 Task: Edit and enhance podcast episodes focusing on mental health topics.
Action: Mouse moved to (66, 5)
Screenshot: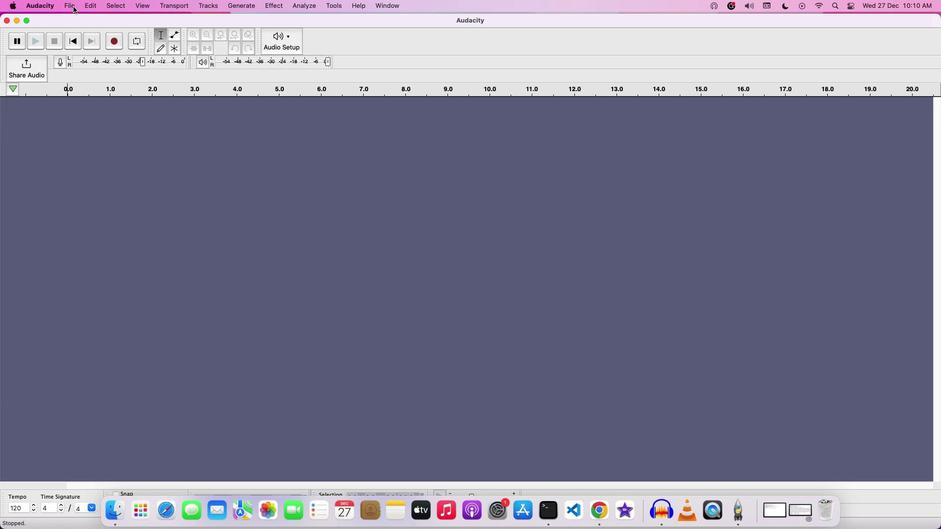 
Action: Mouse pressed left at (66, 5)
Screenshot: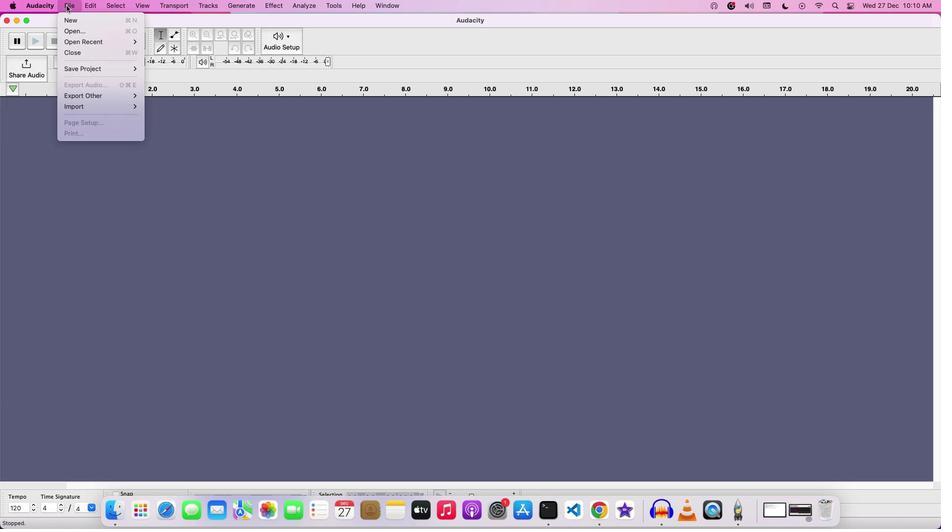 
Action: Mouse moved to (97, 30)
Screenshot: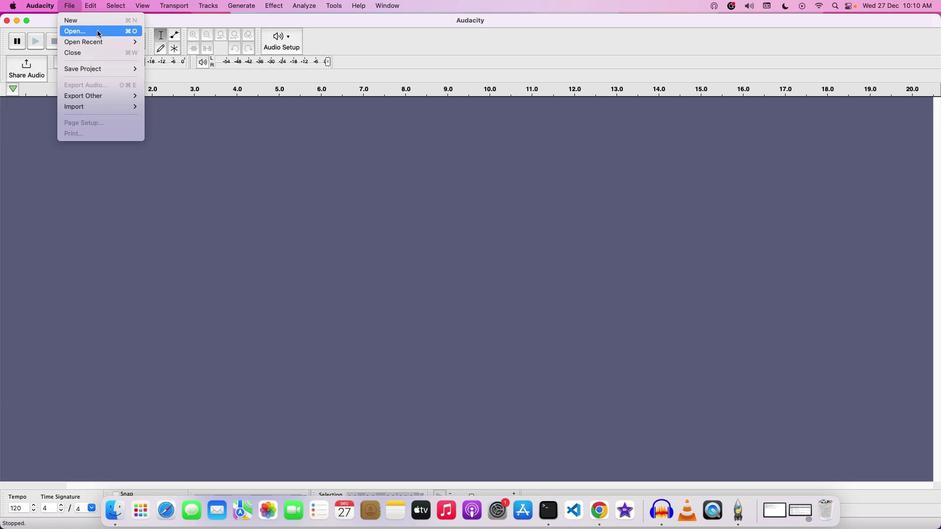 
Action: Mouse pressed left at (97, 30)
Screenshot: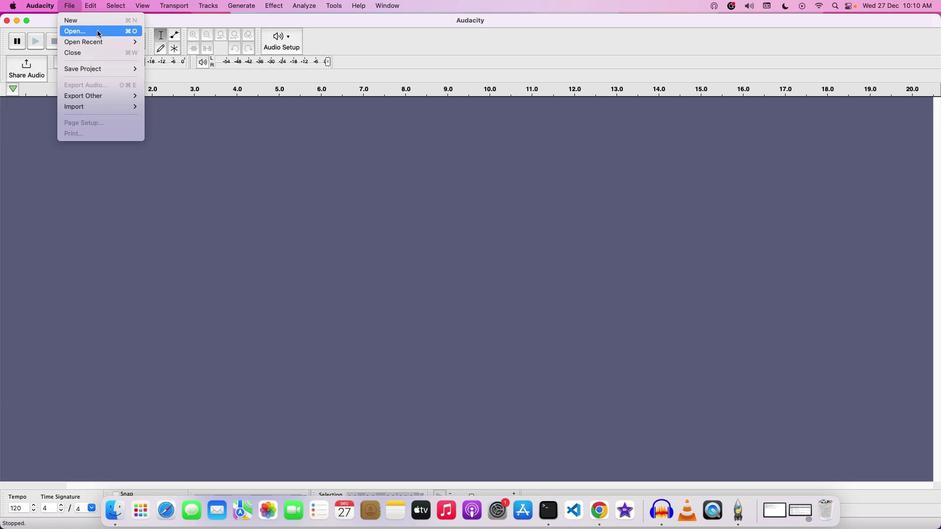 
Action: Mouse moved to (421, 139)
Screenshot: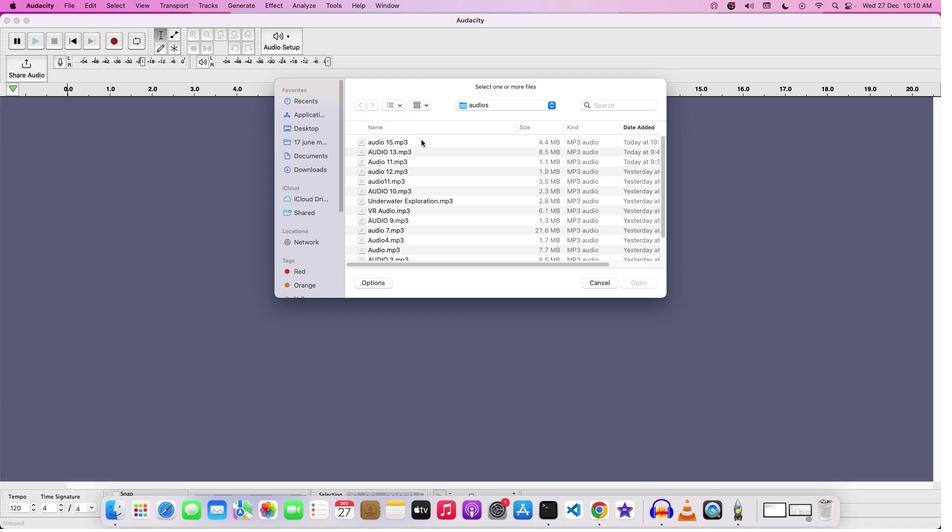 
Action: Mouse pressed left at (421, 139)
Screenshot: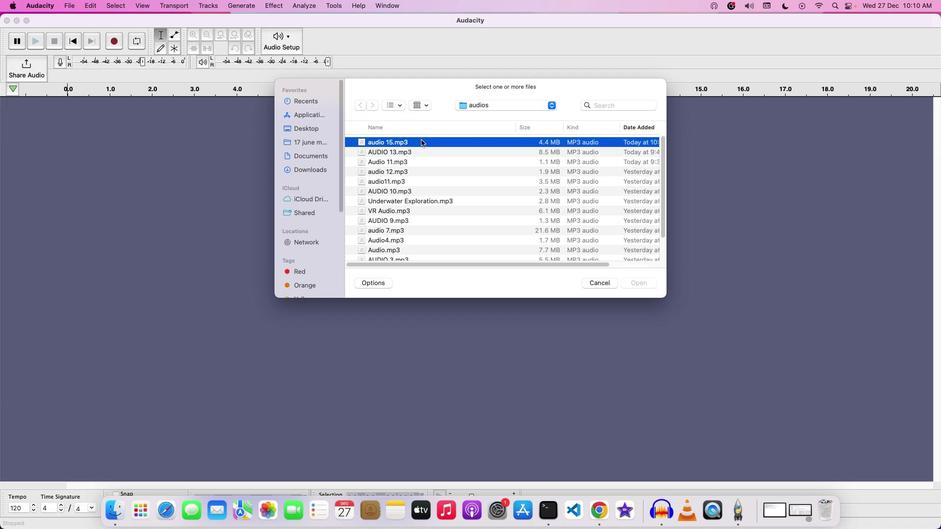 
Action: Mouse moved to (646, 283)
Screenshot: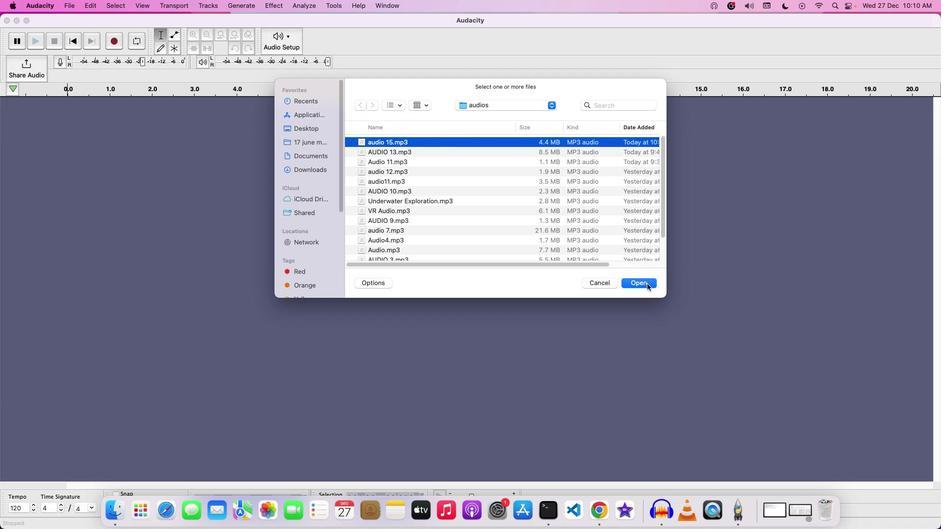 
Action: Mouse pressed left at (646, 283)
Screenshot: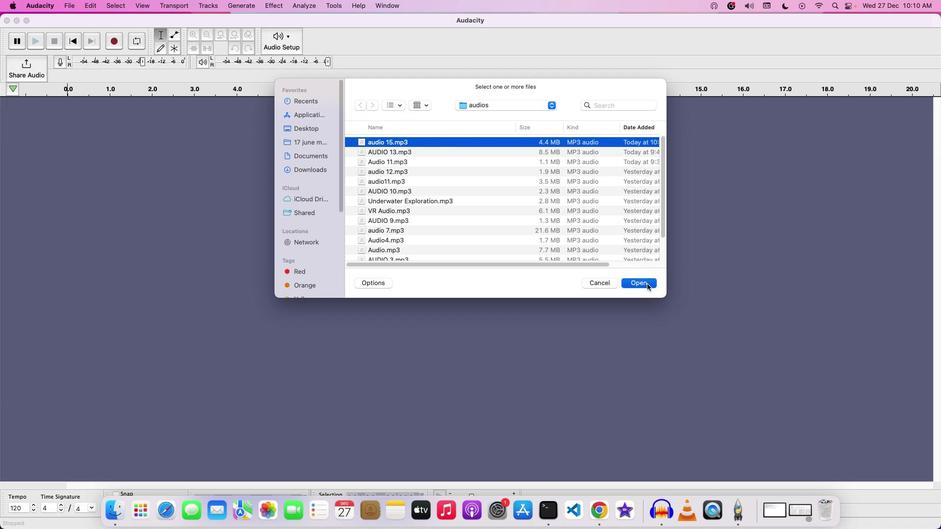 
Action: Mouse moved to (194, 125)
Screenshot: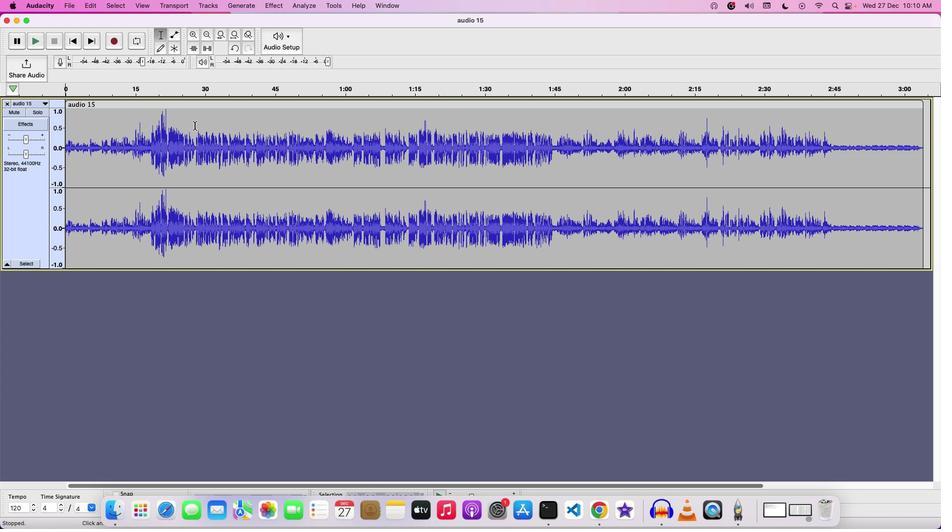 
Action: Key pressed Key.space
Screenshot: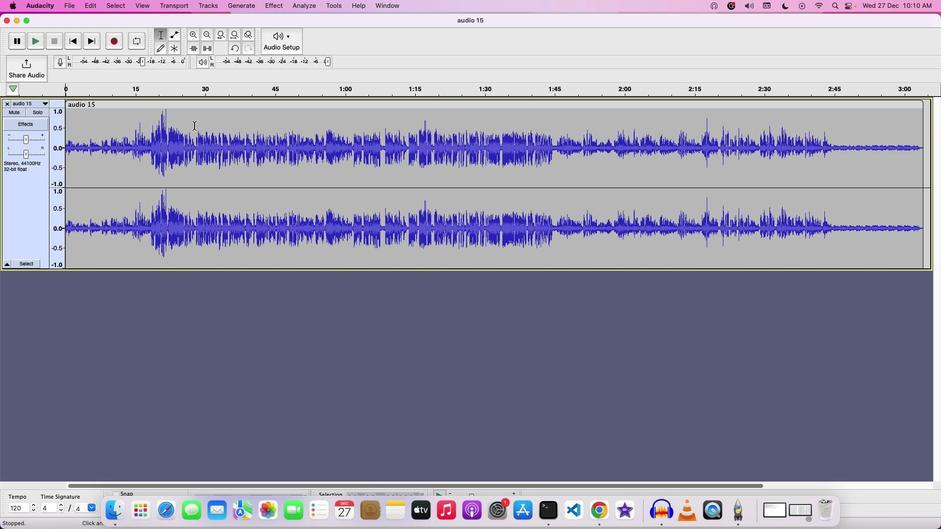 
Action: Mouse moved to (194, 34)
Screenshot: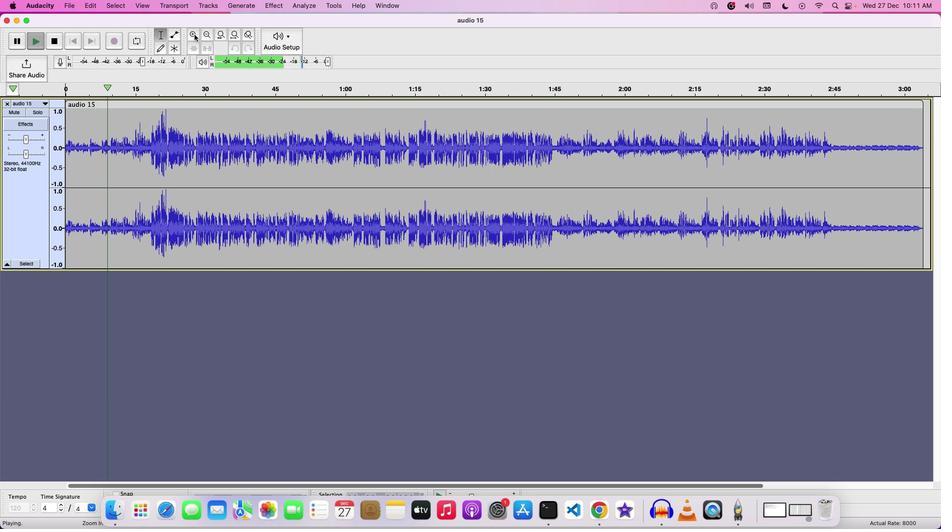 
Action: Mouse pressed left at (194, 34)
Screenshot: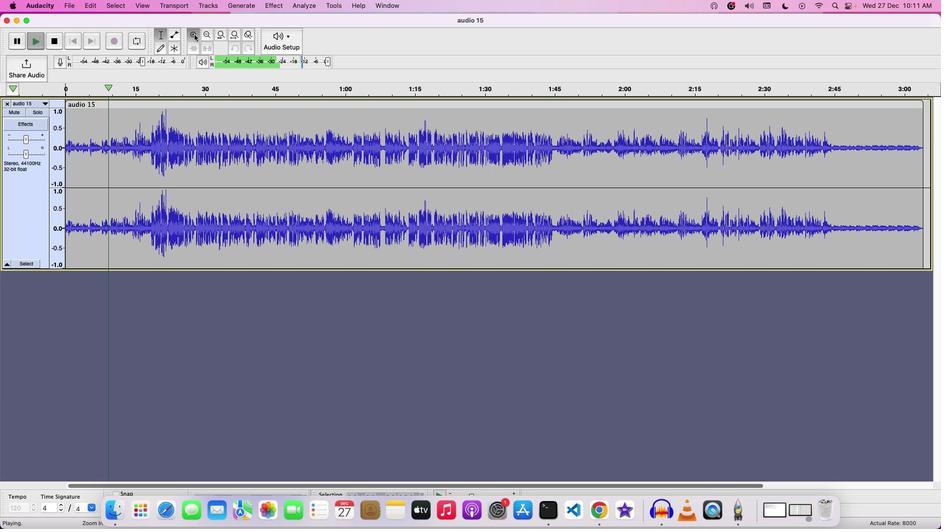 
Action: Mouse moved to (30, 141)
Screenshot: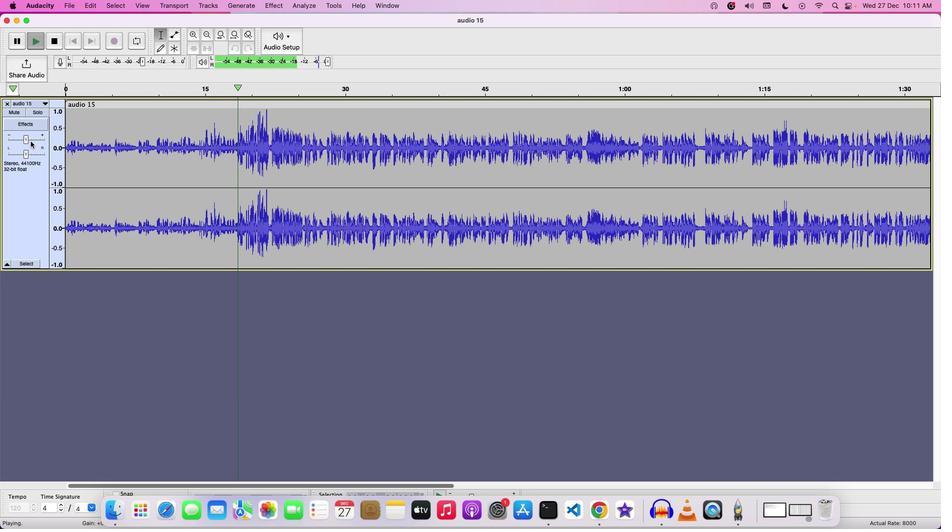 
Action: Mouse pressed left at (30, 141)
Screenshot: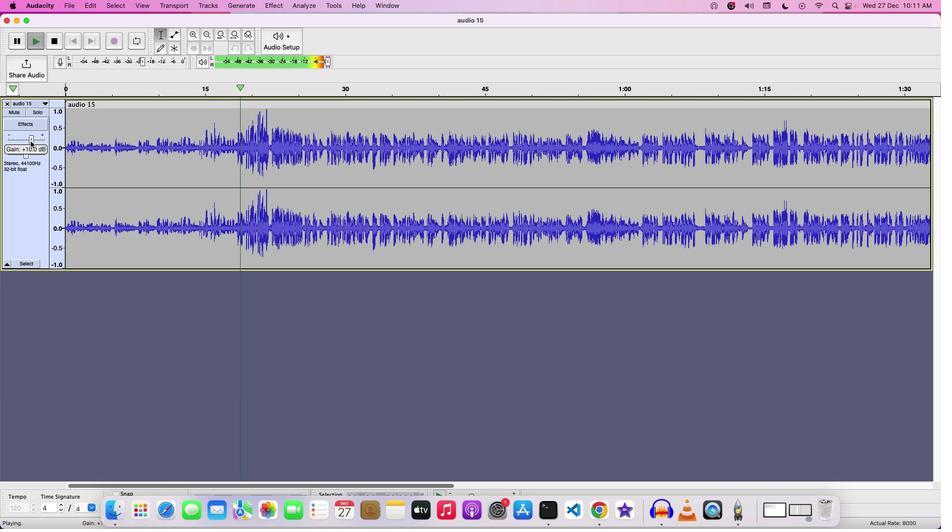 
Action: Mouse moved to (32, 141)
Screenshot: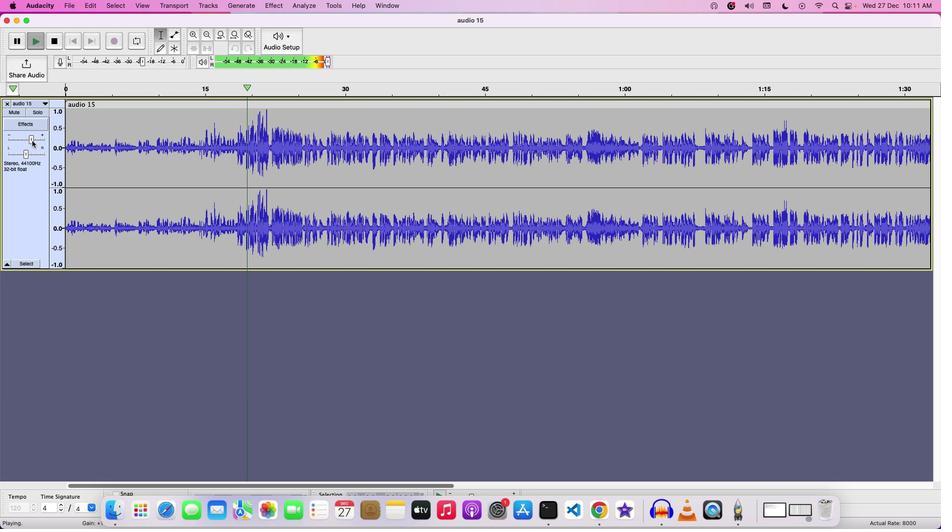 
Action: Mouse pressed left at (32, 141)
Screenshot: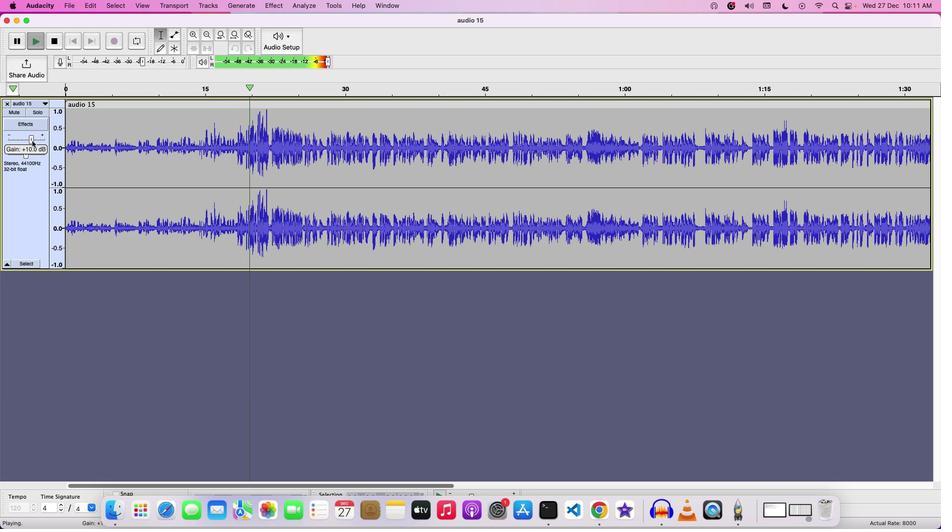 
Action: Mouse moved to (32, 141)
Screenshot: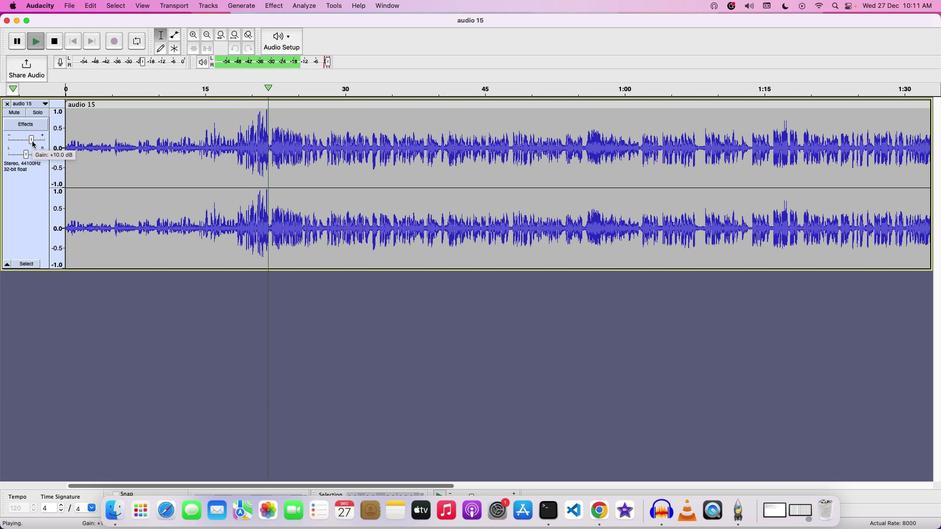 
Action: Mouse pressed left at (32, 141)
Screenshot: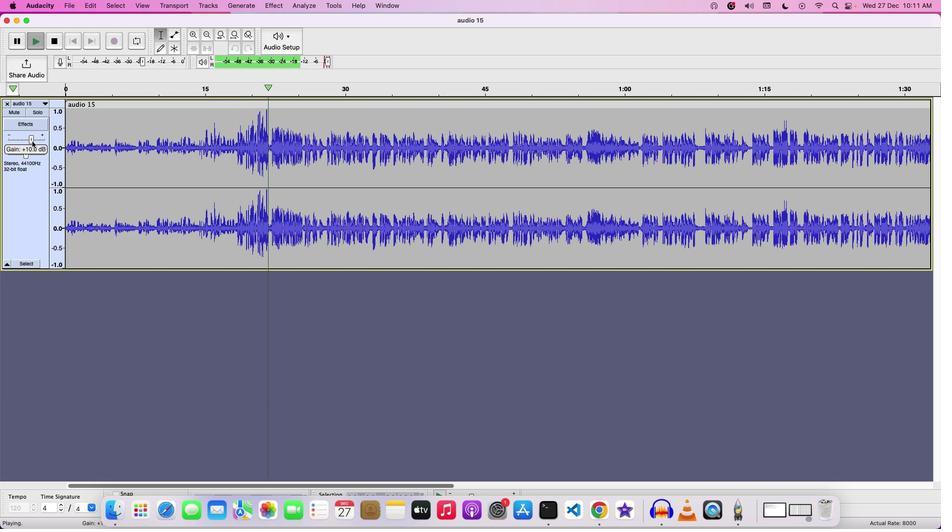 
Action: Mouse moved to (189, 119)
Screenshot: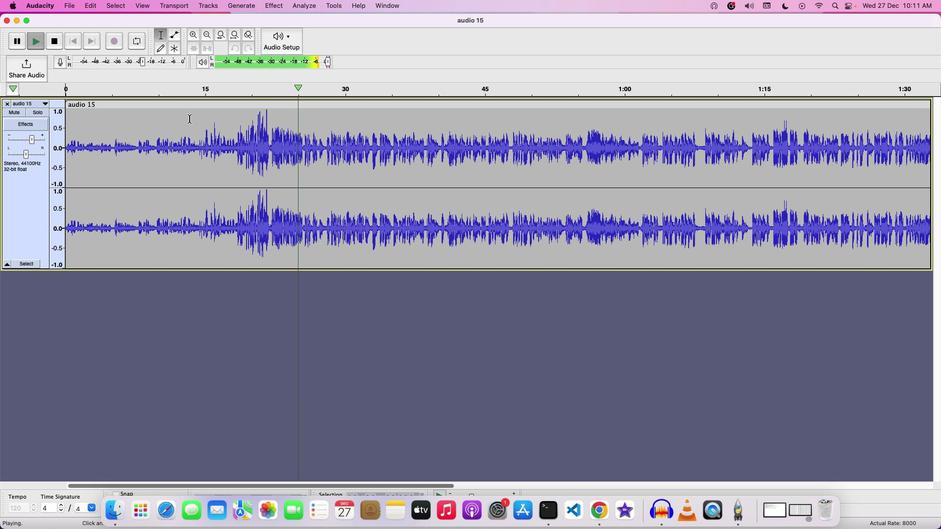 
Action: Key pressed Key.space
Screenshot: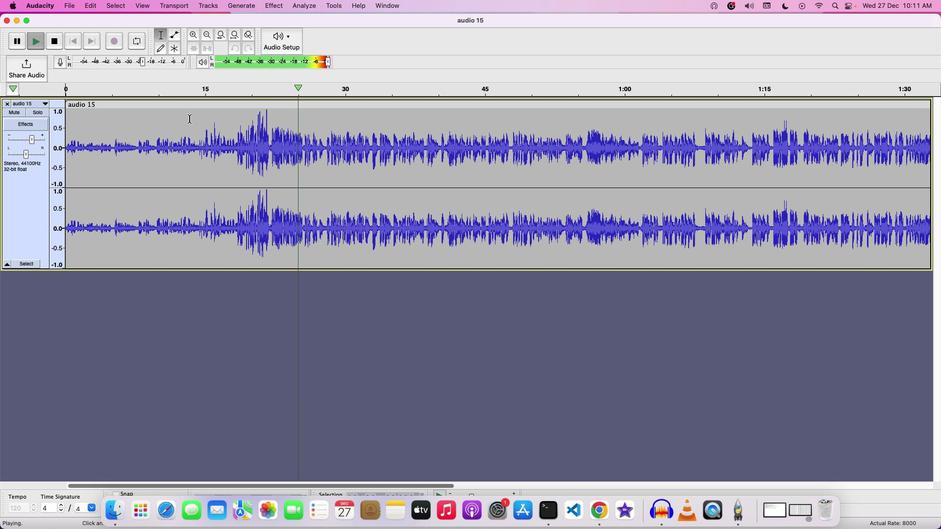 
Action: Mouse moved to (193, 34)
Screenshot: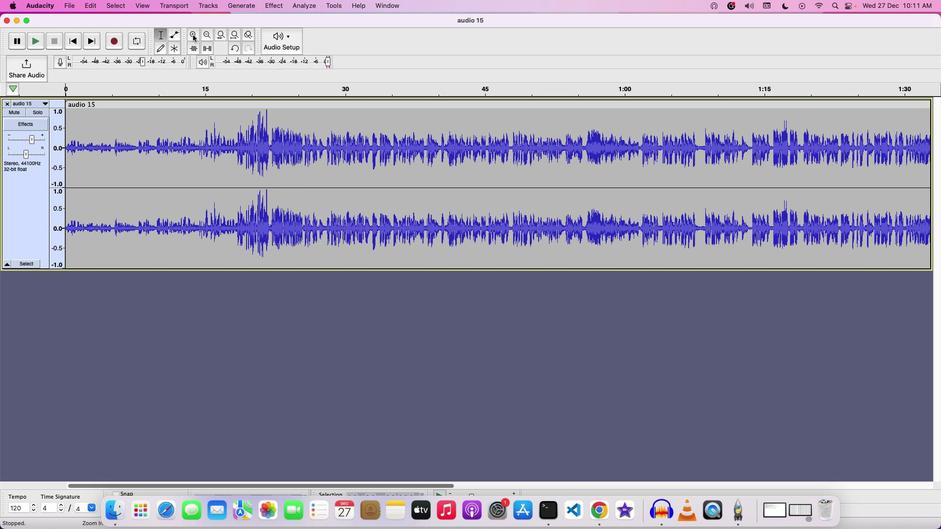 
Action: Mouse pressed left at (193, 34)
Screenshot: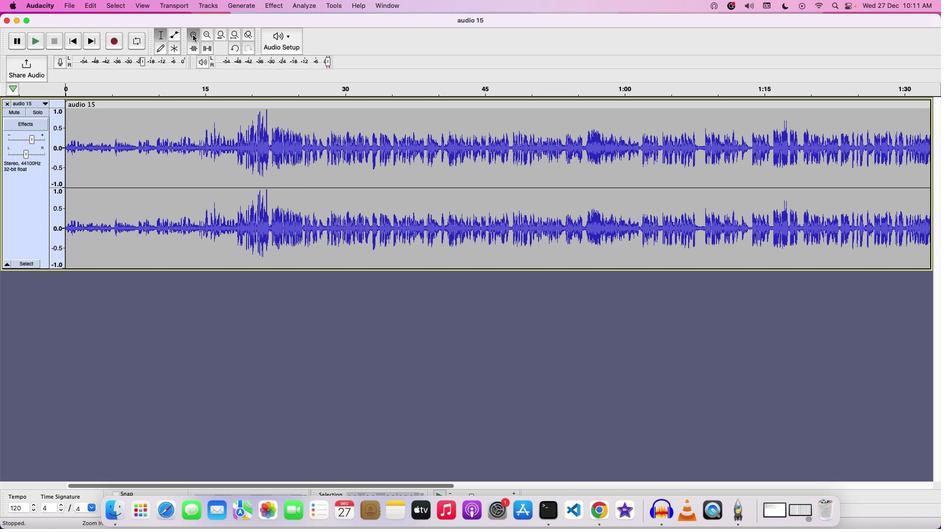 
Action: Mouse pressed left at (193, 34)
Screenshot: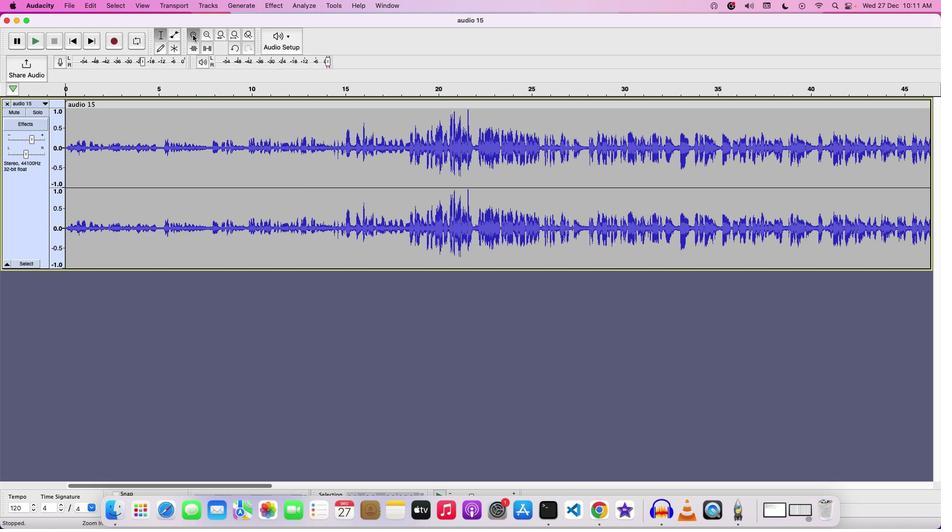 
Action: Mouse pressed left at (193, 34)
Screenshot: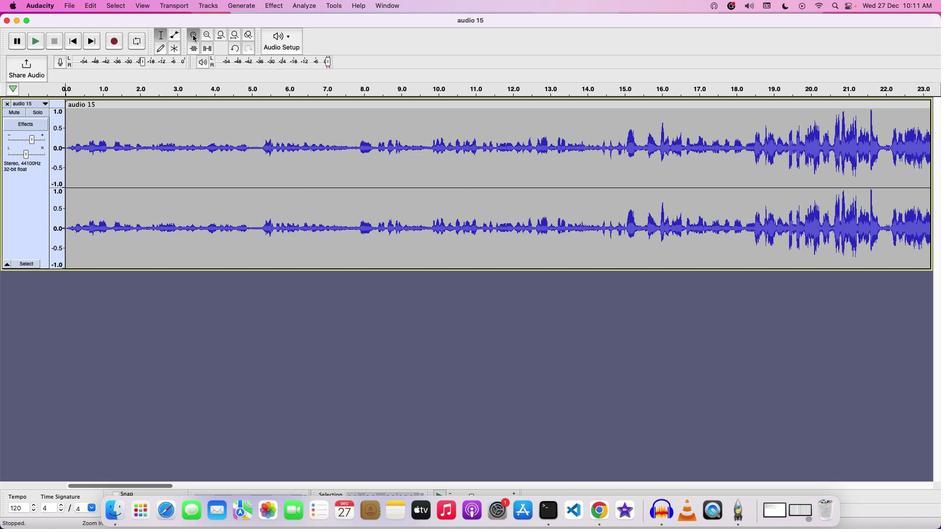 
Action: Mouse pressed left at (193, 34)
Screenshot: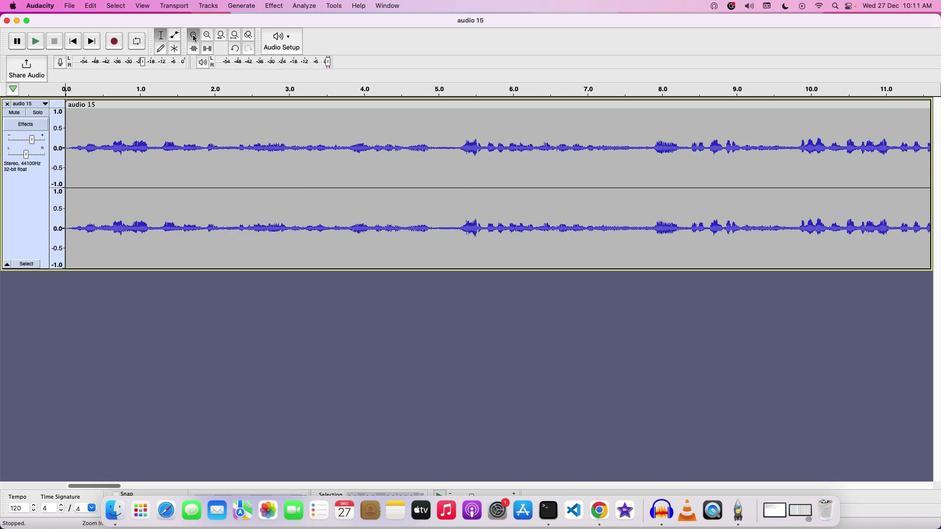
Action: Mouse pressed left at (193, 34)
Screenshot: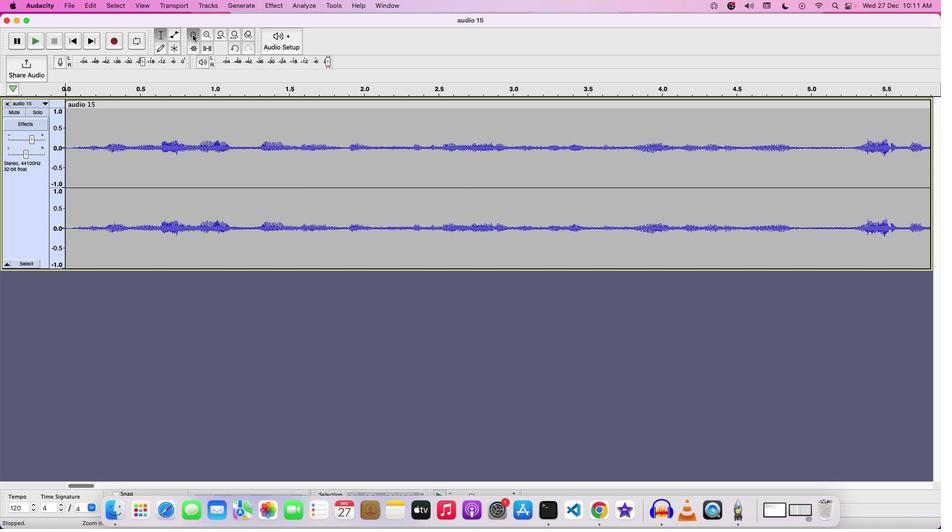 
Action: Mouse pressed left at (193, 34)
Screenshot: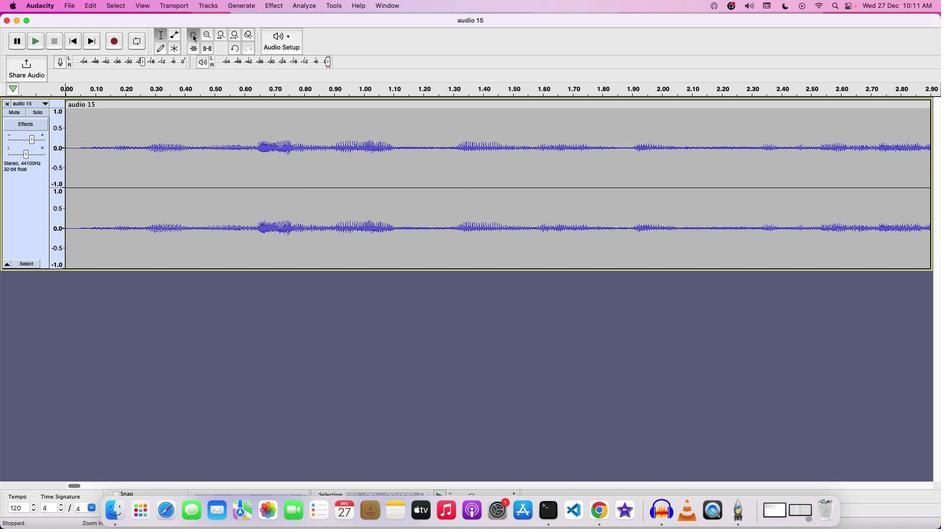 
Action: Mouse moved to (113, 149)
Screenshot: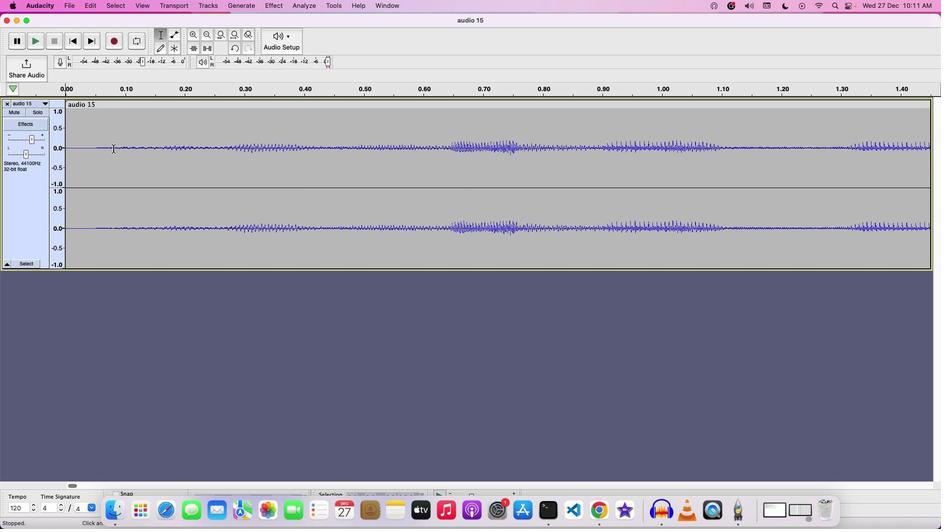 
Action: Mouse pressed left at (113, 149)
Screenshot: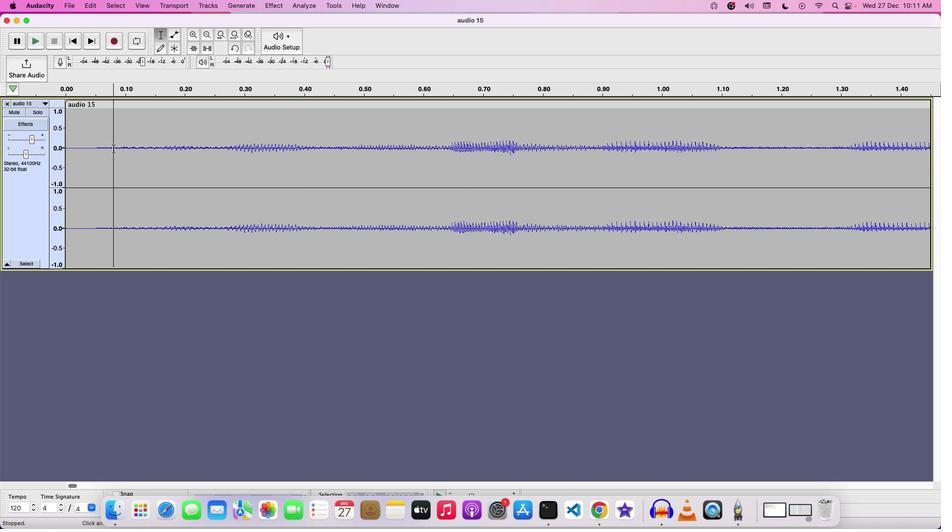 
Action: Mouse moved to (162, 145)
Screenshot: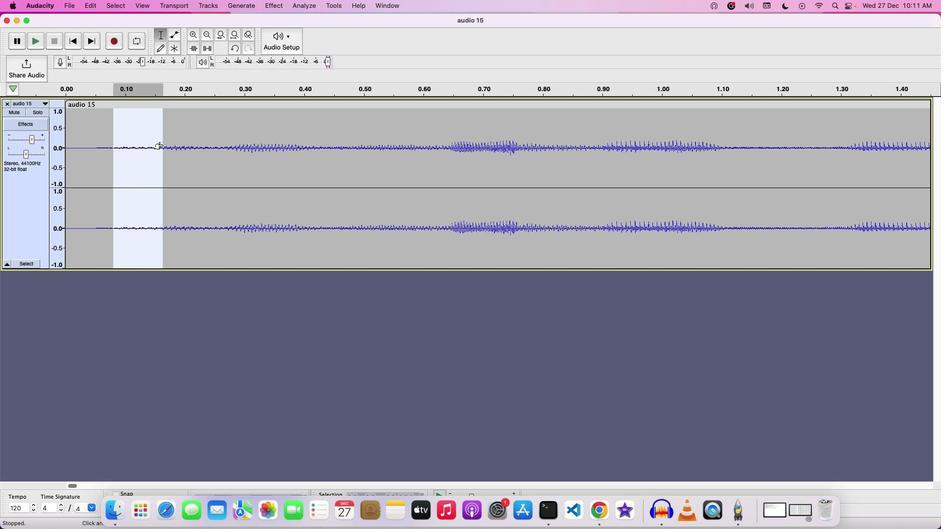 
Action: Key pressed Key.space
Screenshot: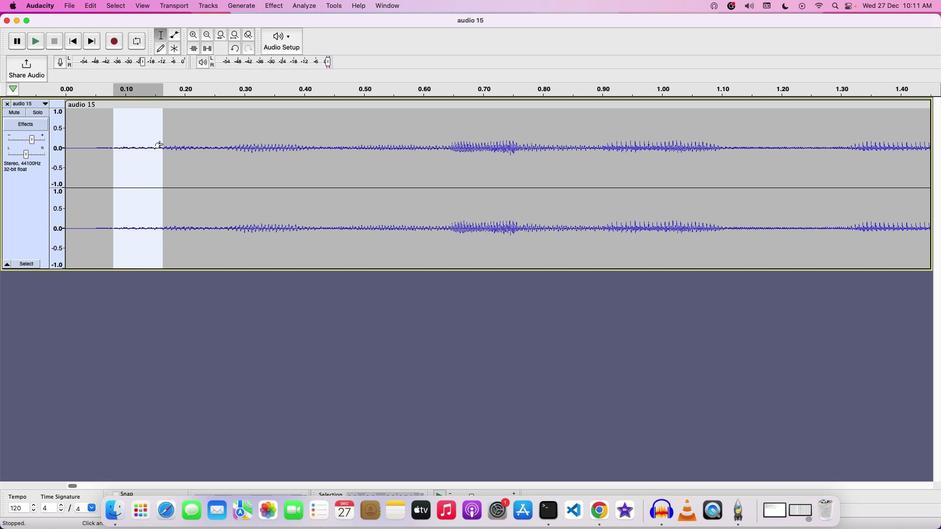 
Action: Mouse moved to (161, 144)
Screenshot: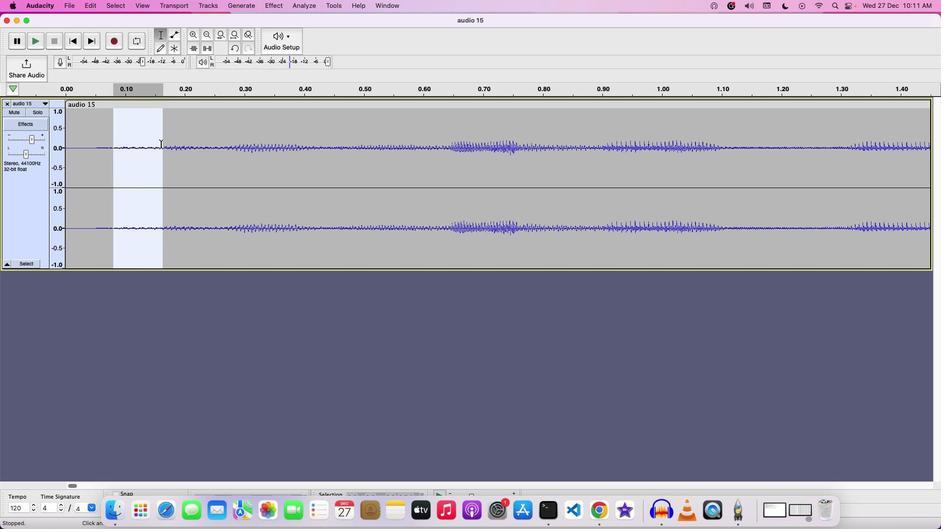 
Action: Key pressed Key.space
Screenshot: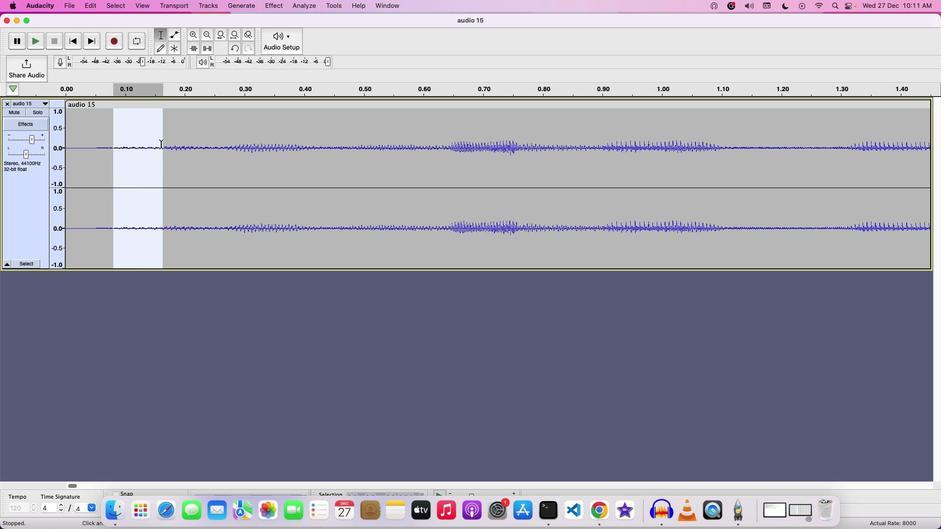 
Action: Mouse moved to (114, 148)
Screenshot: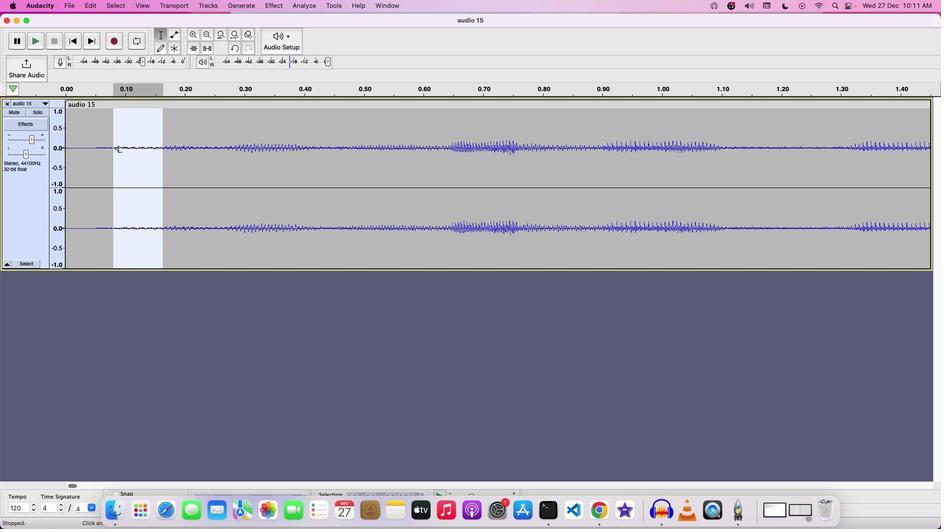 
Action: Mouse pressed left at (114, 148)
Screenshot: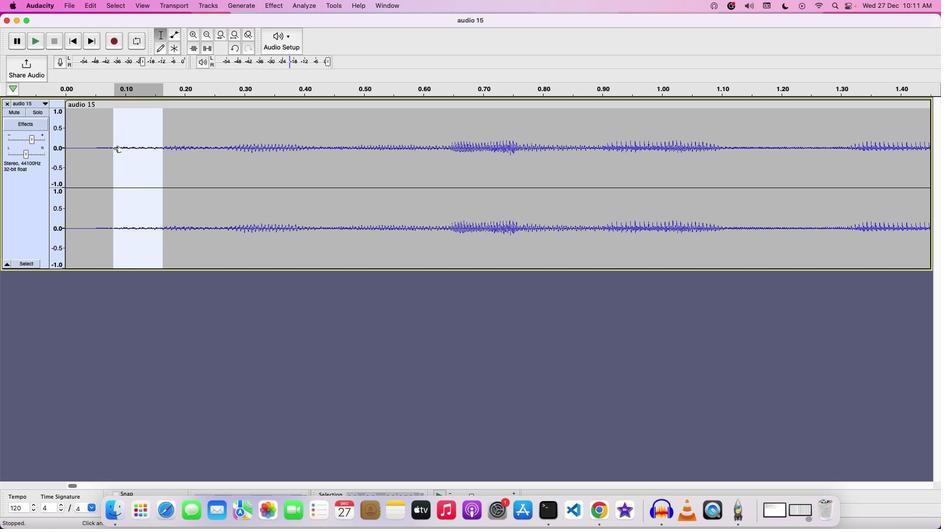 
Action: Mouse moved to (161, 148)
Screenshot: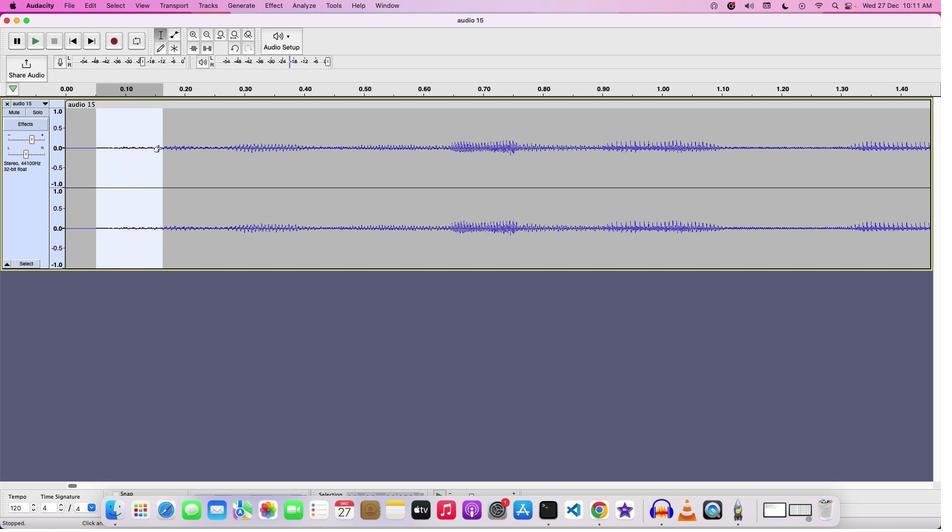 
Action: Mouse pressed left at (161, 148)
Screenshot: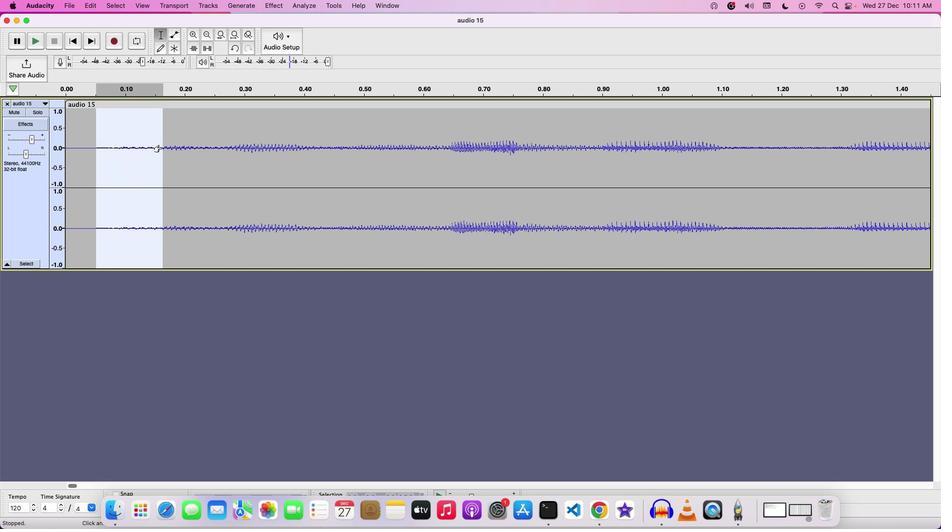 
Action: Mouse moved to (137, 149)
Screenshot: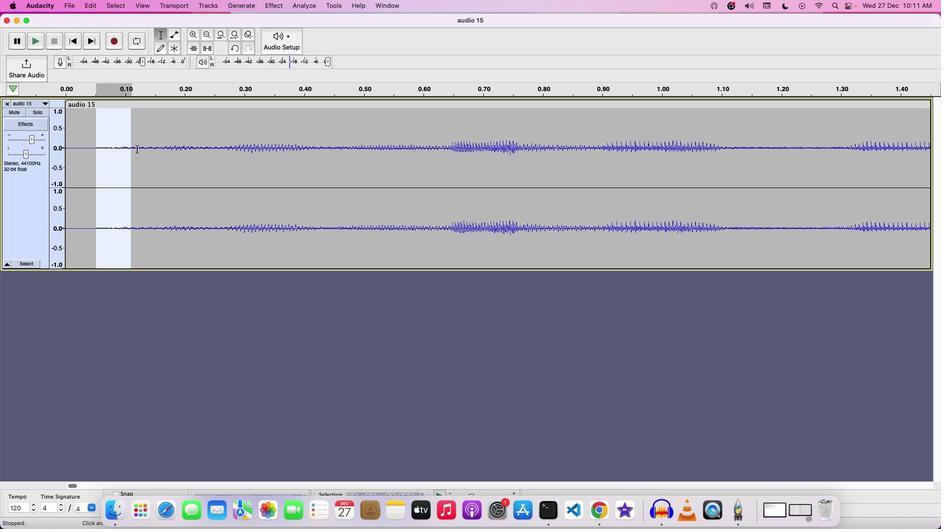 
Action: Key pressed Key.space
Screenshot: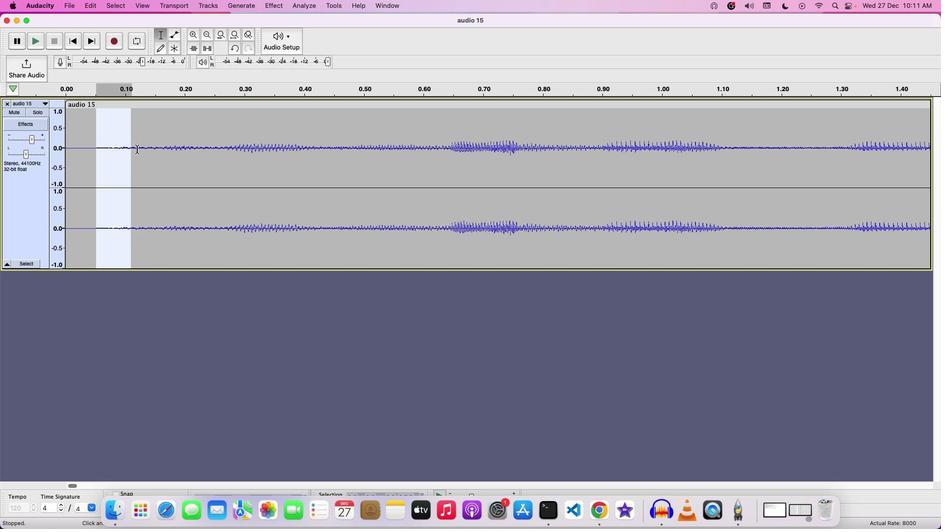 
Action: Mouse moved to (138, 147)
Screenshot: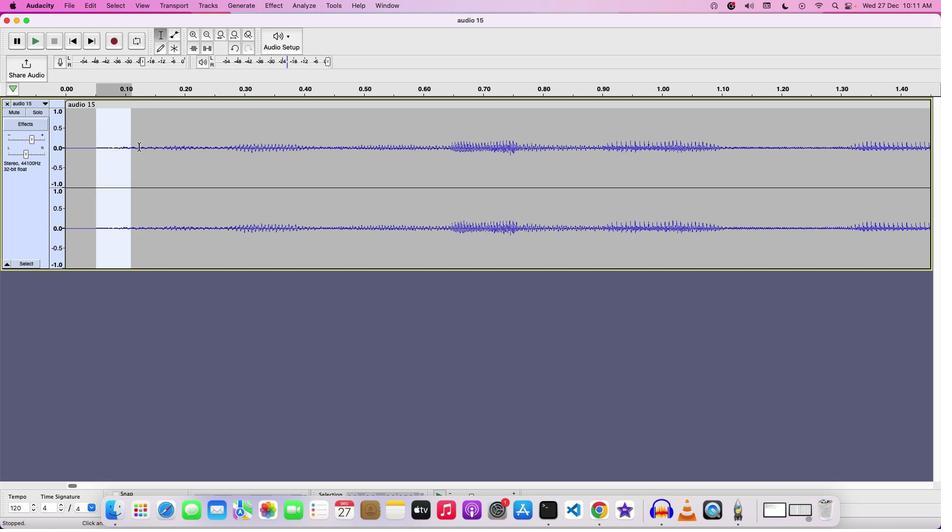 
Action: Key pressed Key.space
Screenshot: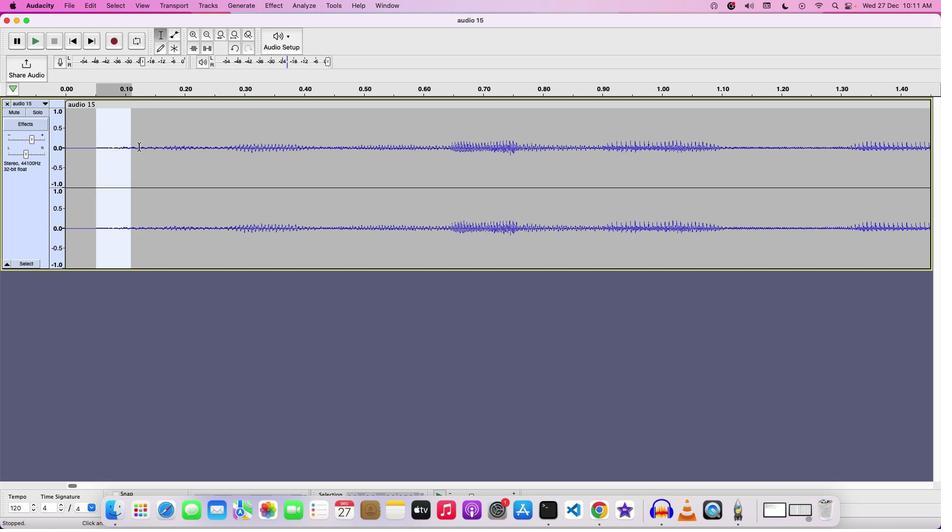 
Action: Mouse moved to (272, 6)
Screenshot: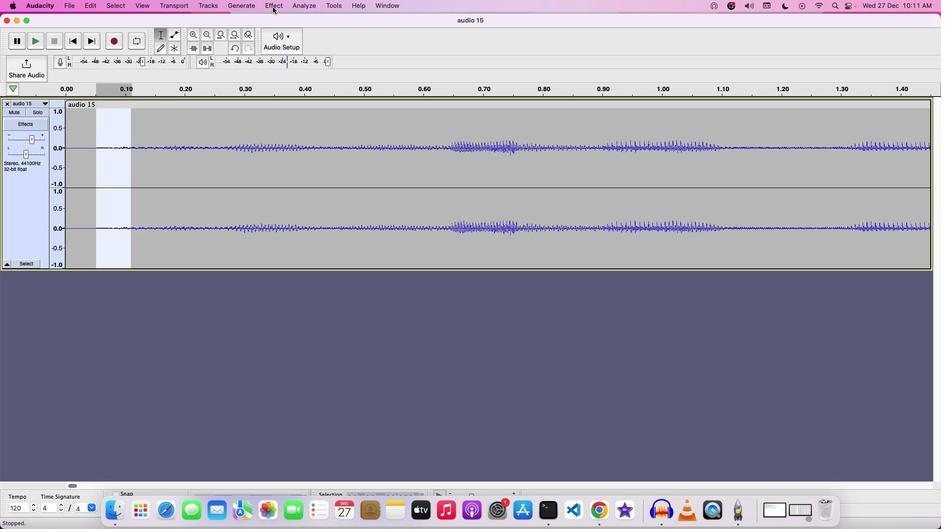 
Action: Mouse pressed right at (272, 6)
Screenshot: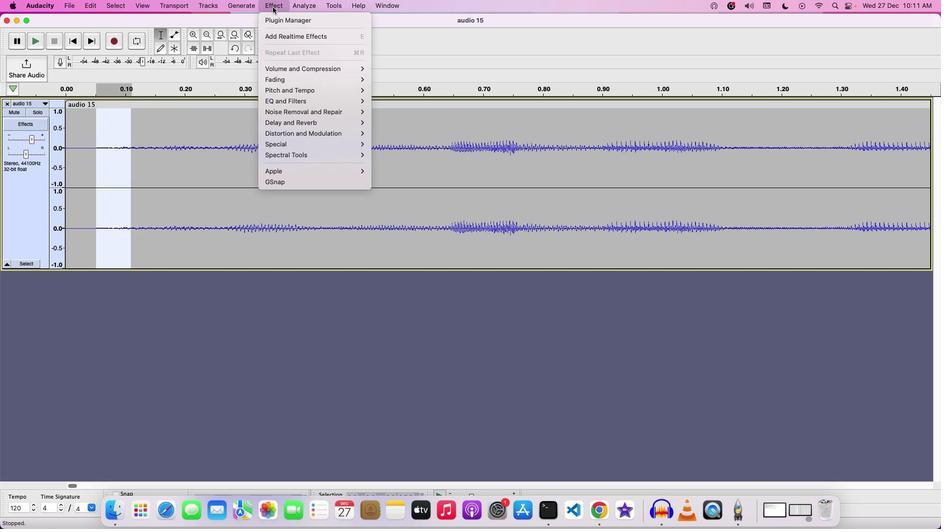 
Action: Mouse moved to (402, 141)
Screenshot: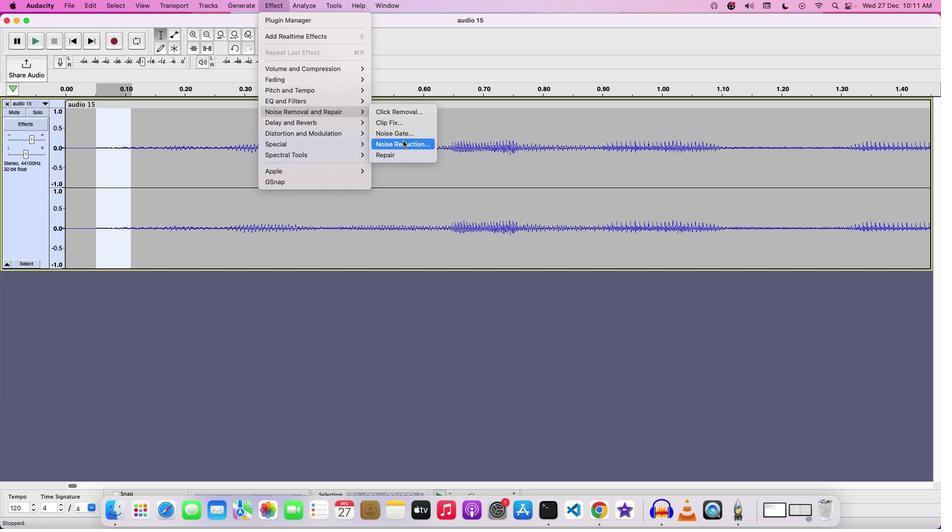 
Action: Mouse pressed left at (402, 141)
Screenshot: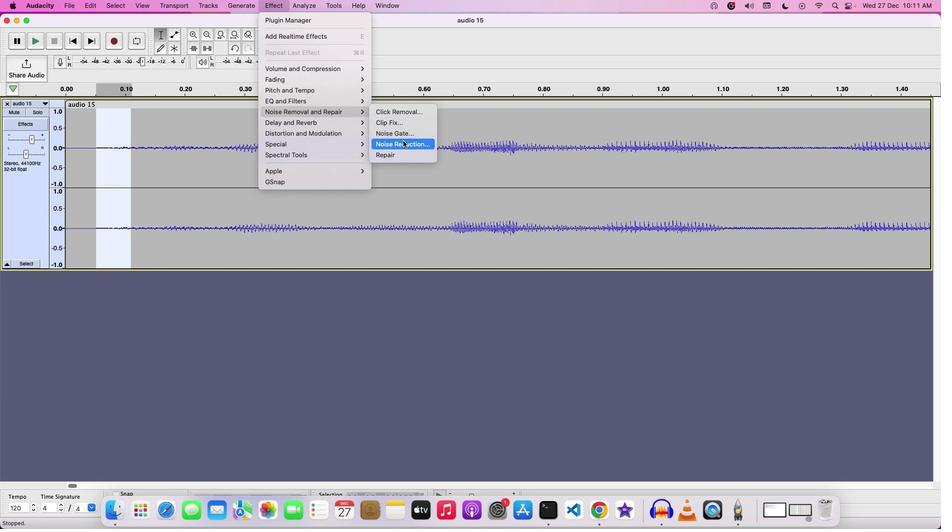 
Action: Mouse moved to (471, 221)
Screenshot: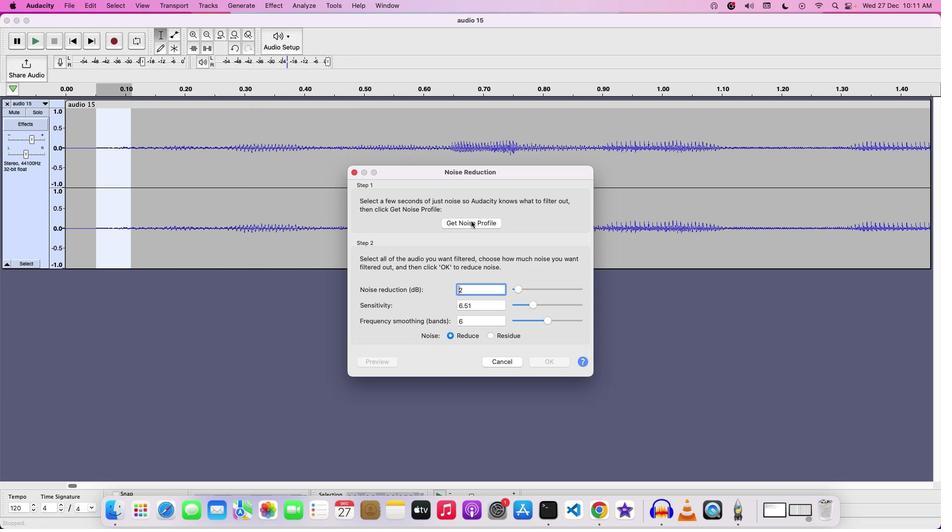 
Action: Mouse pressed left at (471, 221)
Screenshot: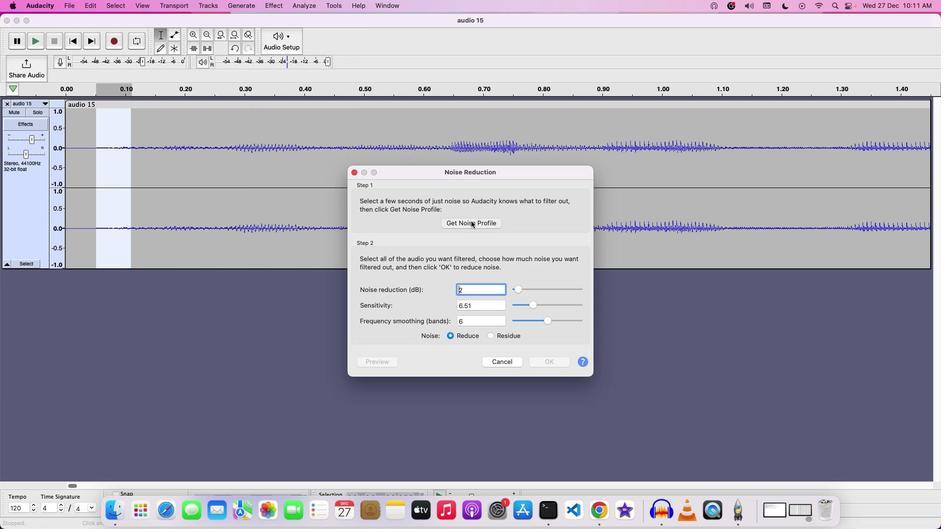 
Action: Mouse moved to (404, 184)
Screenshot: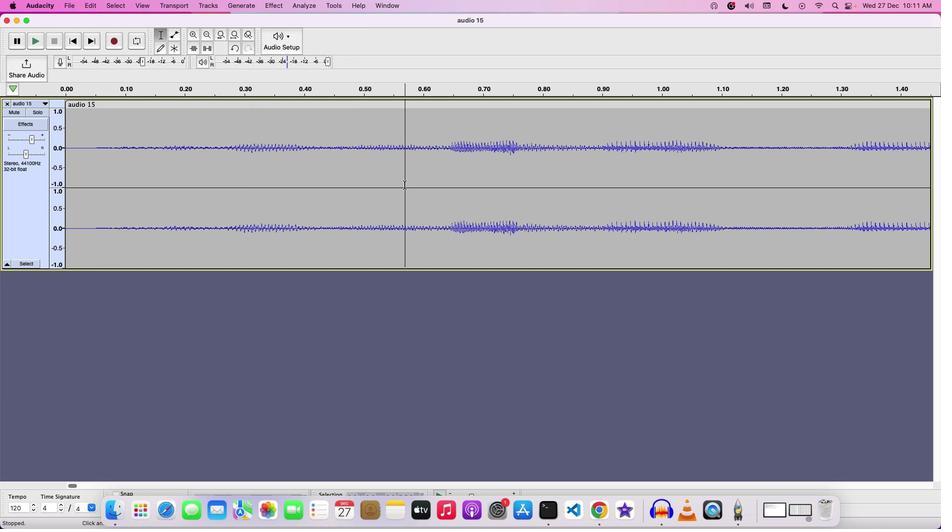 
Action: Mouse pressed left at (404, 184)
Screenshot: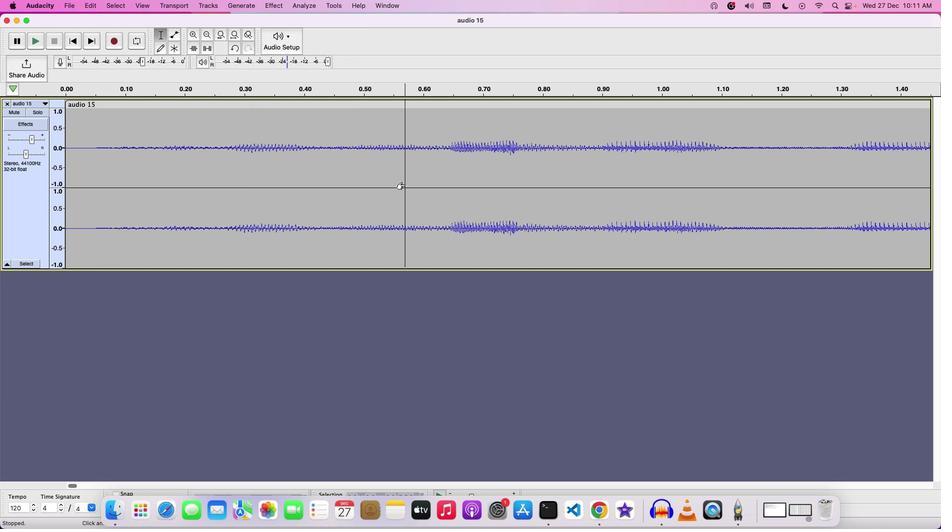 
Action: Mouse pressed left at (404, 184)
Screenshot: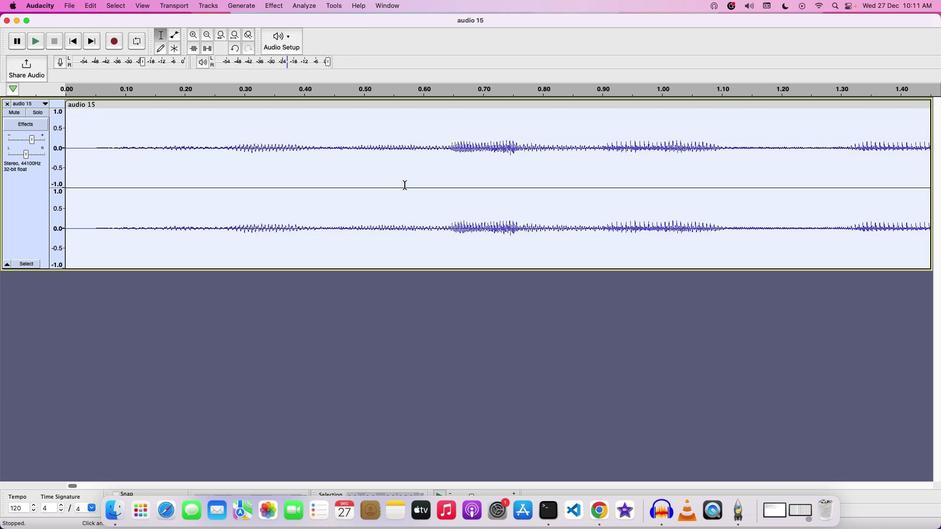 
Action: Mouse moved to (275, 9)
Screenshot: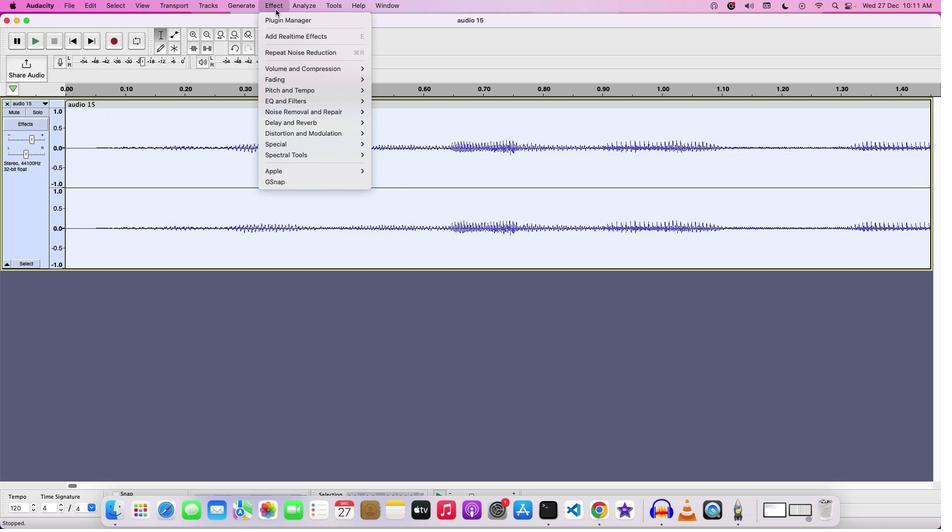 
Action: Mouse pressed left at (275, 9)
Screenshot: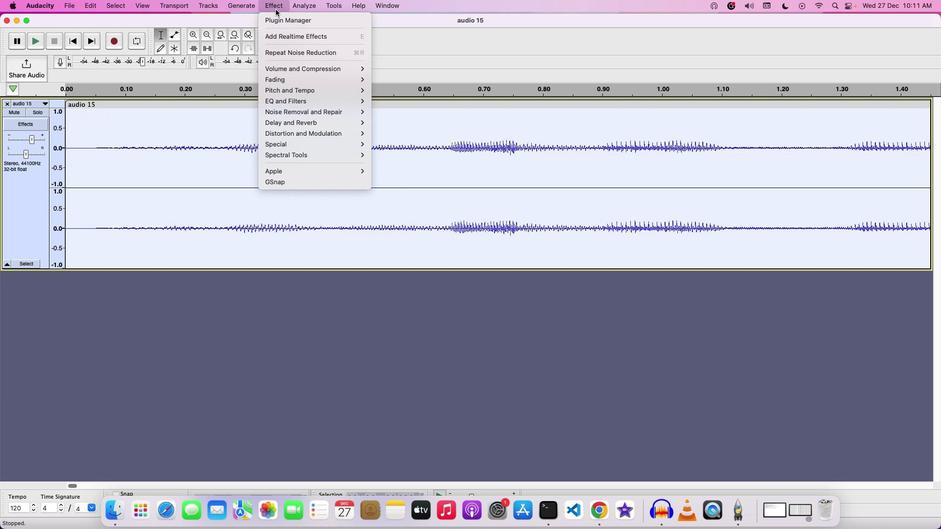 
Action: Mouse moved to (394, 143)
Screenshot: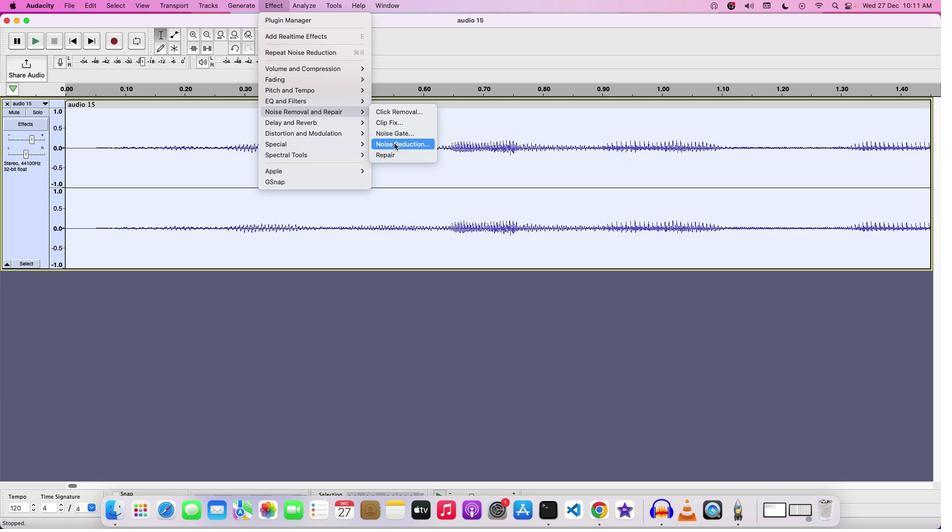 
Action: Mouse pressed left at (394, 143)
Screenshot: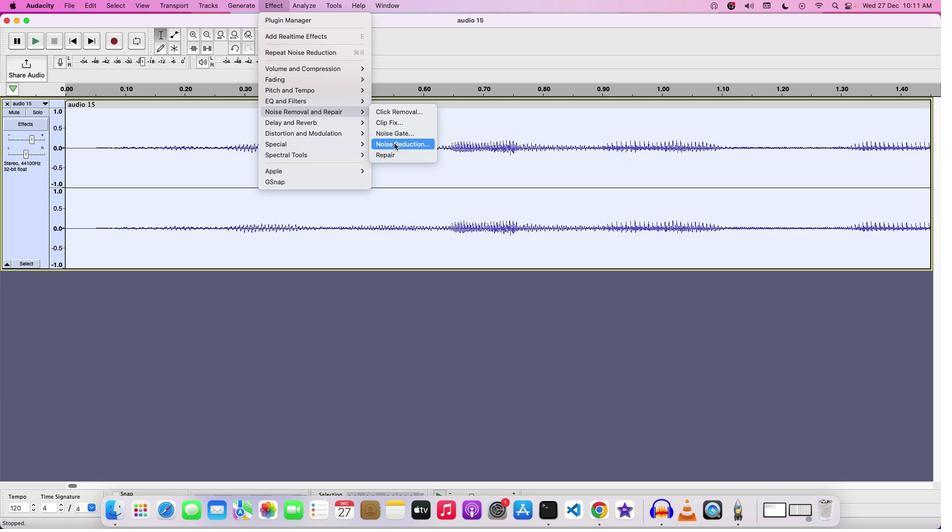 
Action: Mouse moved to (543, 361)
Screenshot: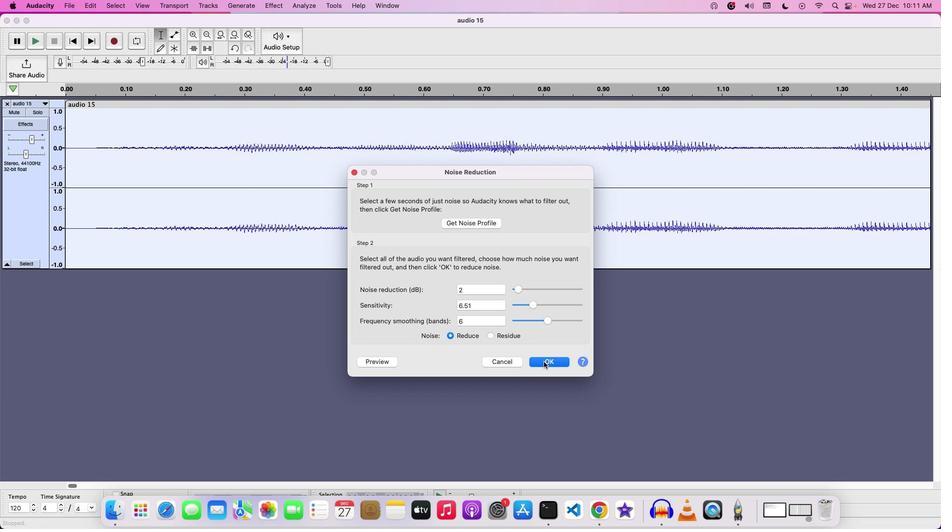 
Action: Mouse pressed left at (543, 361)
Screenshot: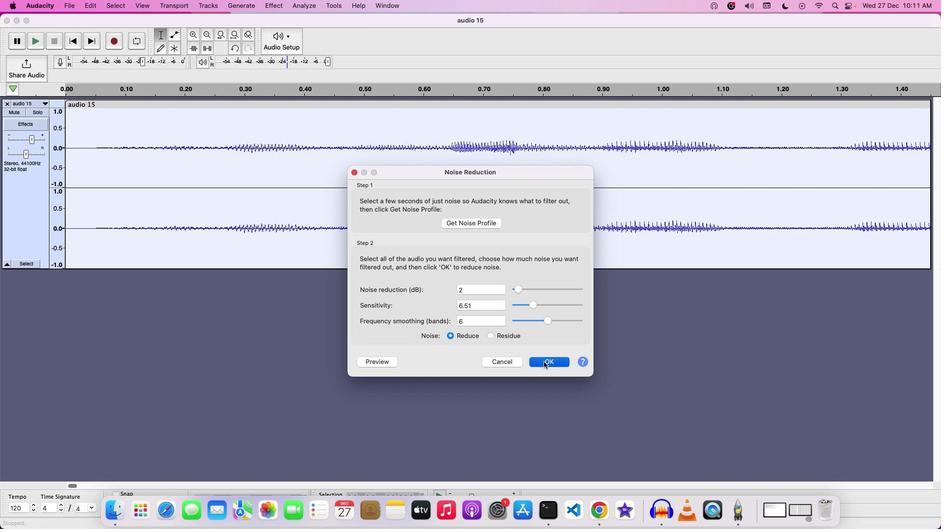 
Action: Mouse moved to (210, 34)
Screenshot: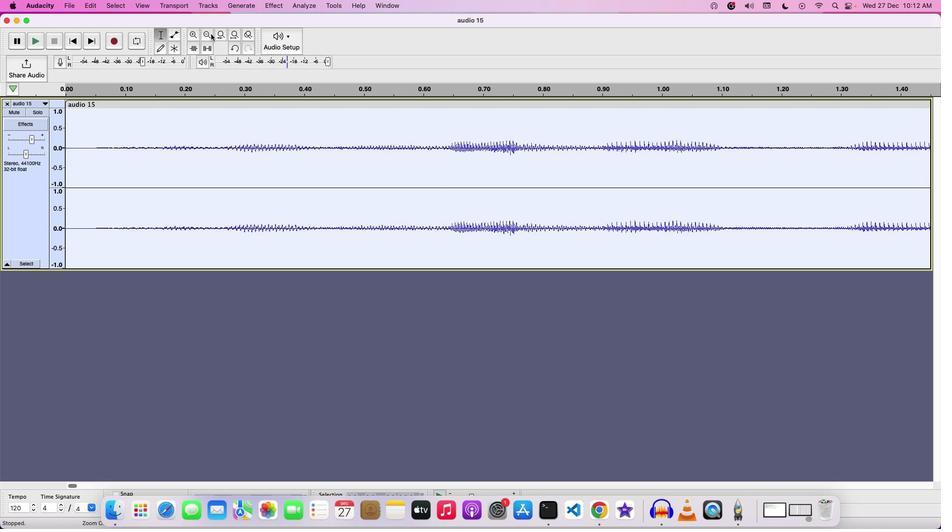 
Action: Mouse pressed left at (210, 34)
Screenshot: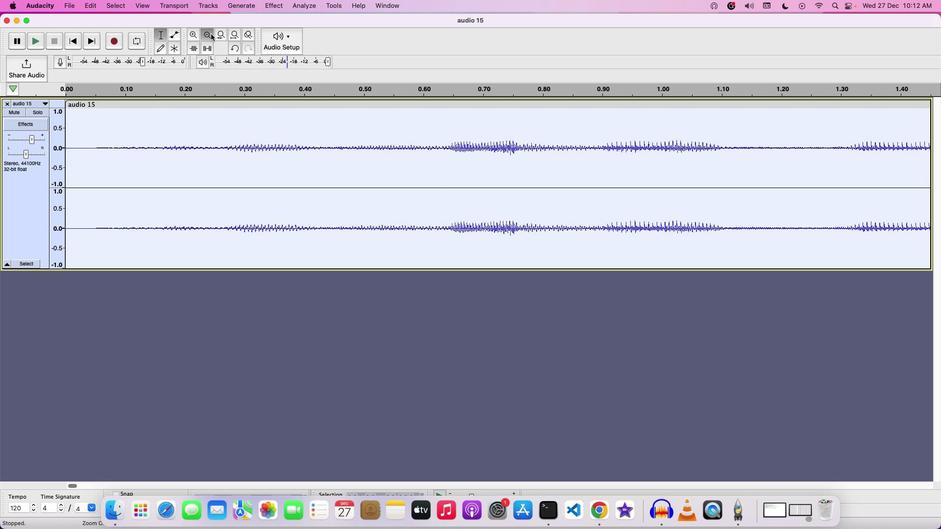 
Action: Mouse pressed left at (210, 34)
Screenshot: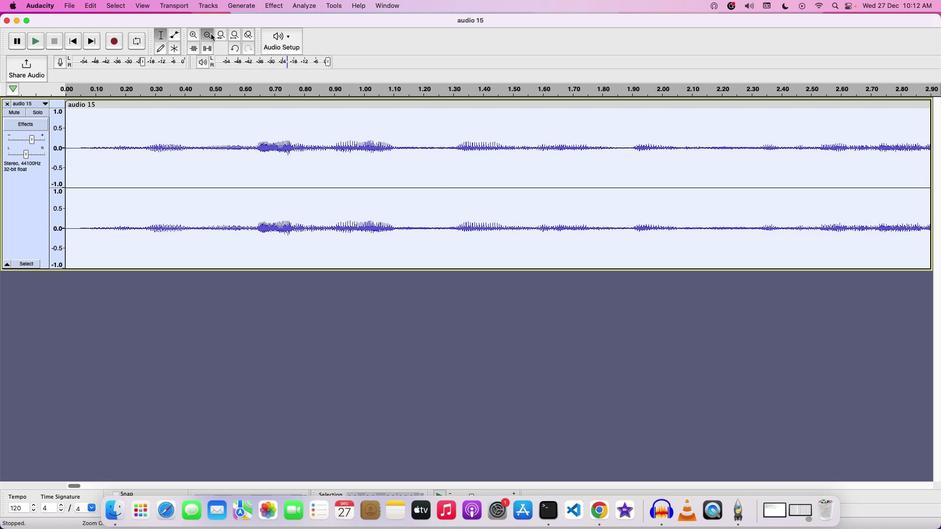 
Action: Mouse pressed left at (210, 34)
Screenshot: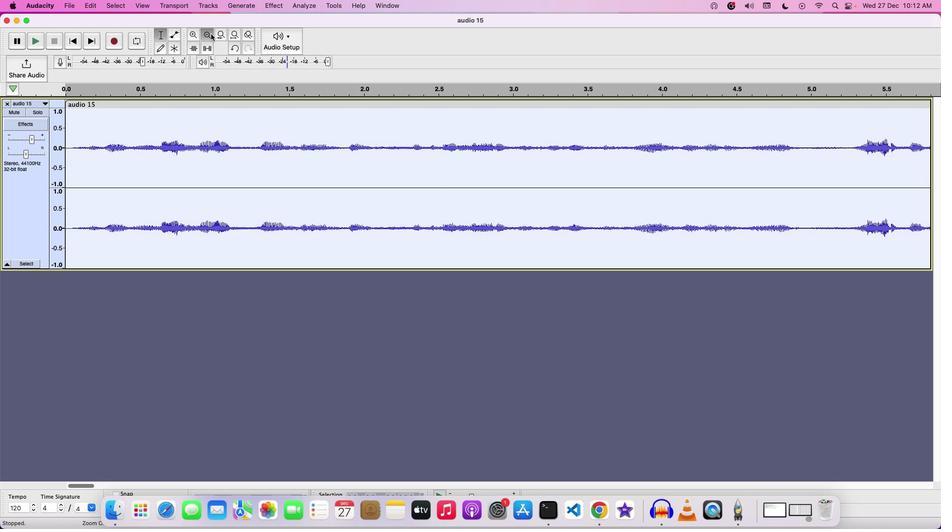 
Action: Mouse pressed left at (210, 34)
Screenshot: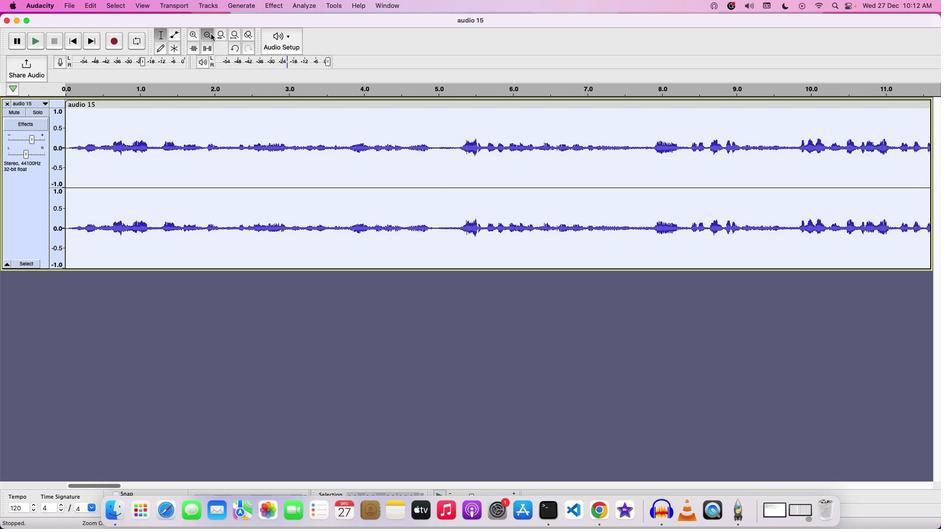 
Action: Mouse pressed left at (210, 34)
Screenshot: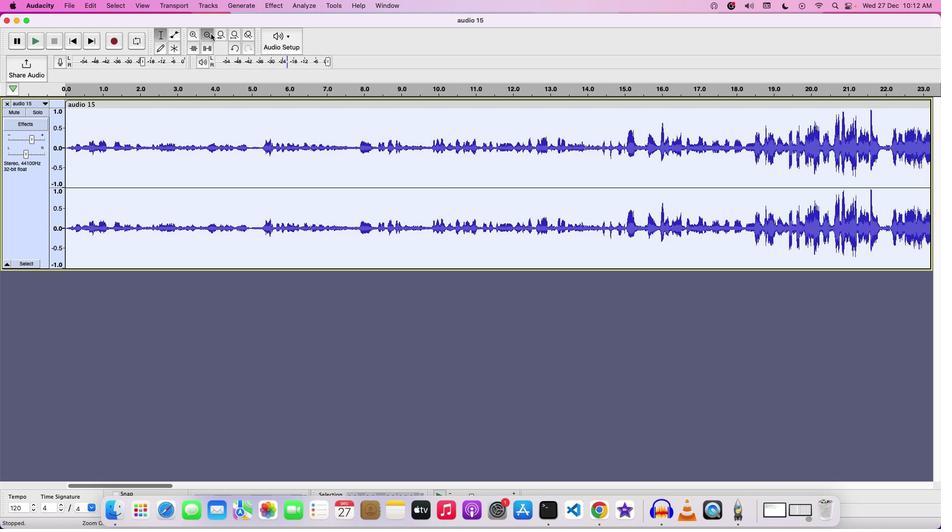 
Action: Mouse pressed left at (210, 34)
Screenshot: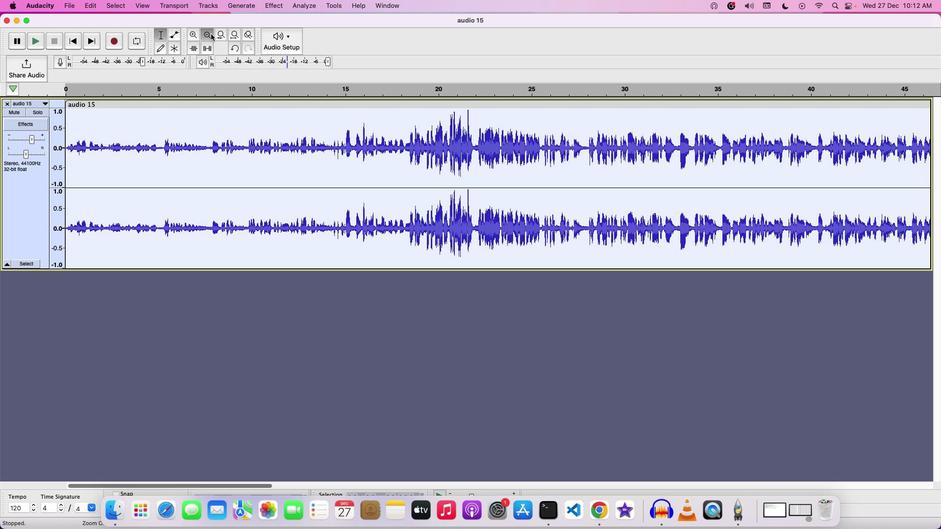 
Action: Mouse pressed left at (210, 34)
Screenshot: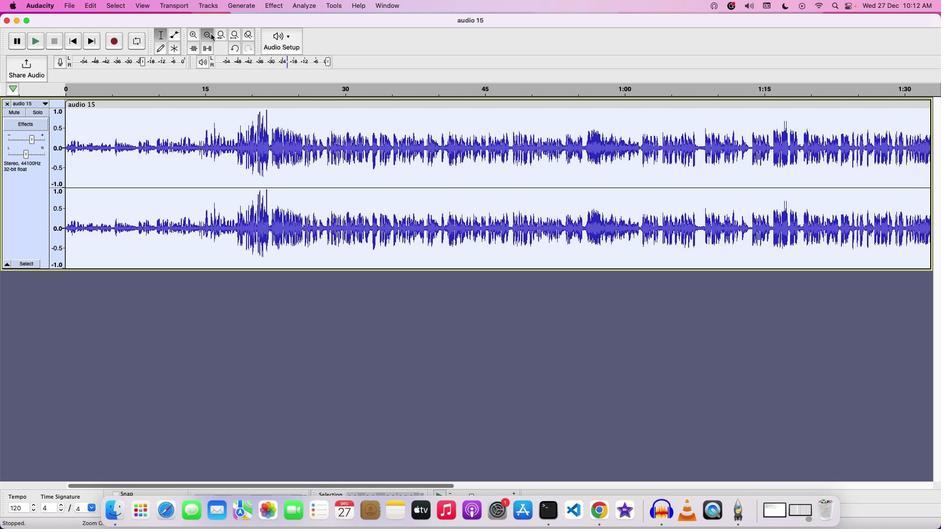 
Action: Mouse pressed left at (210, 34)
Screenshot: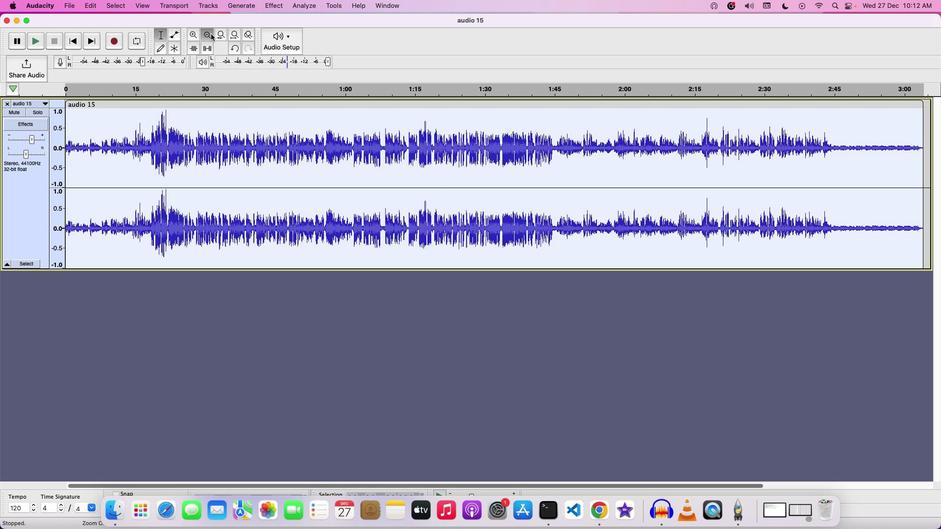 
Action: Mouse moved to (32, 140)
Screenshot: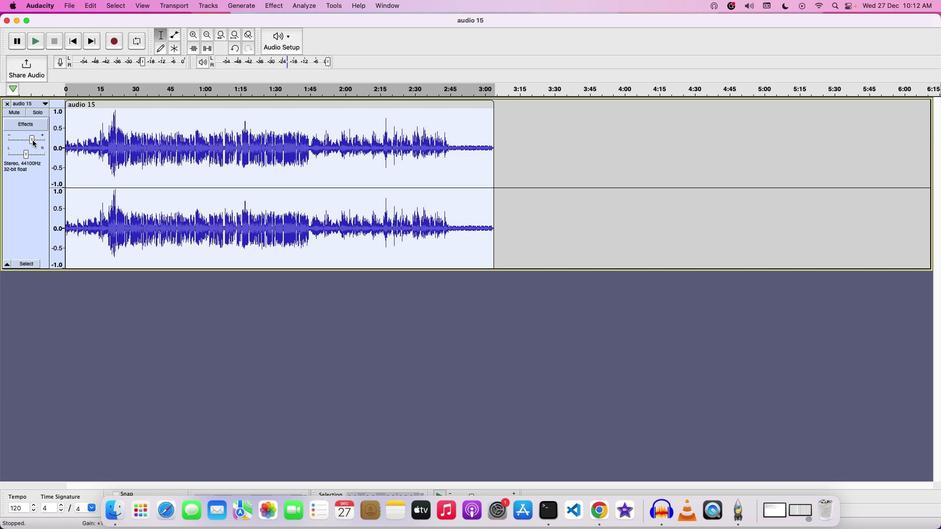 
Action: Mouse pressed left at (32, 140)
Screenshot: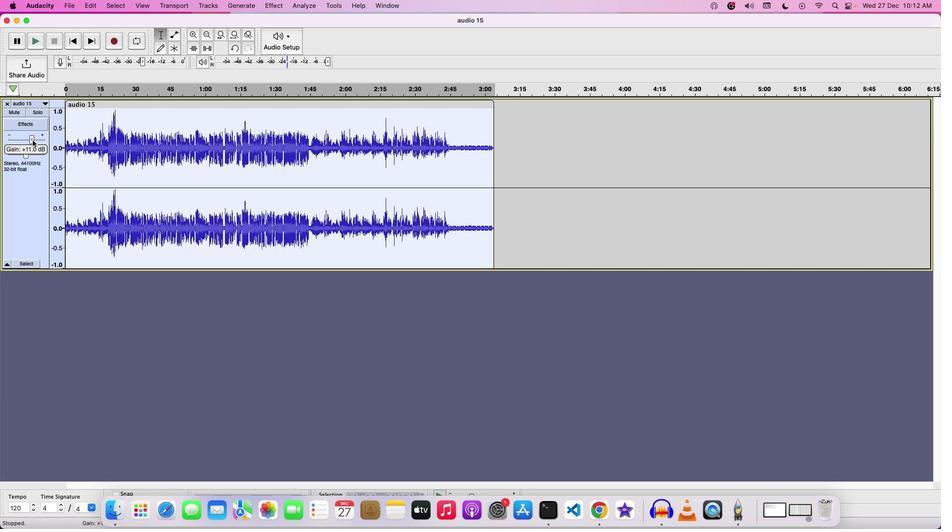 
Action: Mouse moved to (204, 6)
Screenshot: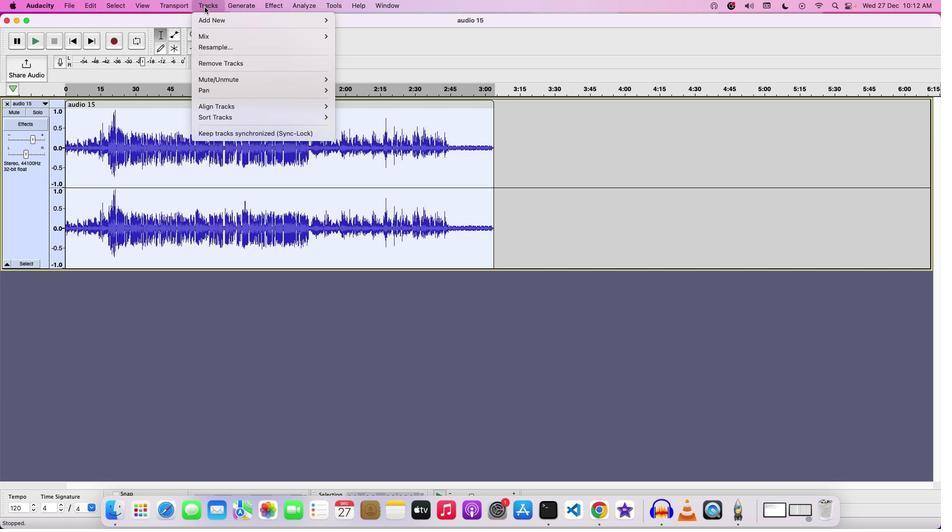 
Action: Mouse pressed left at (204, 6)
Screenshot: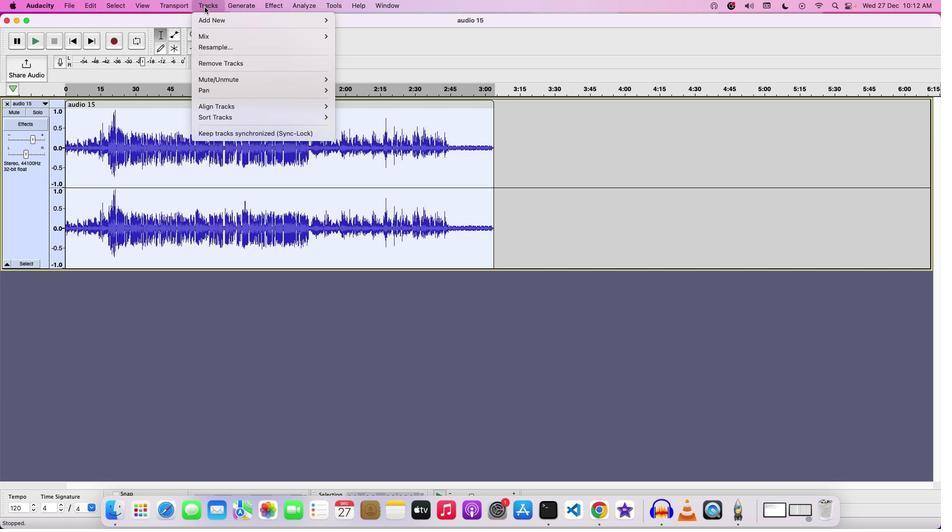 
Action: Mouse moved to (317, 105)
Screenshot: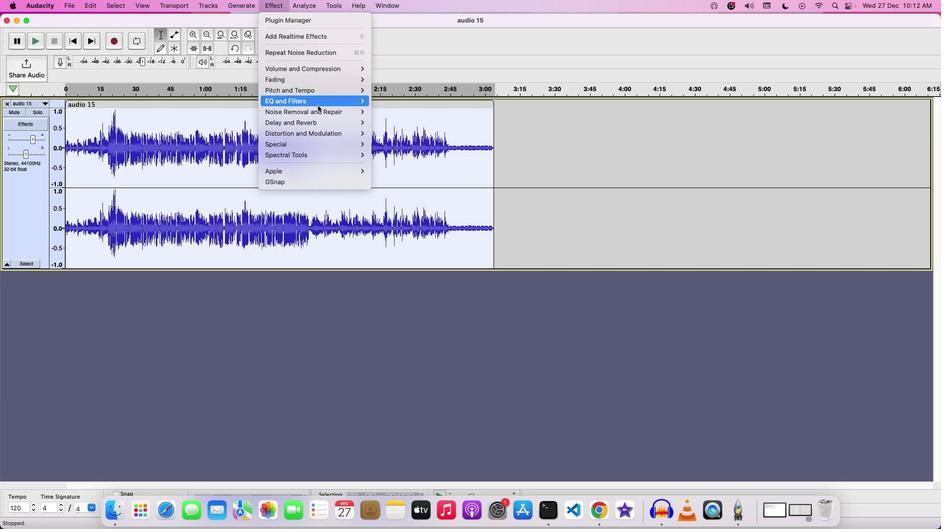 
Action: Mouse pressed left at (317, 105)
Screenshot: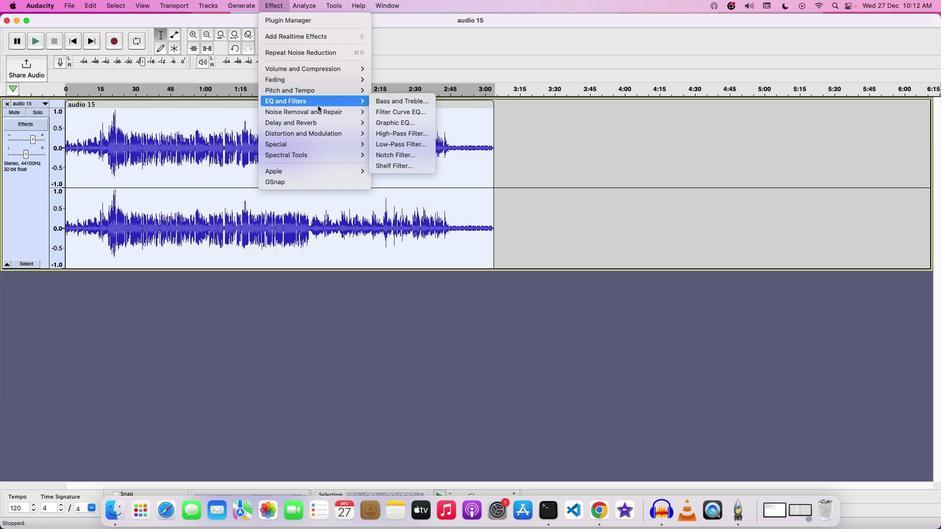 
Action: Mouse moved to (385, 110)
Screenshot: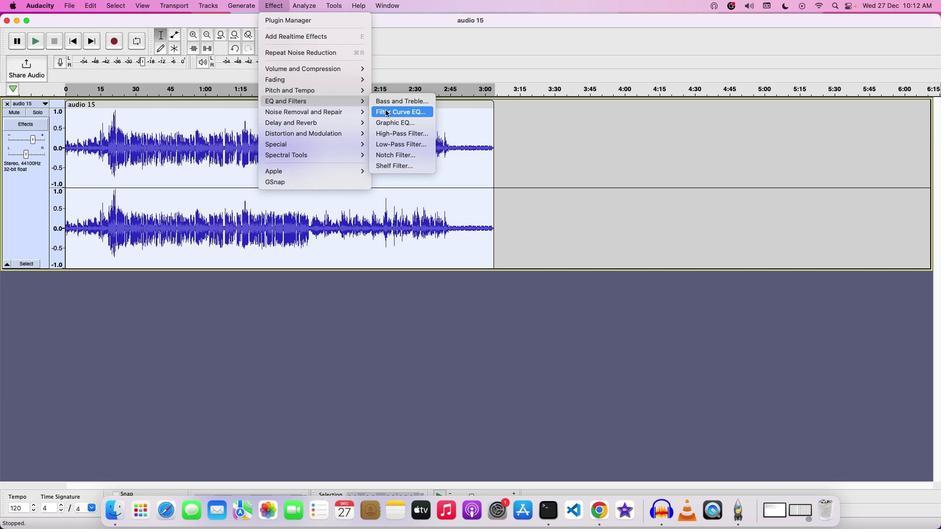 
Action: Mouse pressed left at (385, 110)
Screenshot: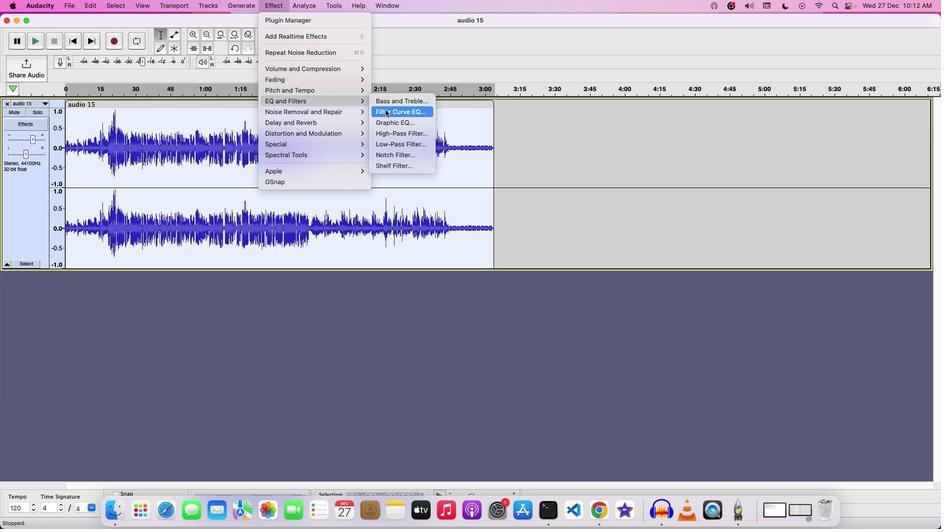 
Action: Mouse moved to (333, 142)
Screenshot: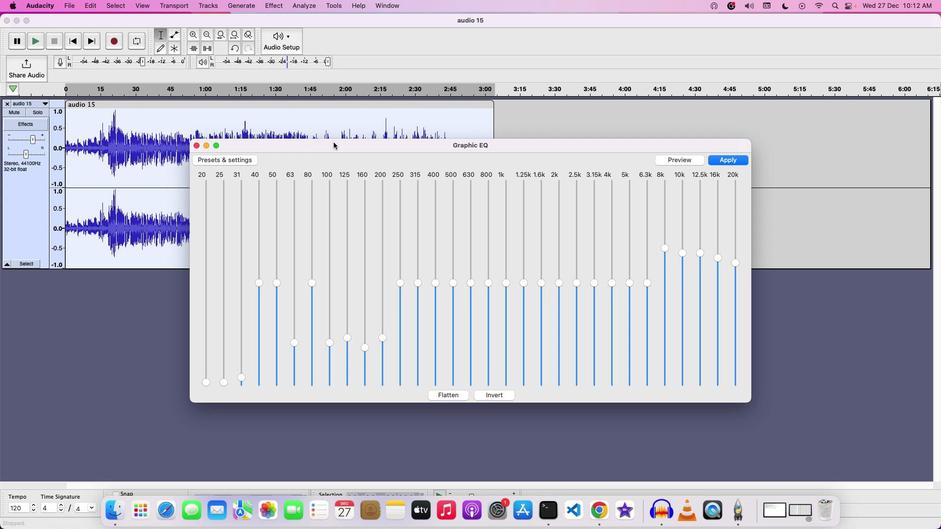 
Action: Mouse pressed left at (333, 142)
Screenshot: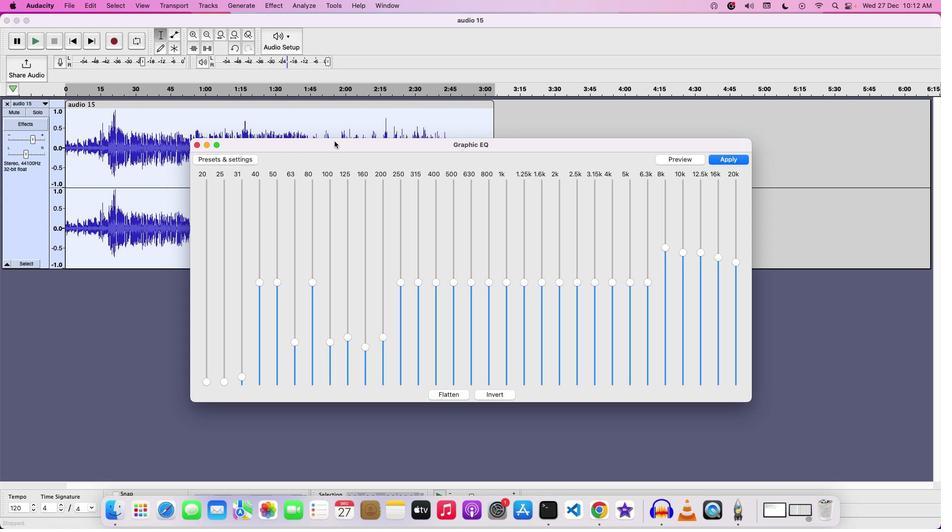 
Action: Mouse moved to (432, 318)
Screenshot: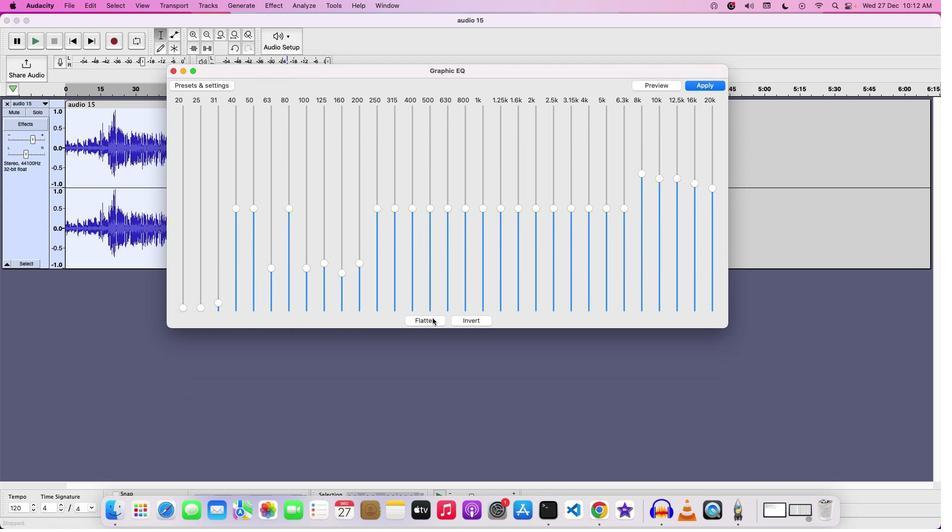 
Action: Mouse pressed left at (432, 318)
Screenshot: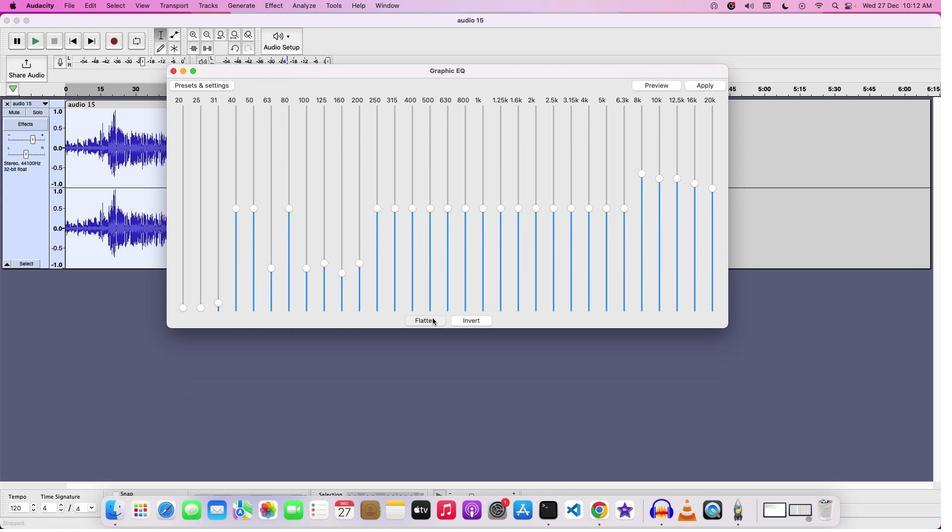 
Action: Mouse moved to (185, 217)
Screenshot: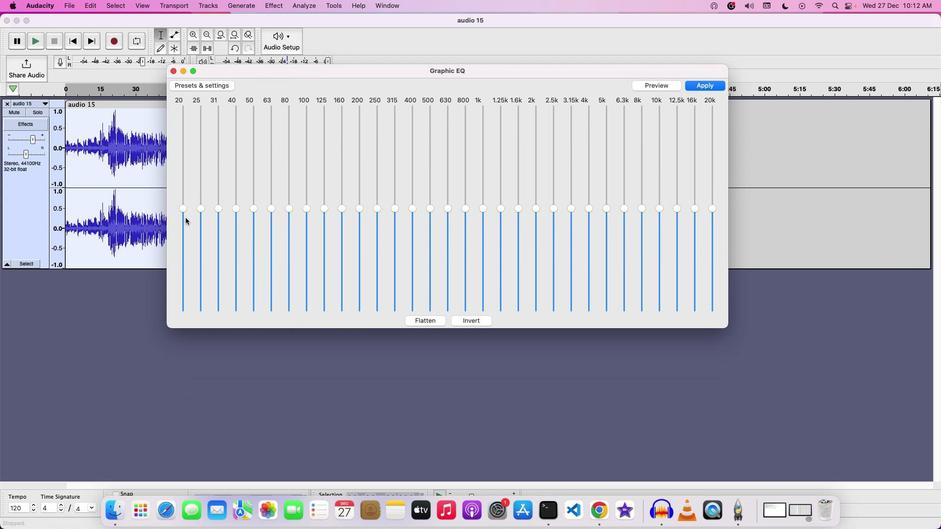 
Action: Mouse pressed left at (185, 217)
Screenshot: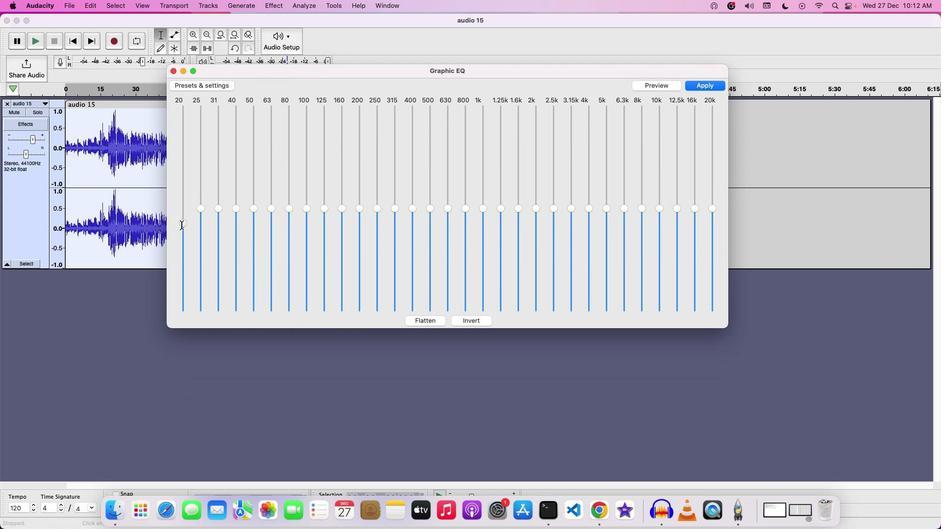 
Action: Mouse moved to (197, 252)
Screenshot: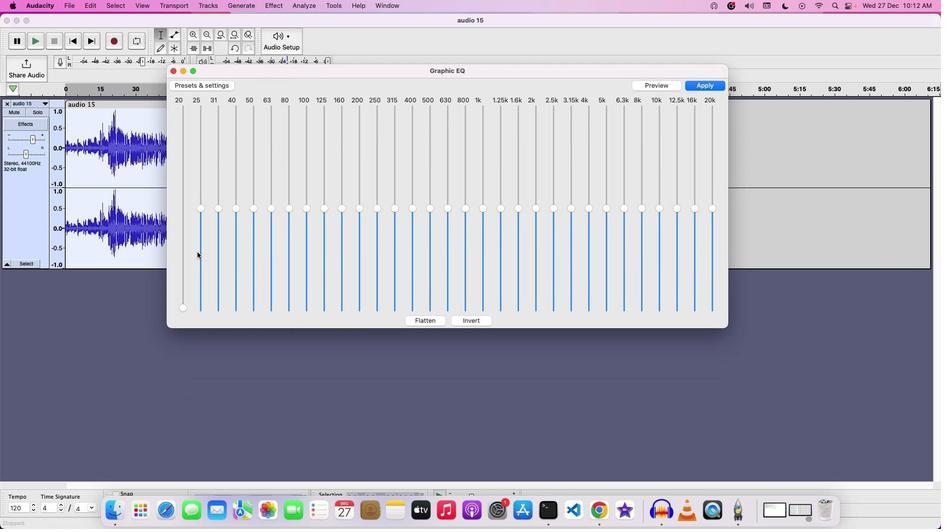
Action: Mouse pressed left at (197, 252)
Screenshot: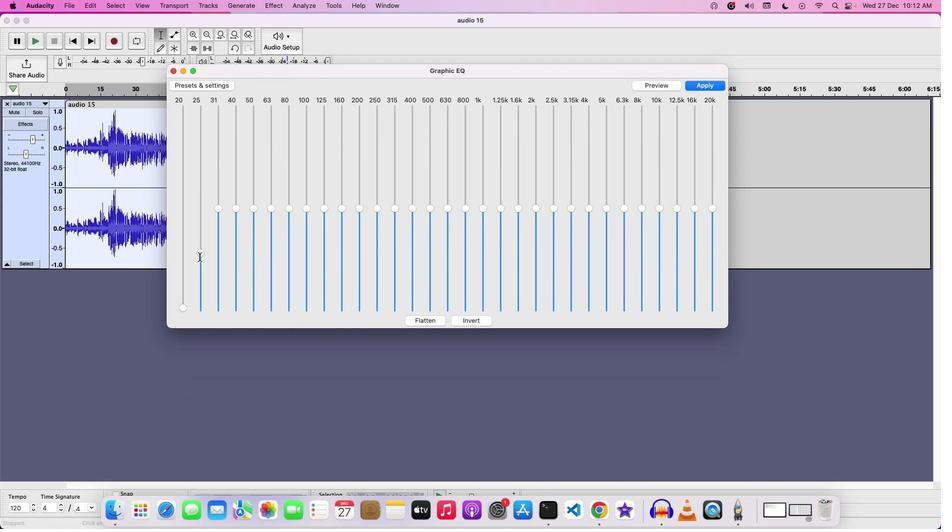
Action: Mouse moved to (715, 183)
Screenshot: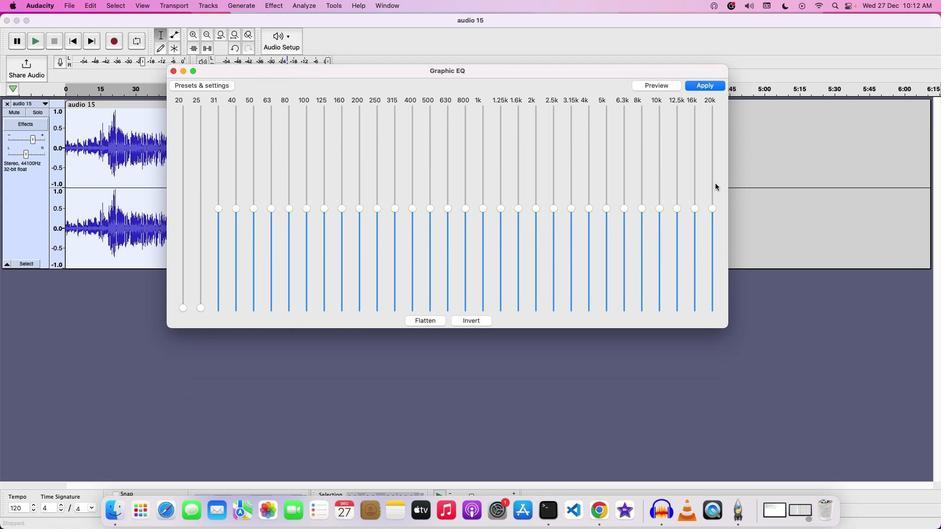 
Action: Mouse pressed left at (715, 183)
Screenshot: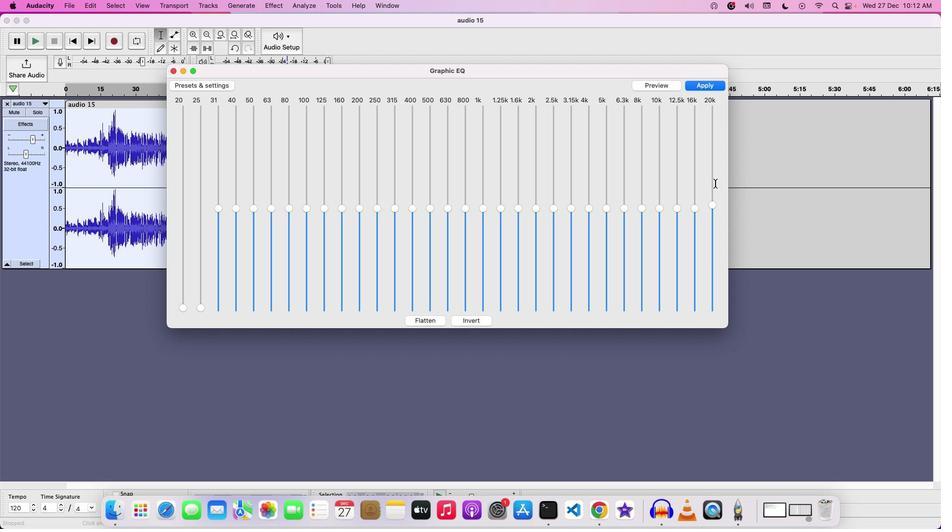 
Action: Mouse moved to (695, 178)
Screenshot: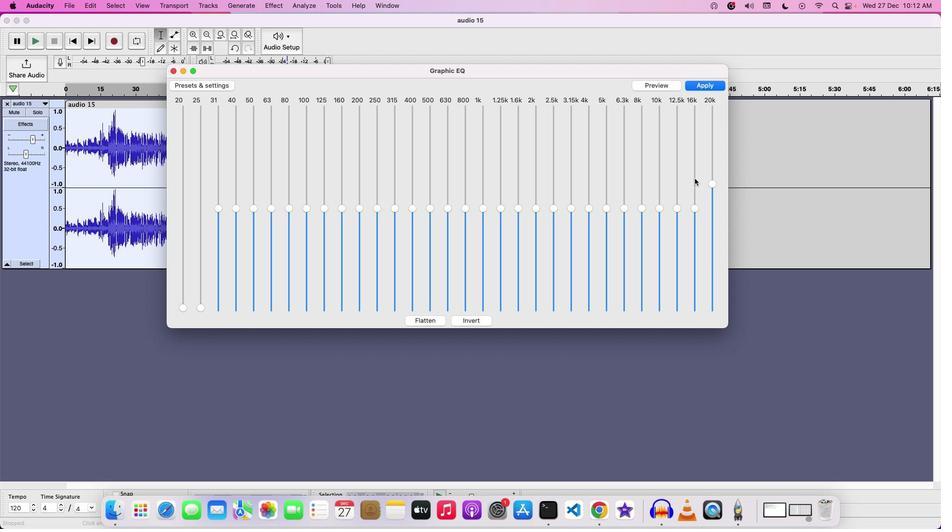 
Action: Mouse pressed left at (695, 178)
Screenshot: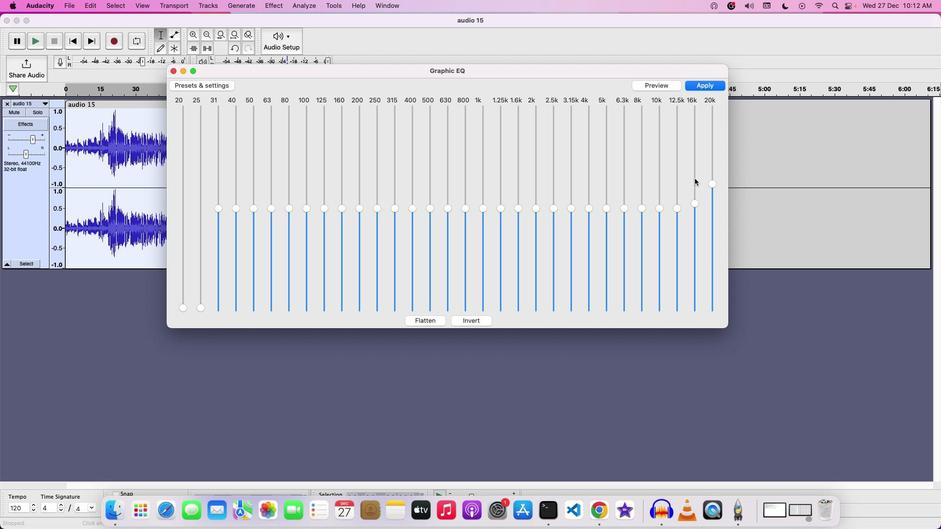 
Action: Mouse moved to (677, 179)
Screenshot: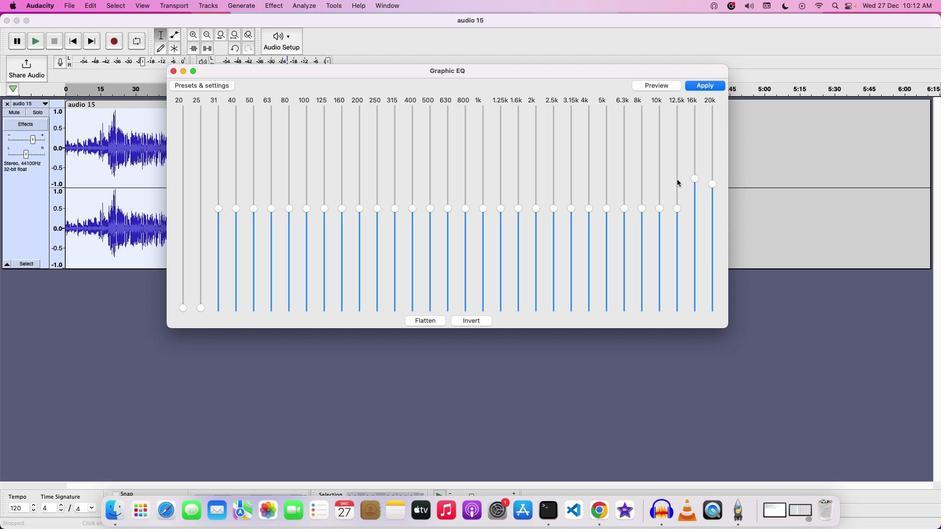
Action: Mouse pressed left at (677, 179)
Screenshot: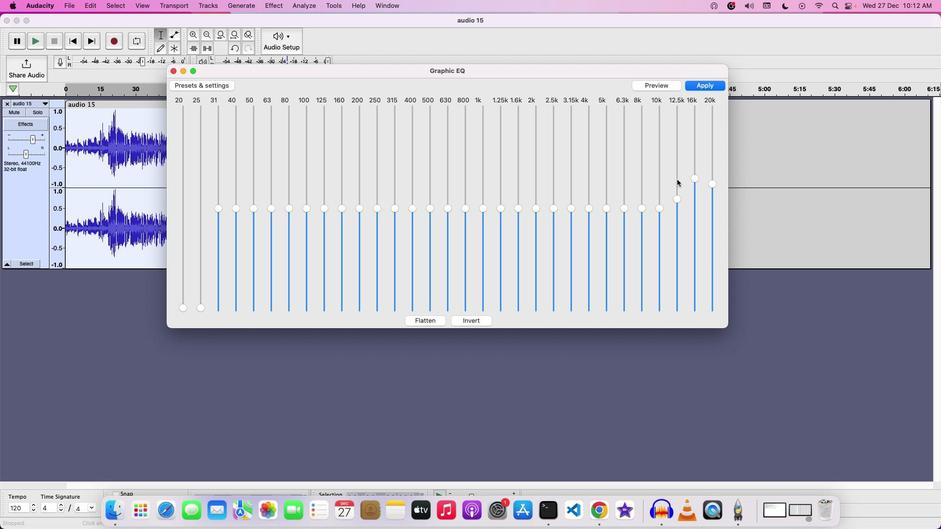 
Action: Mouse moved to (290, 224)
Screenshot: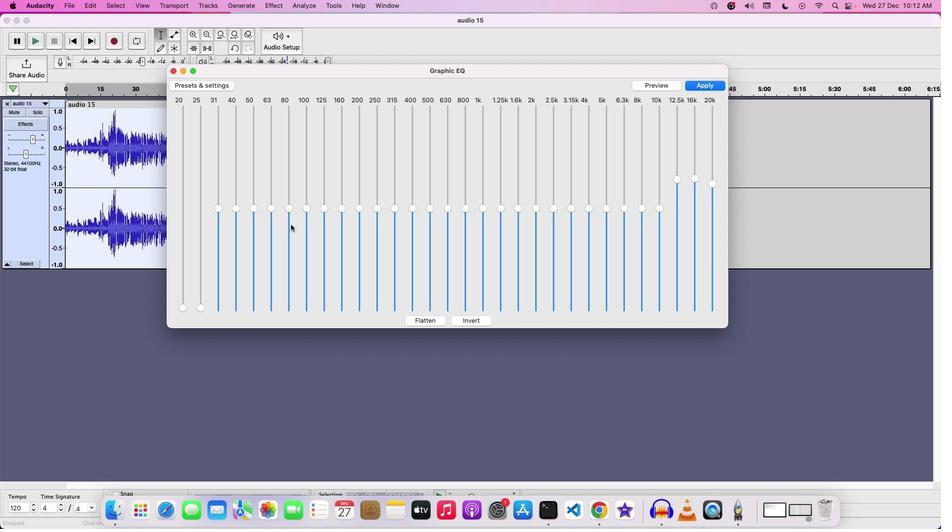 
Action: Mouse pressed left at (290, 224)
Screenshot: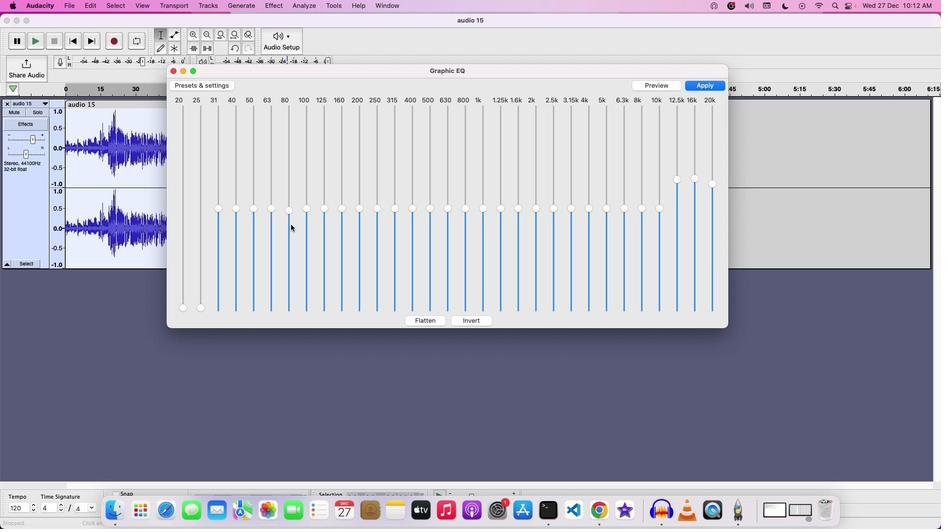 
Action: Mouse moved to (300, 238)
Screenshot: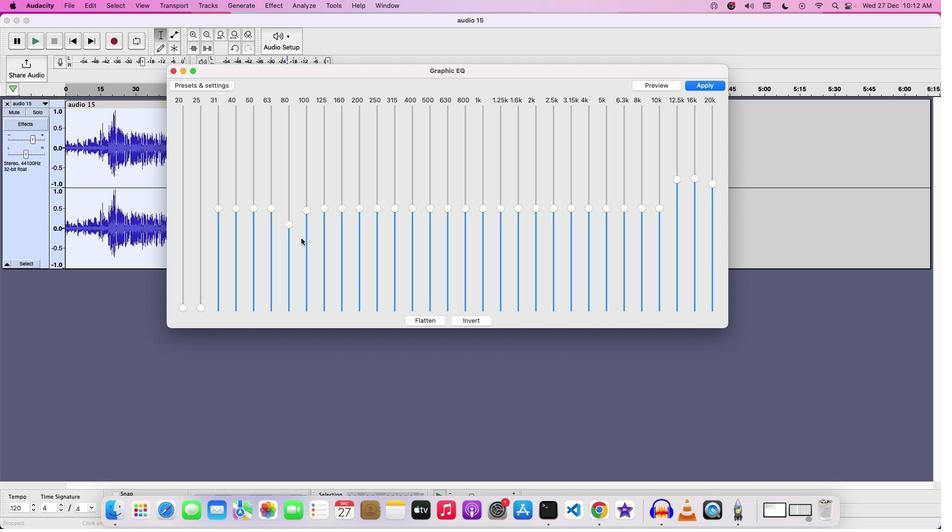 
Action: Mouse pressed left at (300, 238)
Screenshot: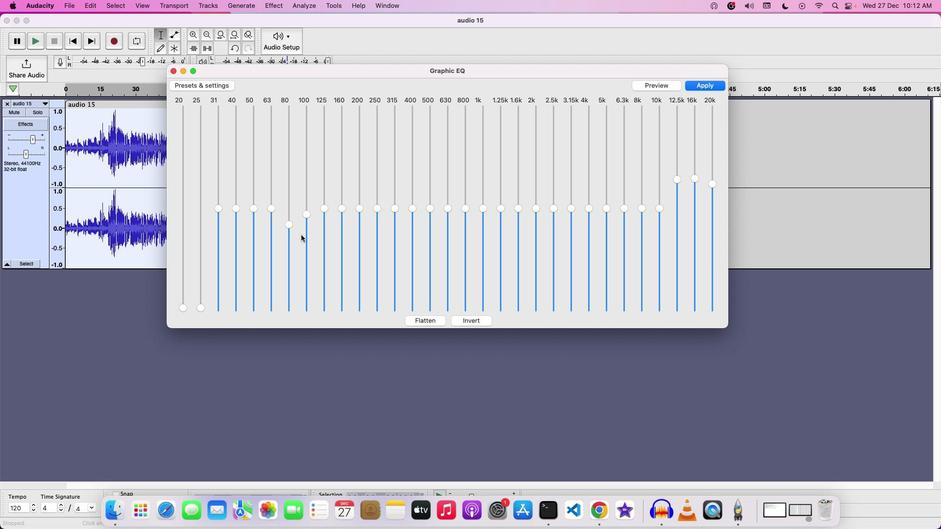 
Action: Mouse moved to (325, 224)
Screenshot: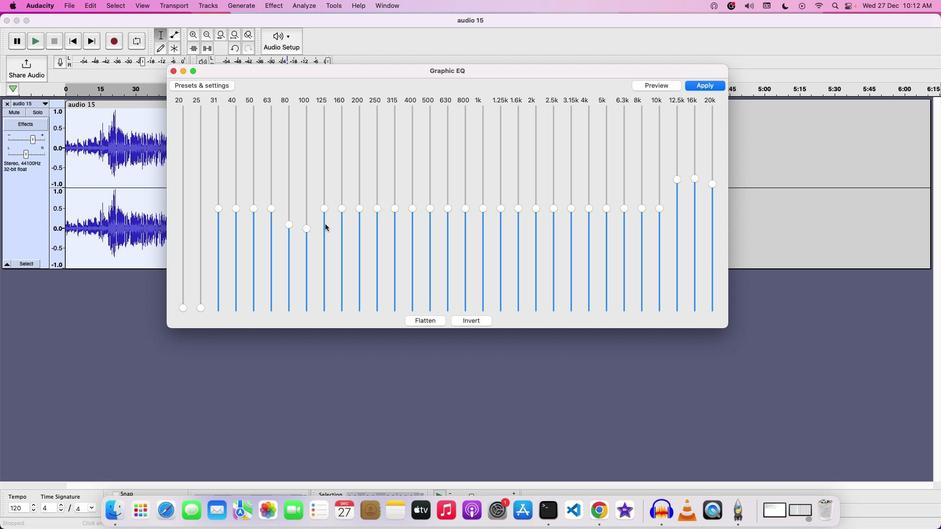 
Action: Mouse pressed left at (325, 224)
Screenshot: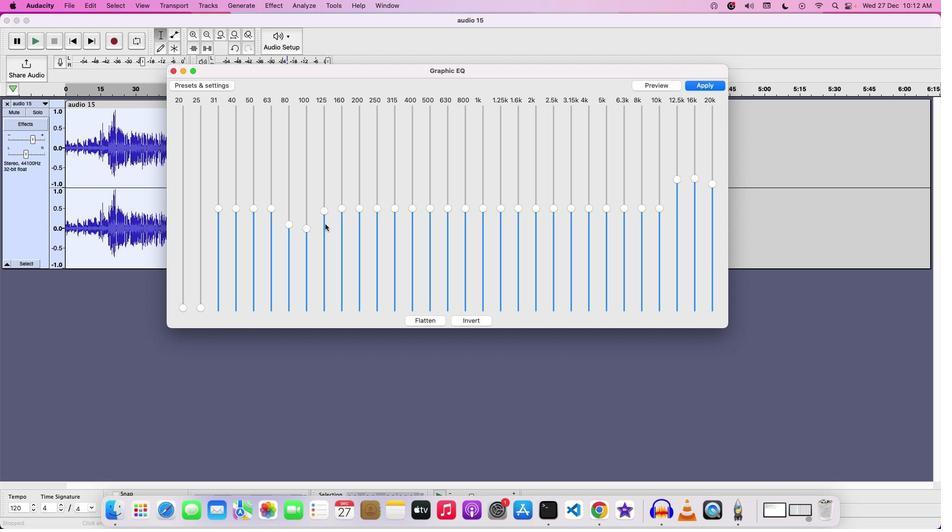 
Action: Mouse moved to (337, 223)
Screenshot: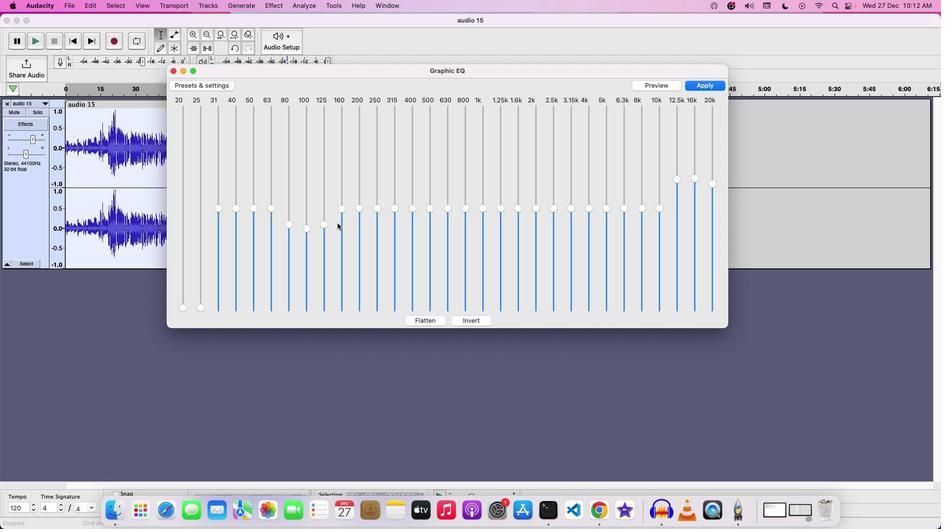 
Action: Mouse pressed left at (337, 223)
Screenshot: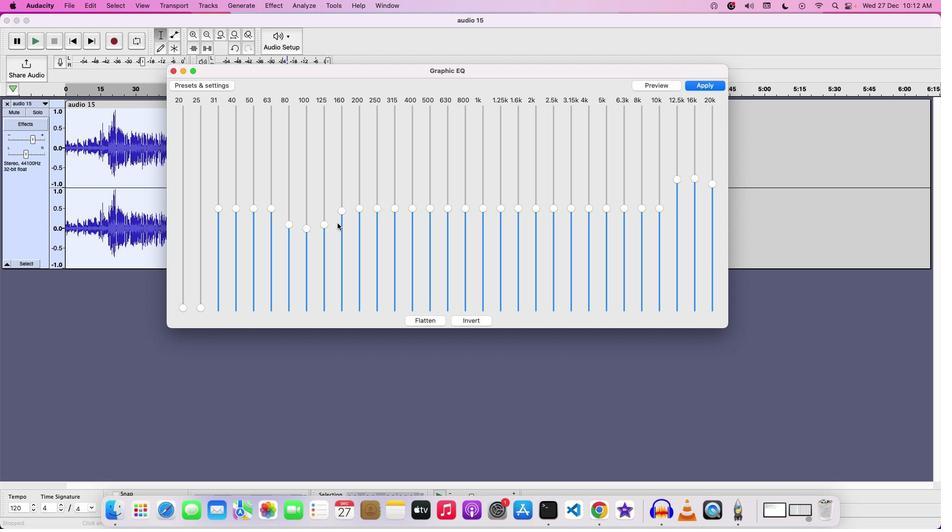 
Action: Mouse moved to (271, 230)
Screenshot: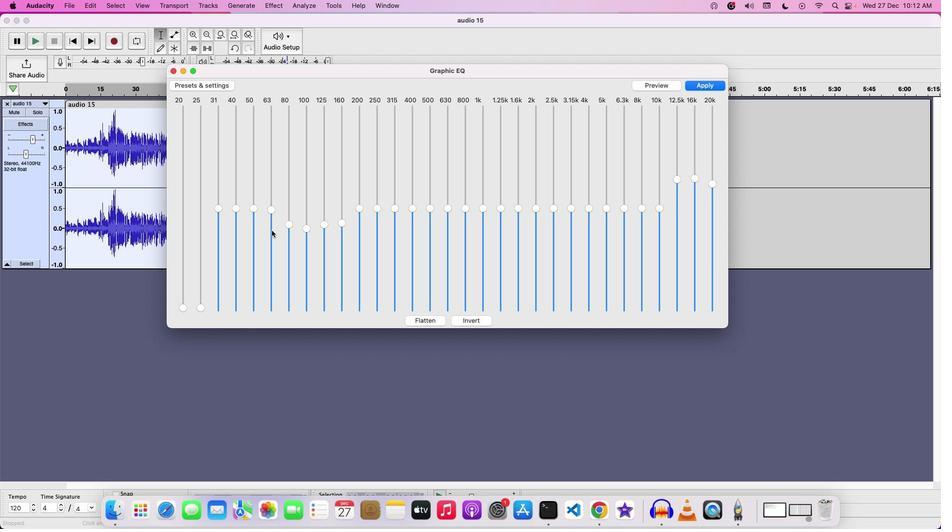 
Action: Mouse pressed left at (271, 230)
Screenshot: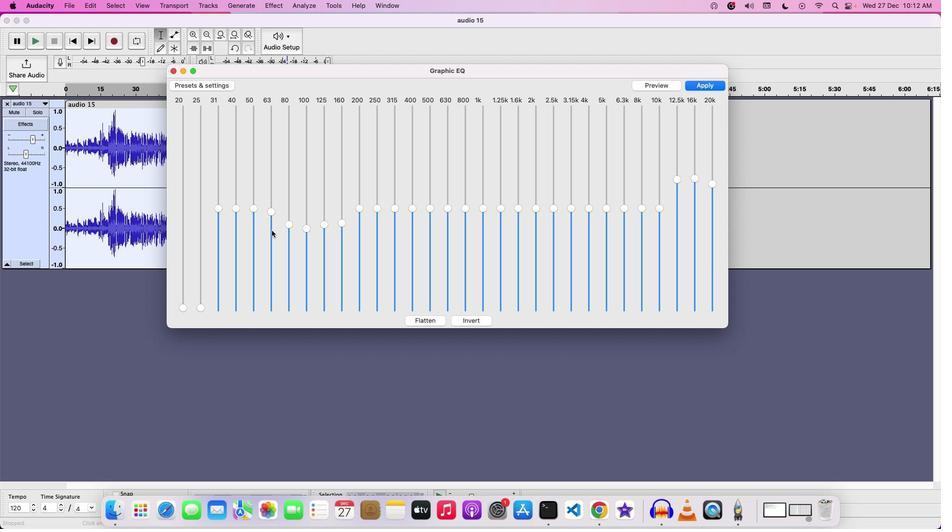 
Action: Mouse moved to (218, 304)
Screenshot: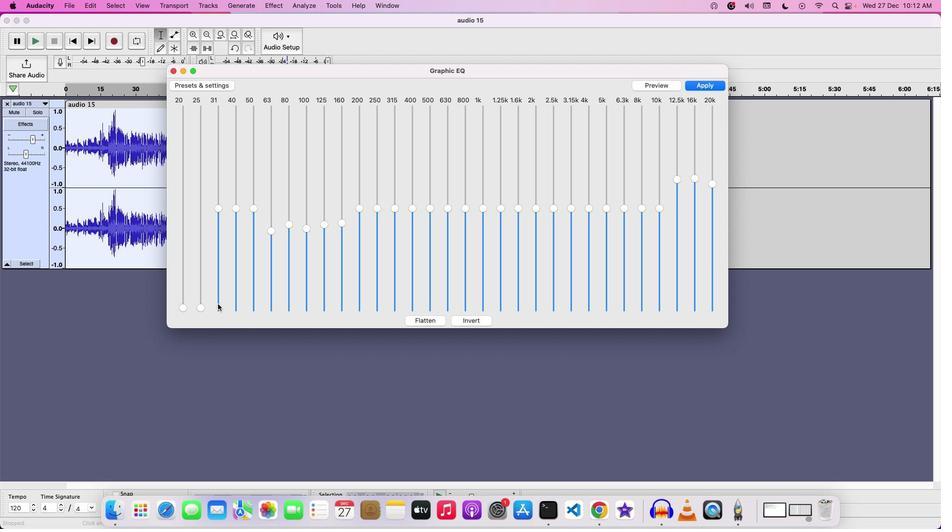 
Action: Mouse pressed left at (218, 304)
Screenshot: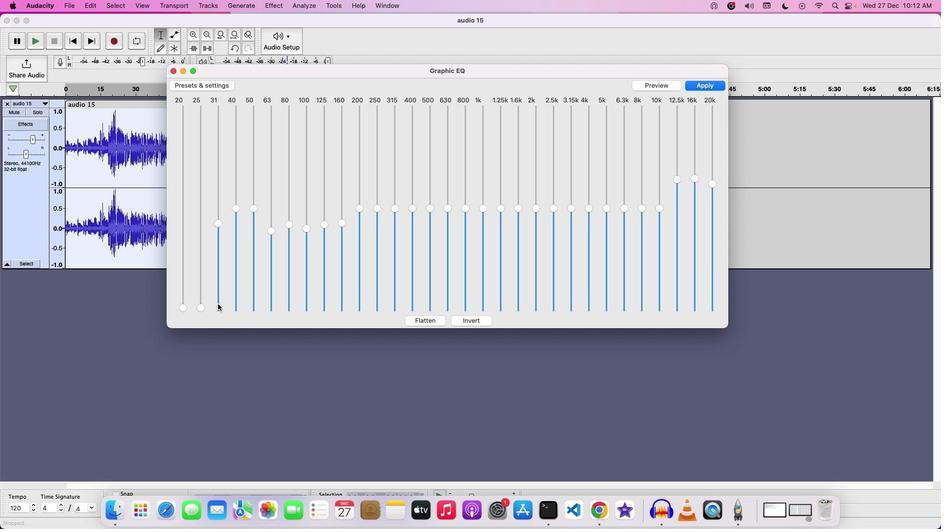 
Action: Mouse moved to (222, 275)
Screenshot: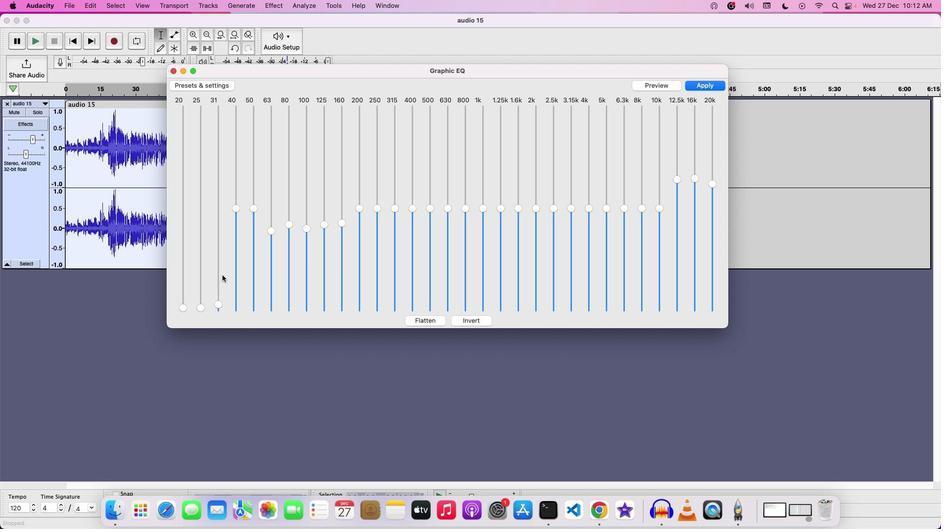 
Action: Mouse pressed left at (222, 275)
Screenshot: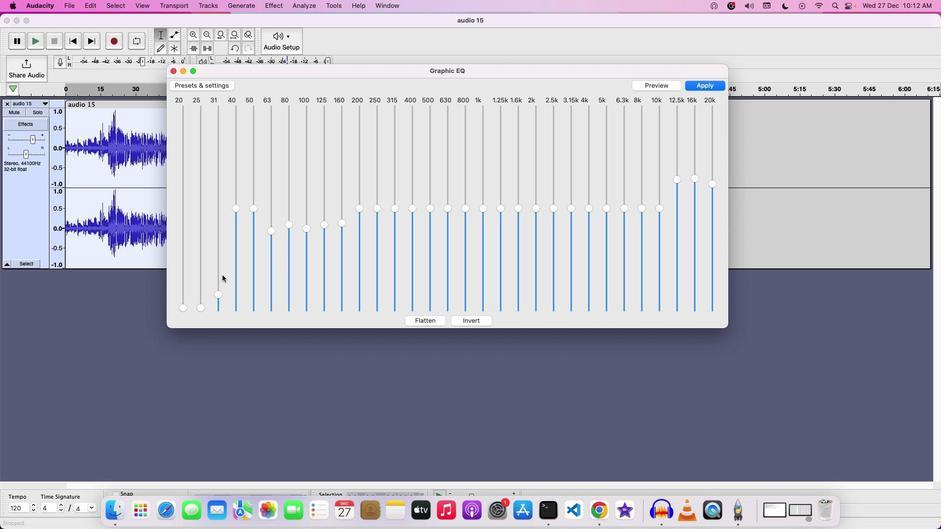 
Action: Mouse moved to (218, 256)
Screenshot: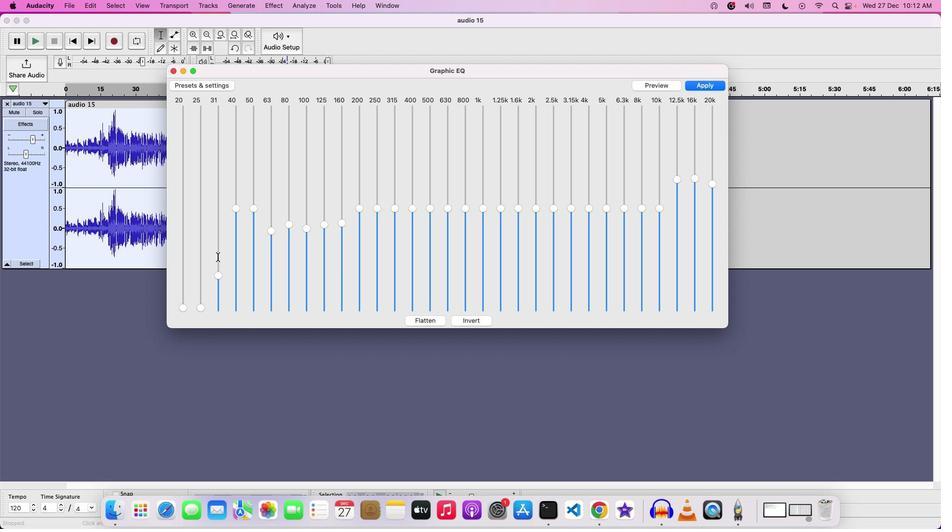 
Action: Mouse pressed left at (218, 256)
Screenshot: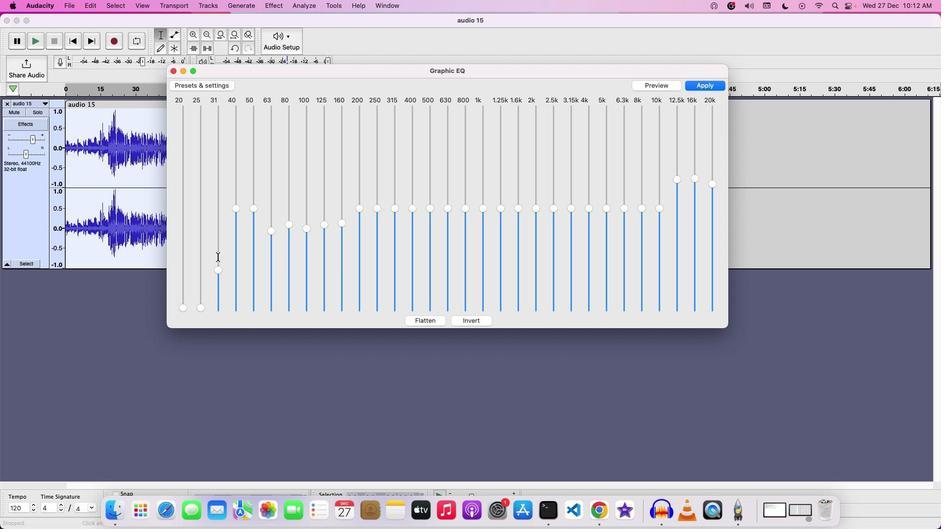 
Action: Mouse moved to (235, 228)
Screenshot: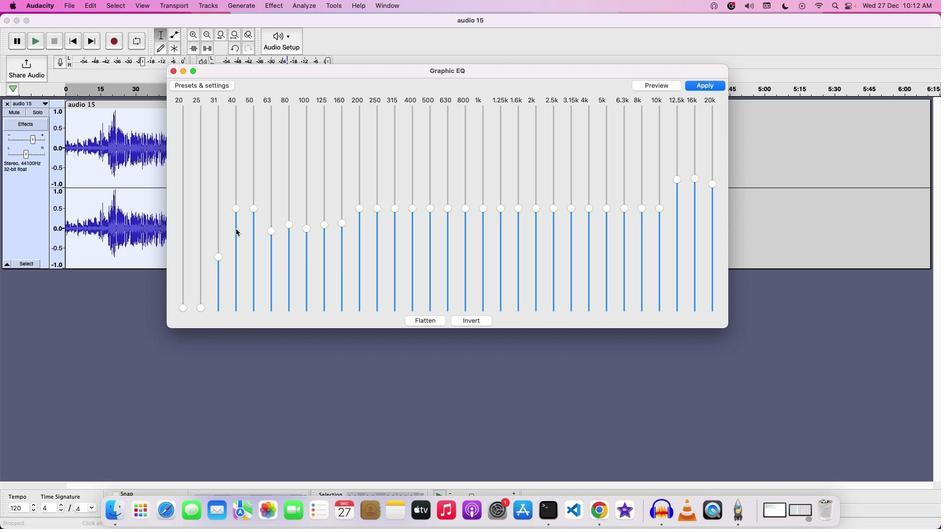 
Action: Mouse pressed left at (235, 228)
Screenshot: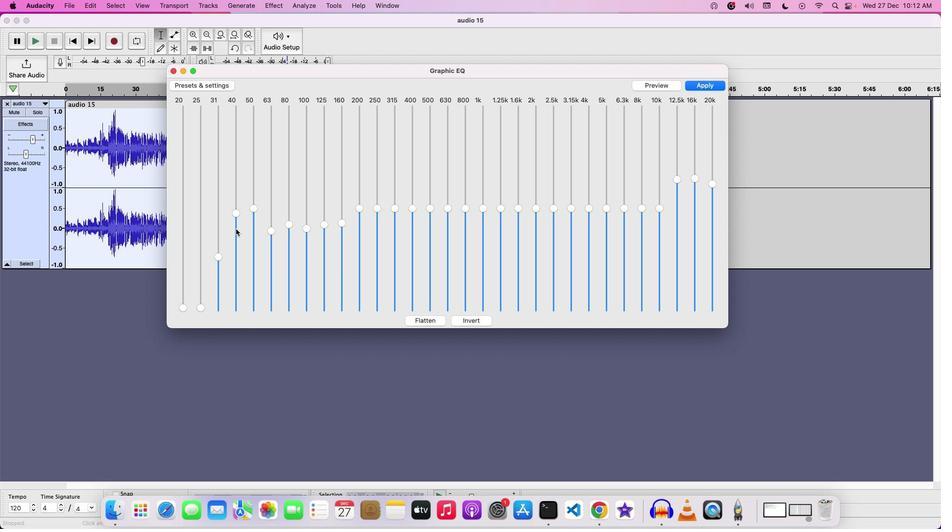 
Action: Mouse moved to (235, 235)
Screenshot: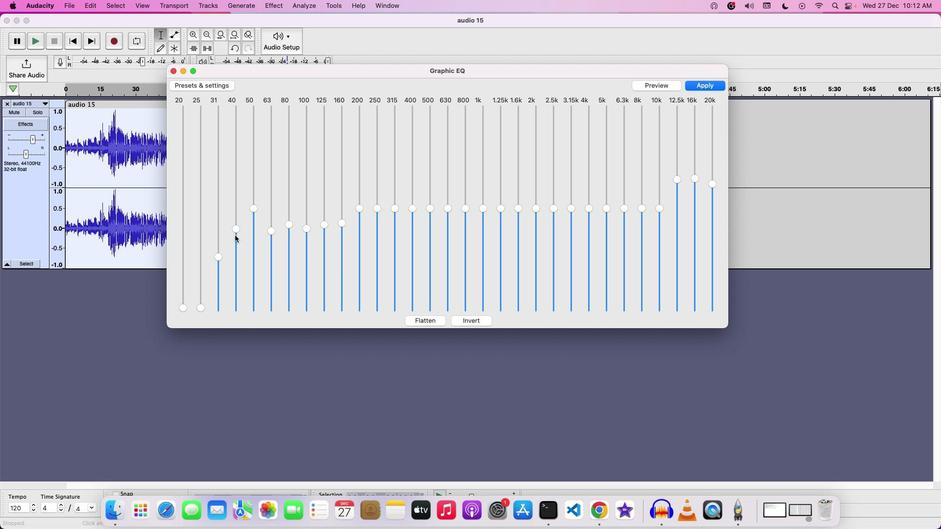 
Action: Mouse pressed left at (235, 235)
Screenshot: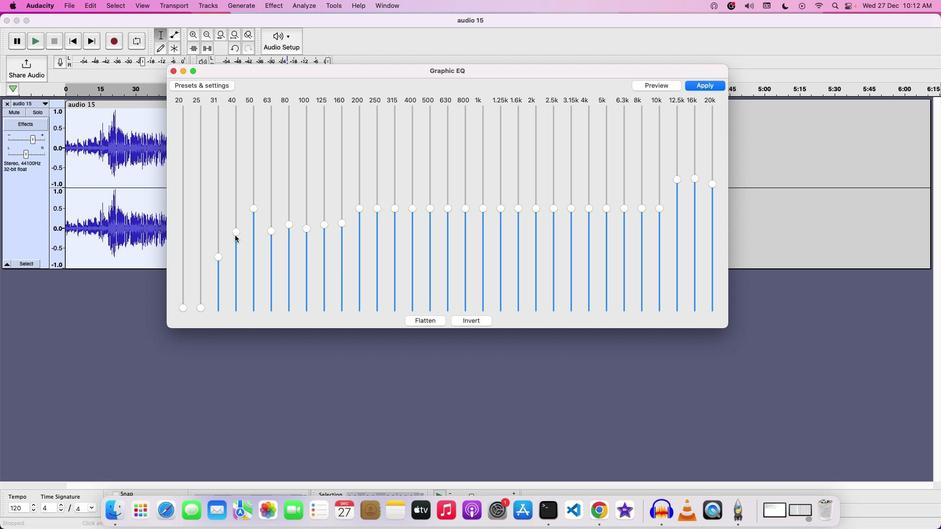 
Action: Mouse moved to (254, 230)
Screenshot: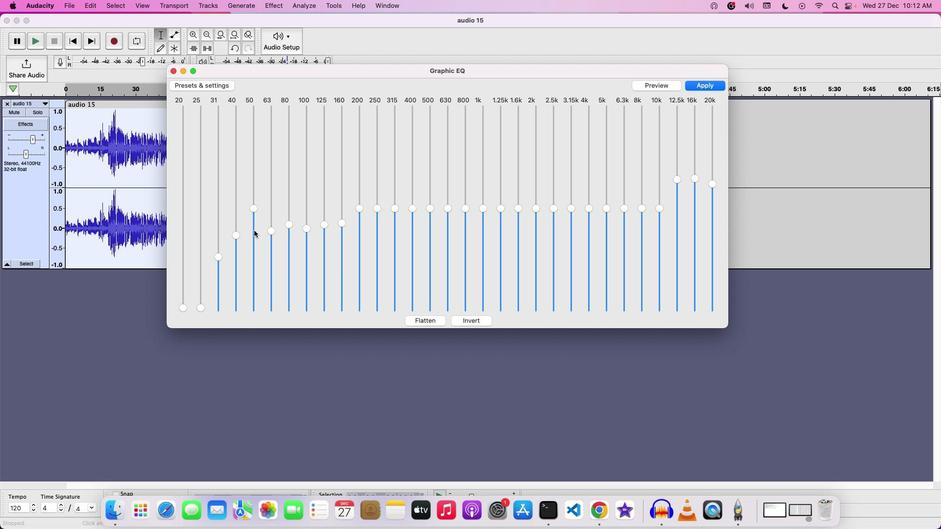
Action: Mouse pressed left at (254, 230)
Screenshot: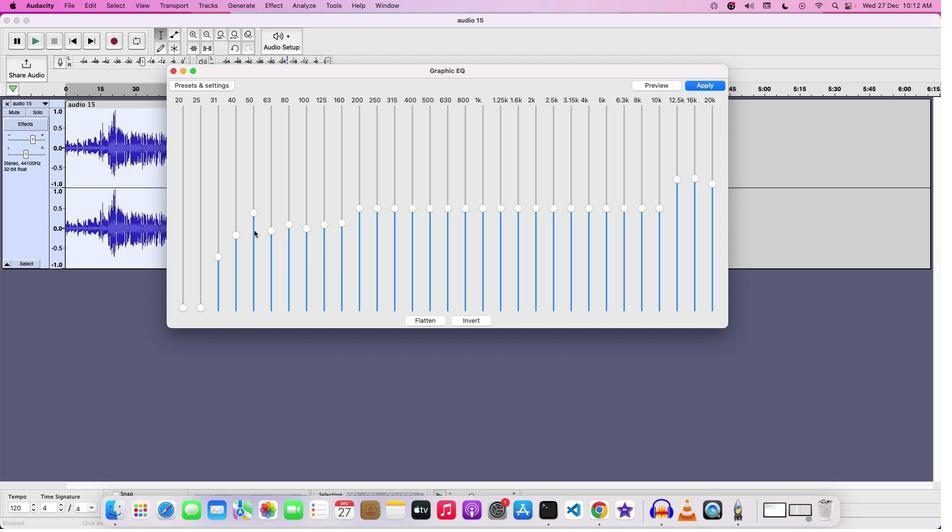 
Action: Mouse moved to (693, 88)
Screenshot: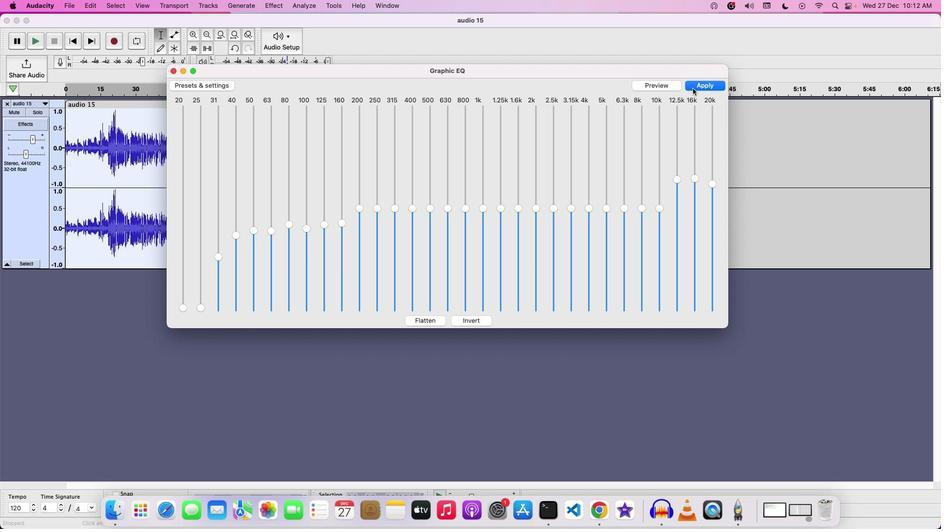 
Action: Mouse pressed left at (693, 88)
Screenshot: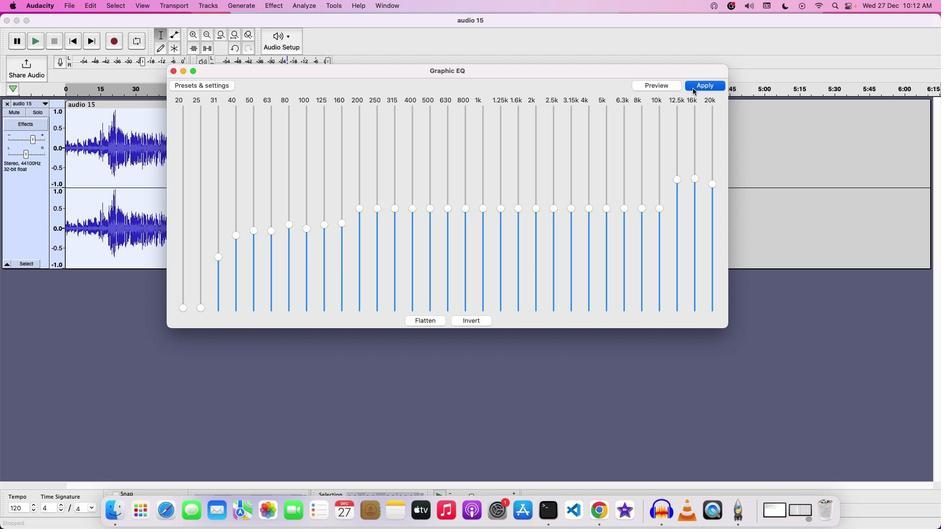
Action: Mouse moved to (274, 7)
Screenshot: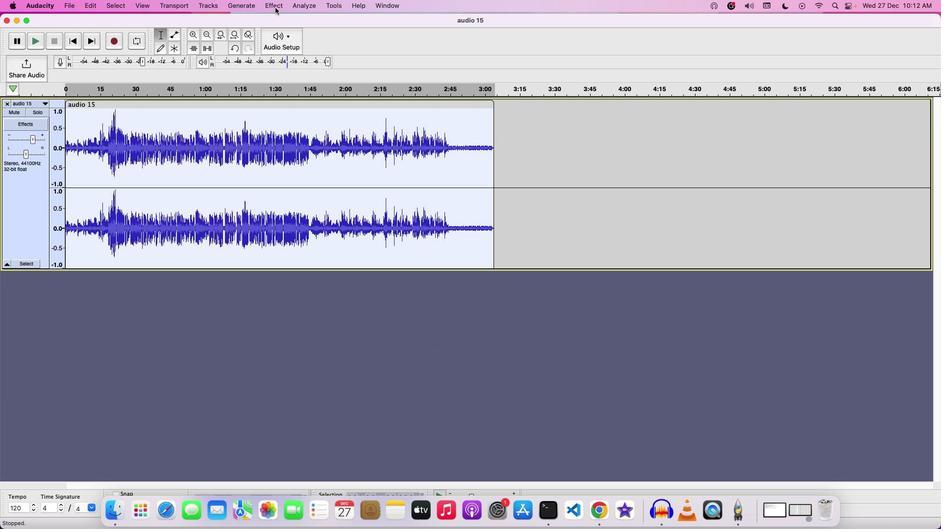 
Action: Mouse pressed left at (274, 7)
Screenshot: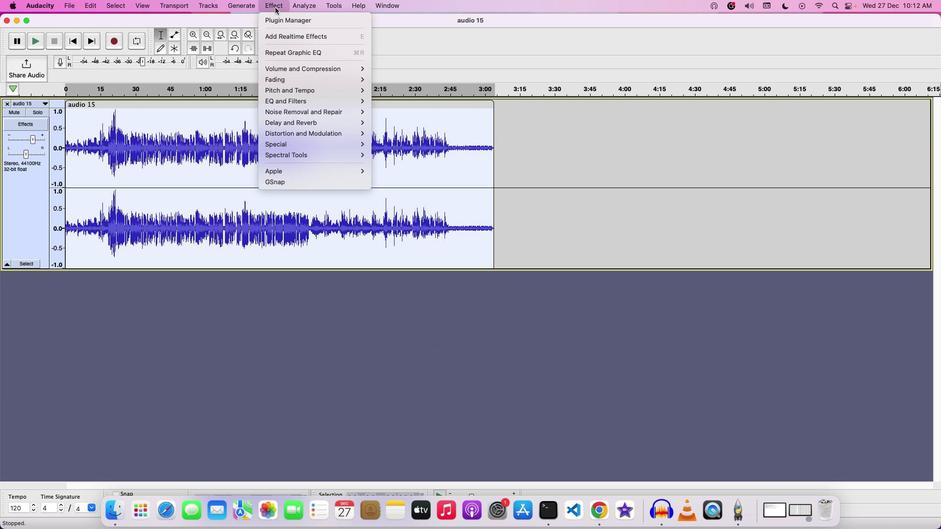 
Action: Mouse moved to (392, 99)
Screenshot: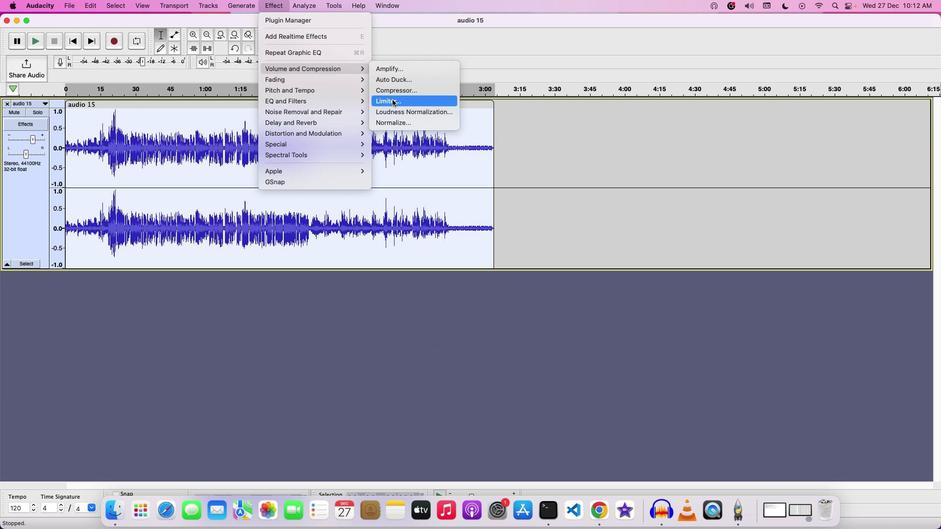 
Action: Mouse pressed left at (392, 99)
Screenshot: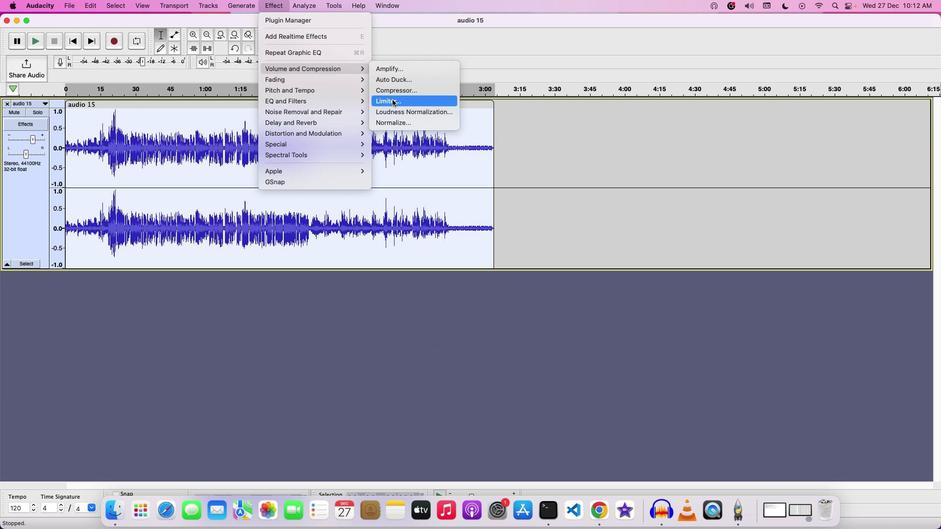 
Action: Mouse moved to (555, 228)
Screenshot: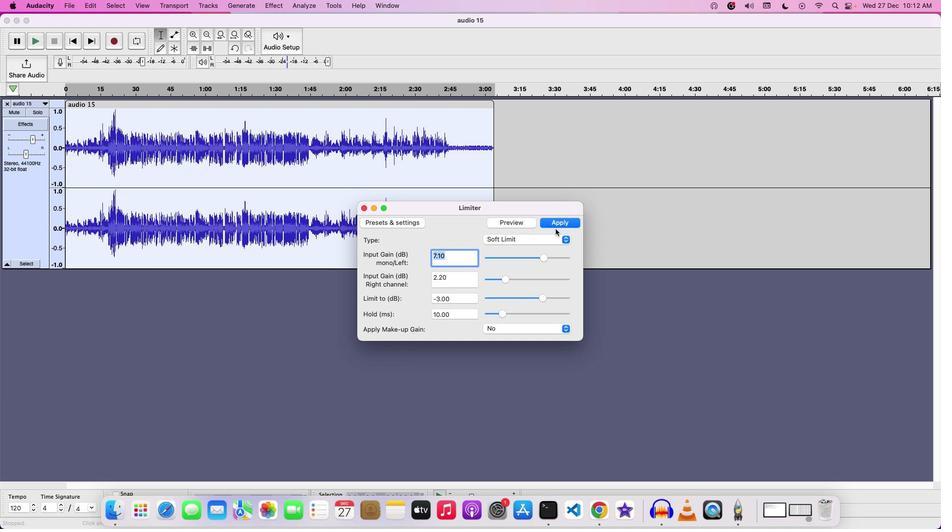 
Action: Mouse pressed left at (555, 228)
Screenshot: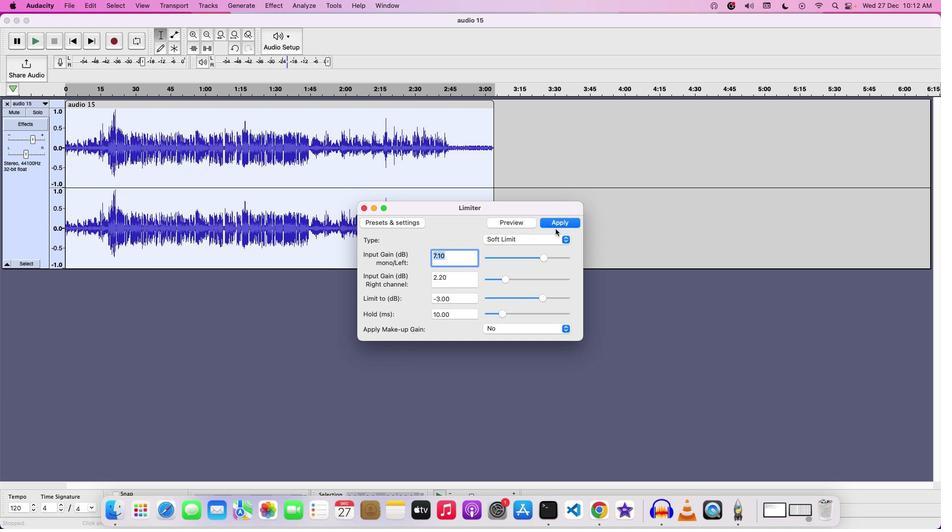 
Action: Mouse moved to (556, 224)
Screenshot: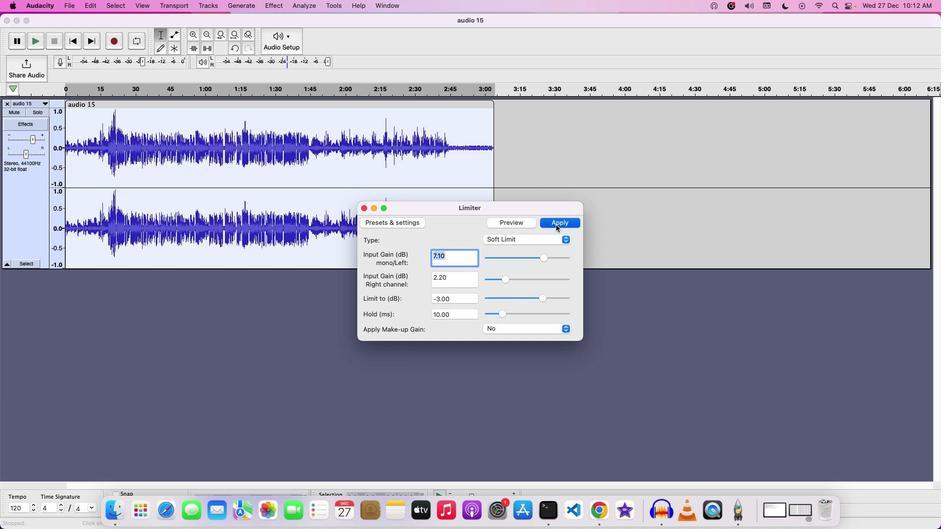 
Action: Mouse pressed left at (556, 224)
Screenshot: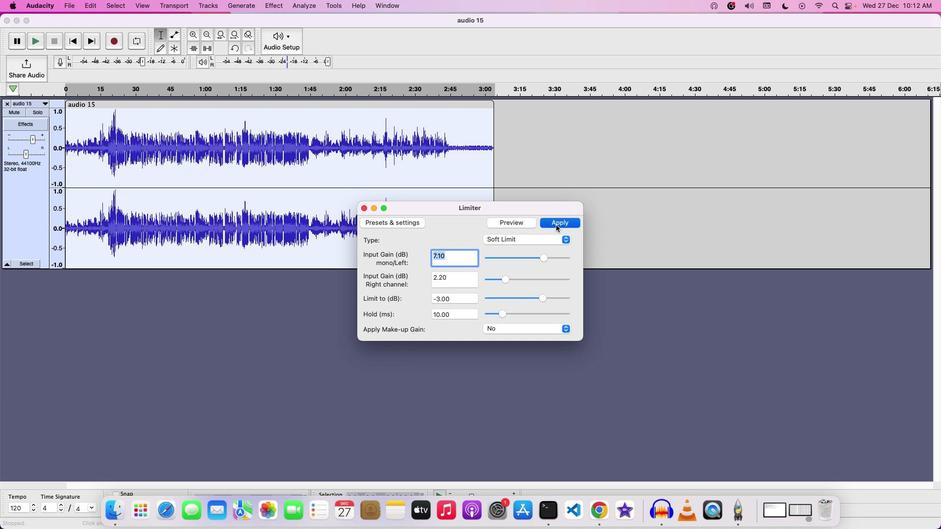 
Action: Mouse moved to (271, 5)
Screenshot: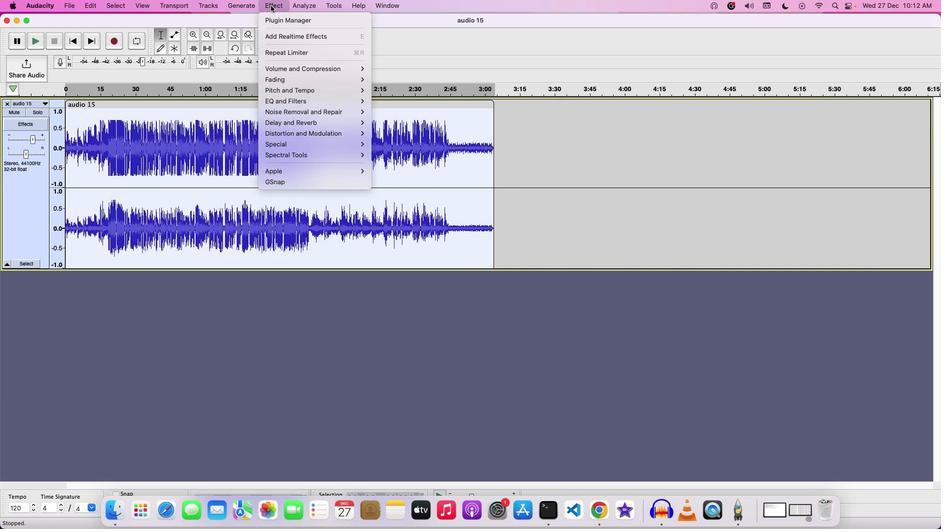 
Action: Mouse pressed left at (271, 5)
Screenshot: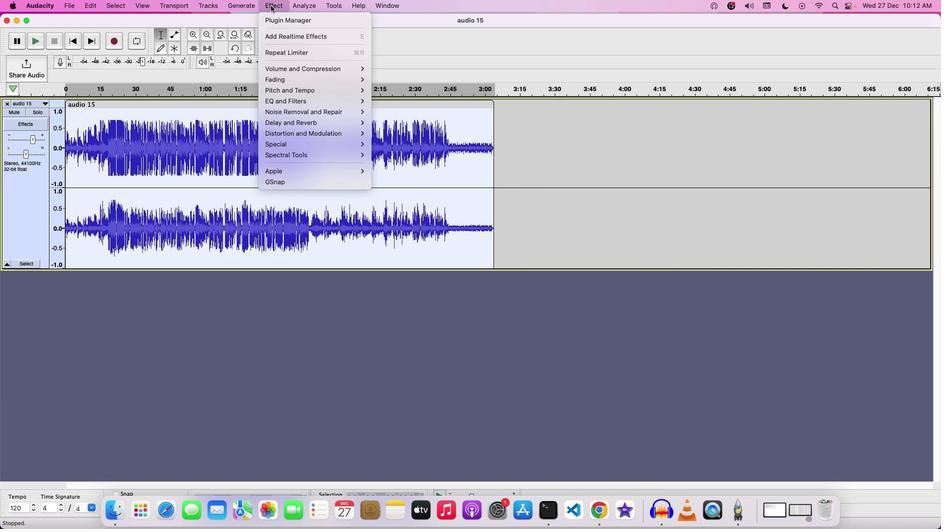 
Action: Mouse moved to (391, 113)
Screenshot: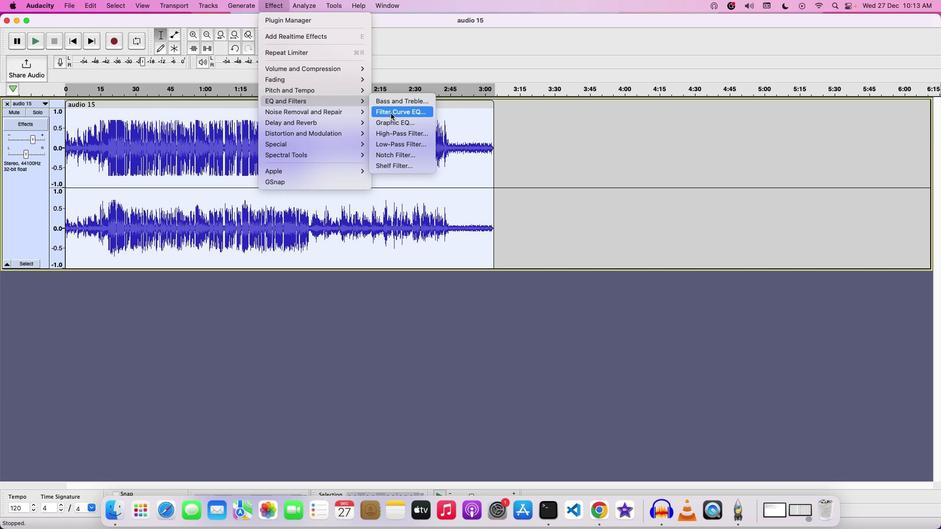 
Action: Mouse pressed left at (391, 113)
Screenshot: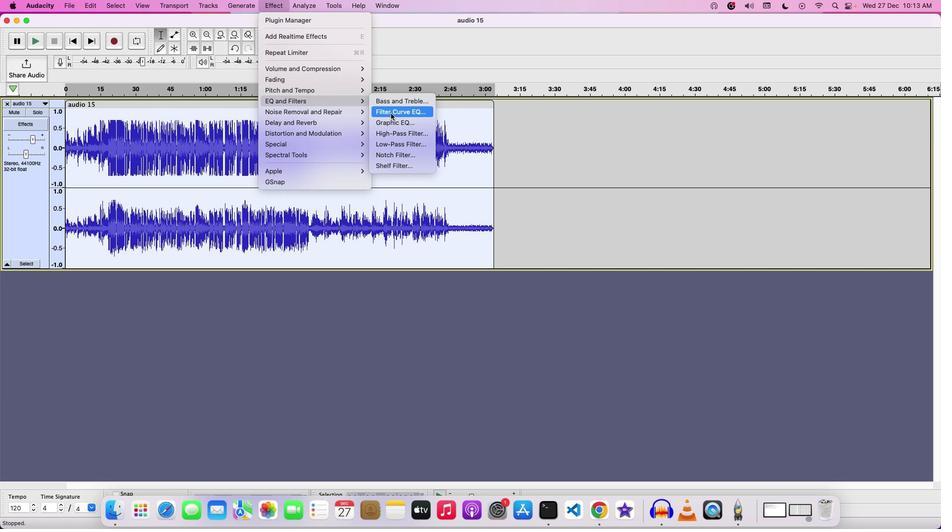 
Action: Mouse moved to (449, 139)
Screenshot: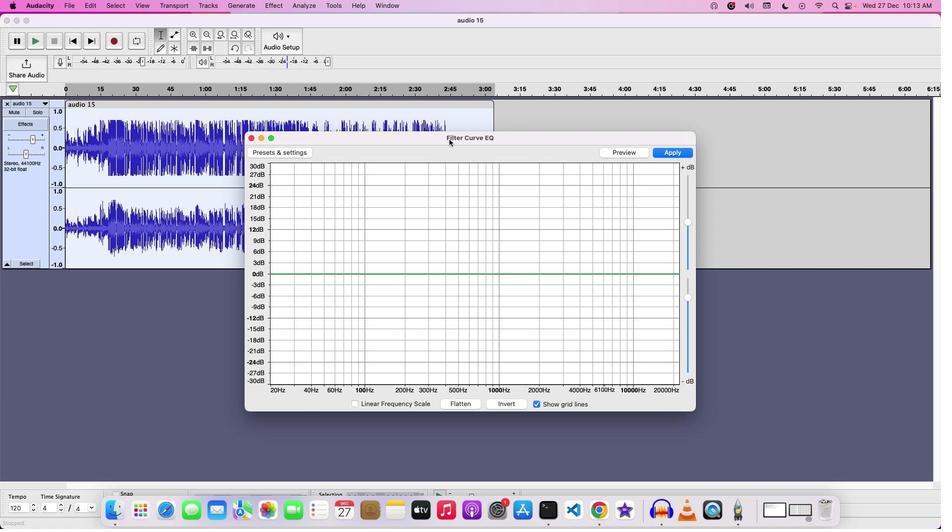 
Action: Mouse pressed left at (449, 139)
Screenshot: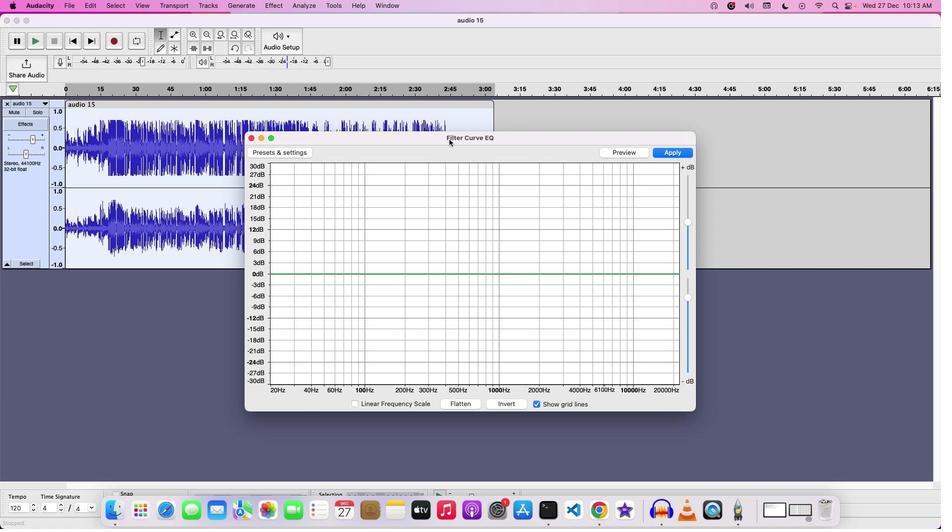 
Action: Mouse moved to (547, 237)
Screenshot: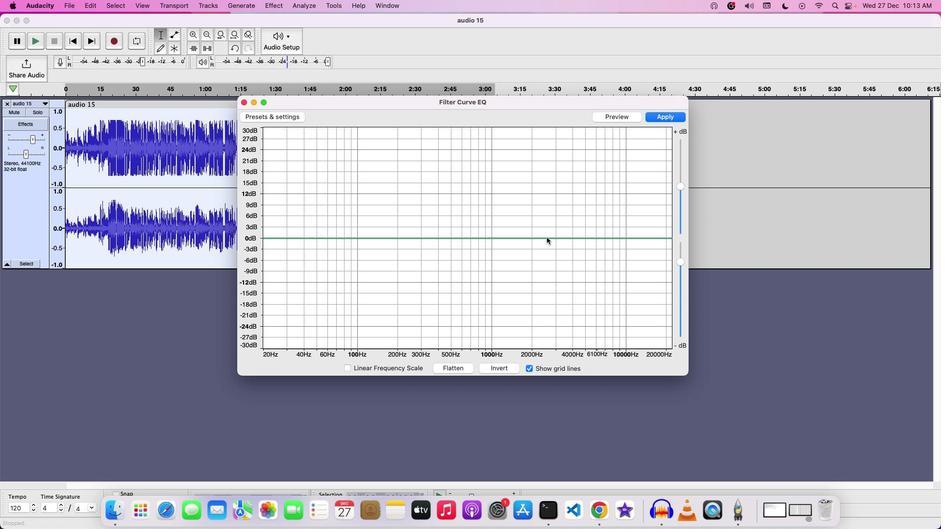 
Action: Mouse pressed left at (547, 237)
Screenshot: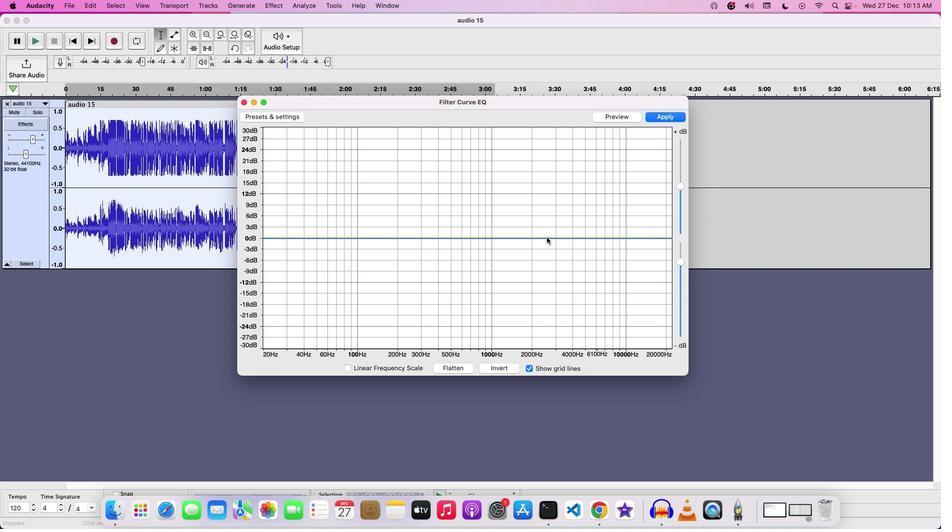 
Action: Mouse moved to (558, 240)
Screenshot: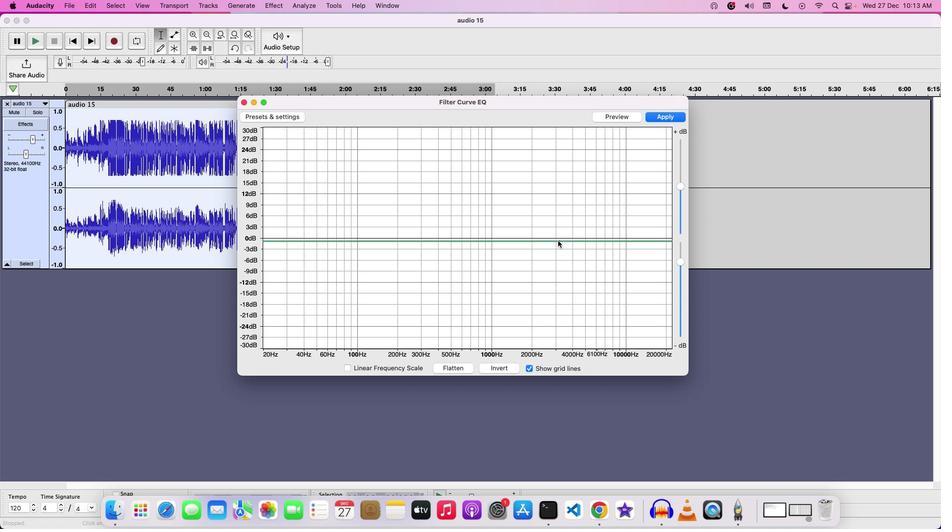 
Action: Mouse pressed right at (558, 240)
Screenshot: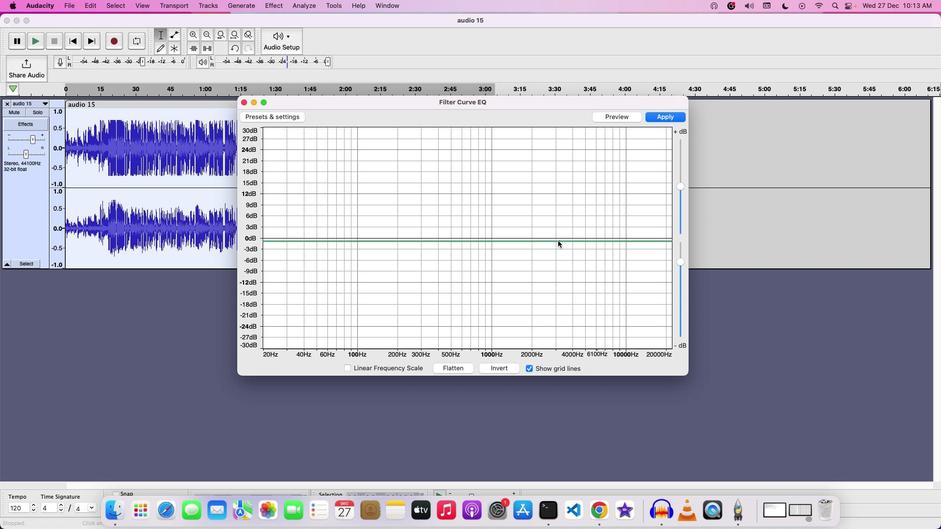 
Action: Mouse pressed left at (558, 240)
Screenshot: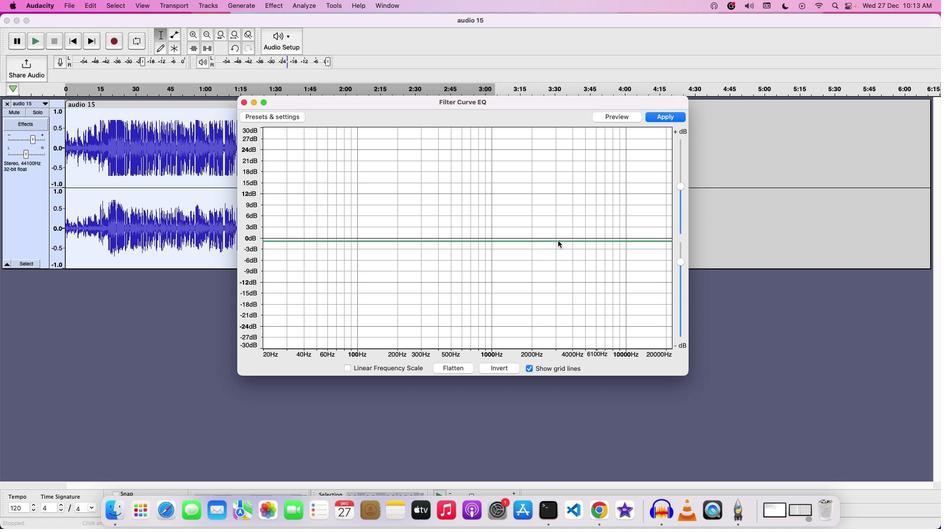 
Action: Mouse moved to (557, 241)
Screenshot: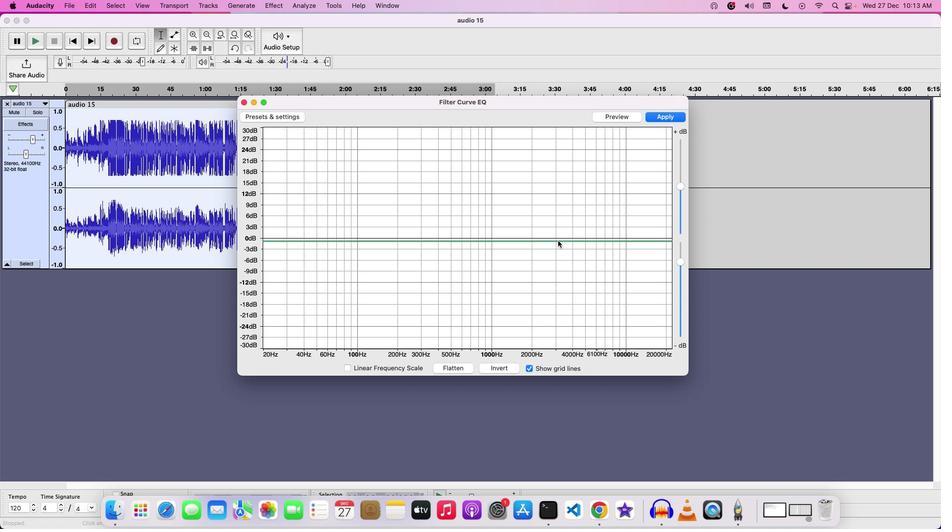 
Action: Mouse scrolled (557, 241) with delta (0, 0)
Screenshot: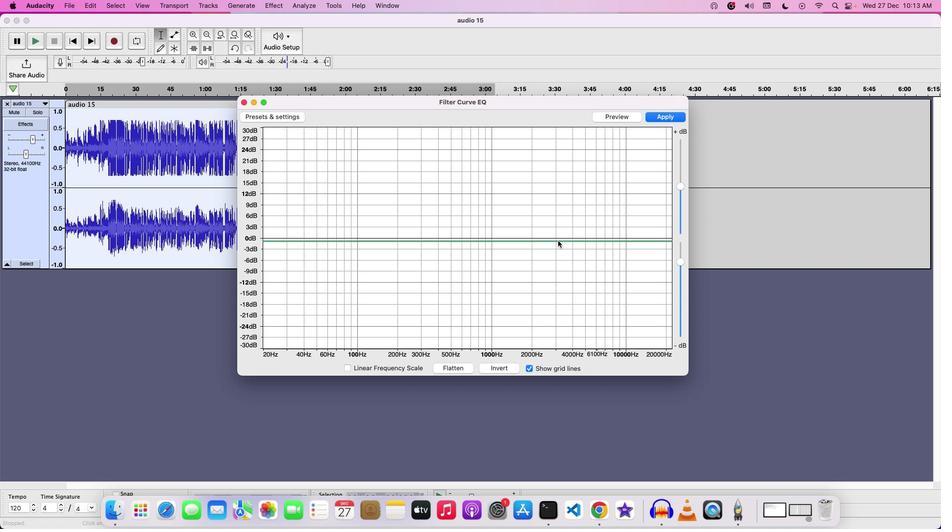 
Action: Mouse scrolled (557, 241) with delta (0, 0)
Screenshot: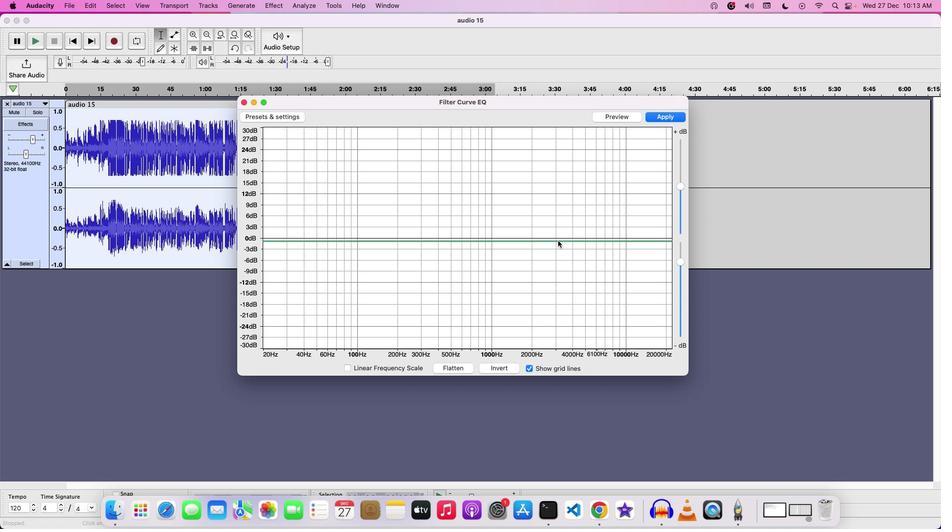 
Action: Mouse scrolled (557, 241) with delta (0, 1)
Screenshot: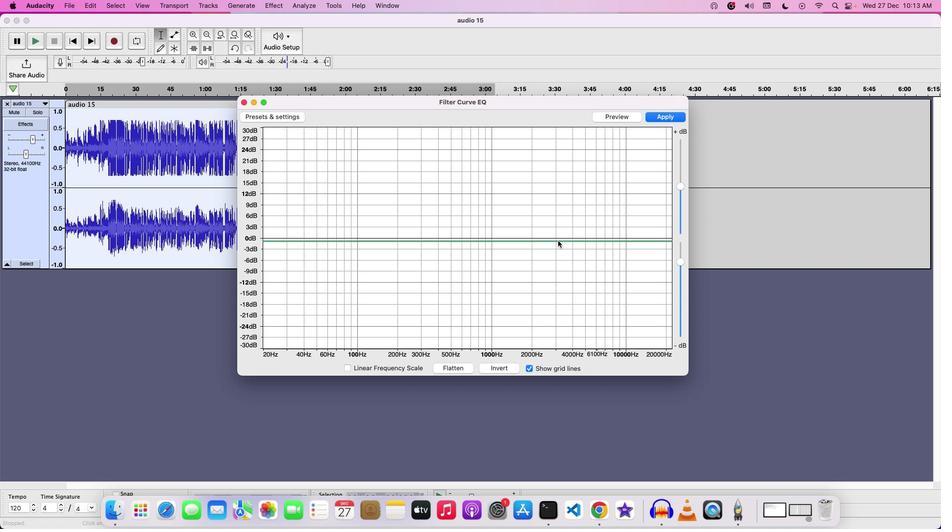 
Action: Mouse scrolled (557, 241) with delta (0, 1)
Screenshot: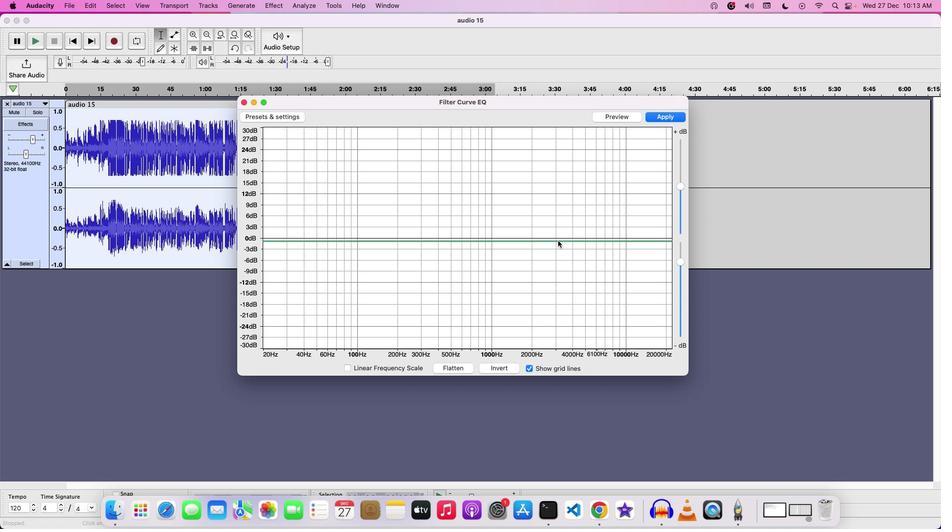 
Action: Mouse pressed left at (557, 241)
Screenshot: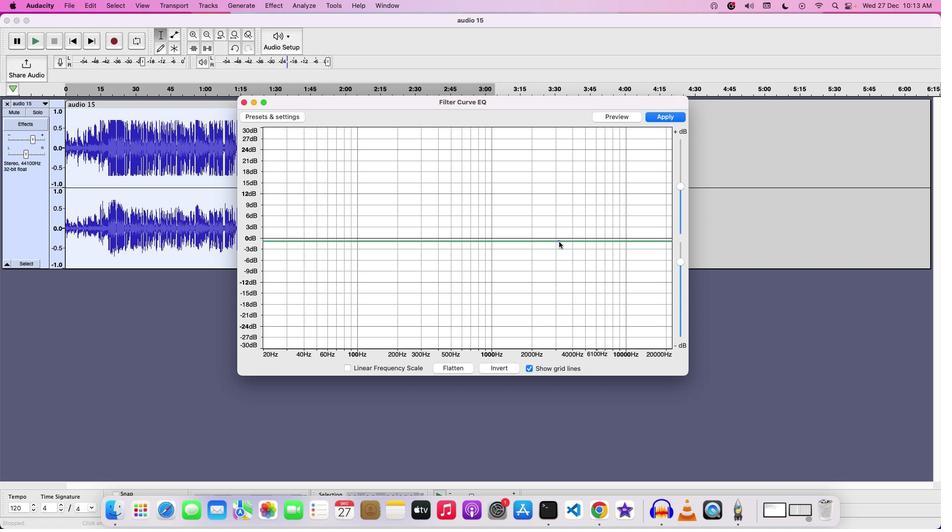 
Action: Mouse moved to (572, 103)
Screenshot: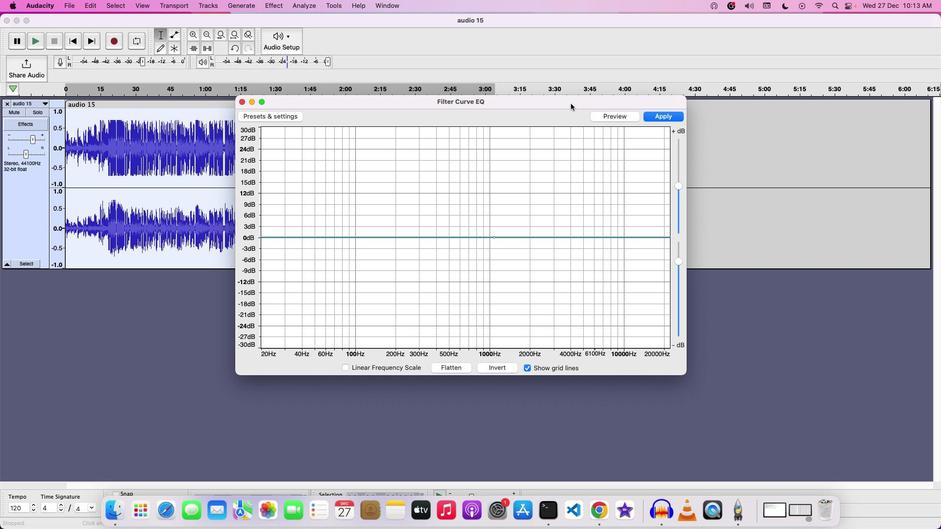 
Action: Mouse pressed left at (572, 103)
Screenshot: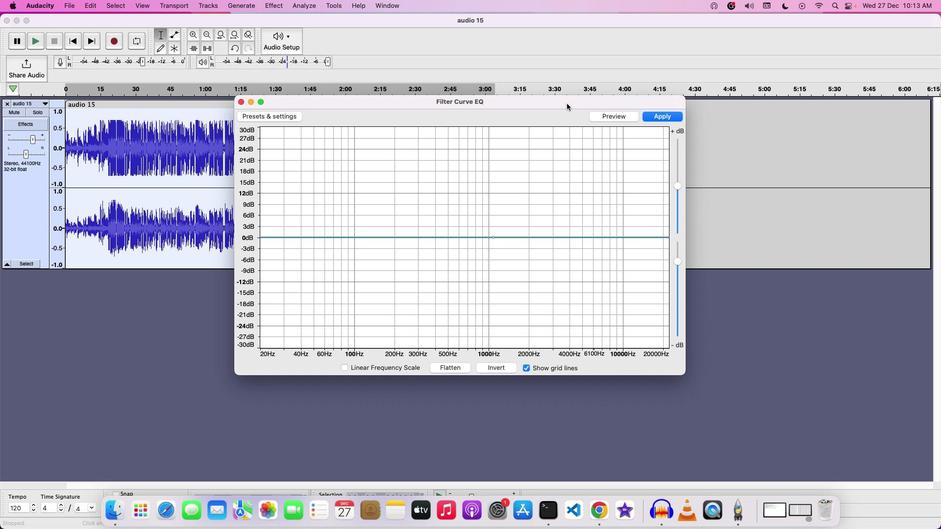 
Action: Mouse moved to (114, 128)
Screenshot: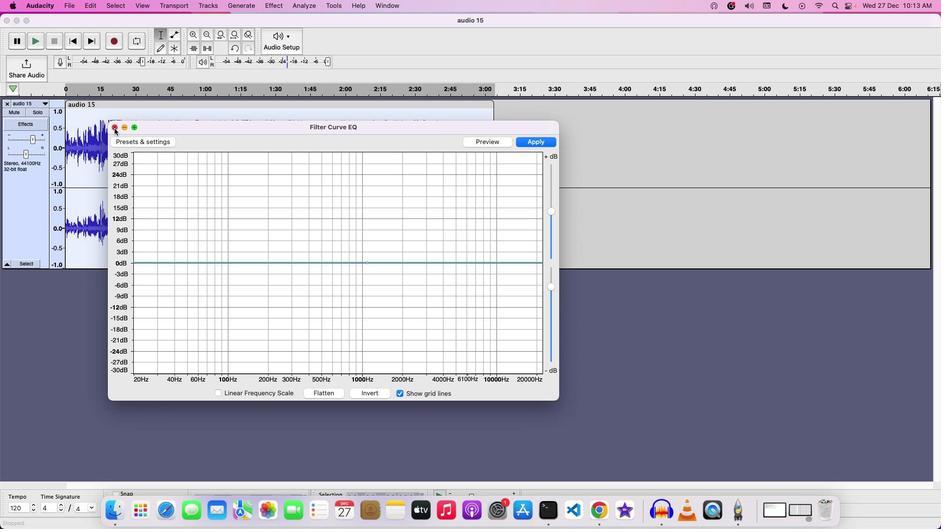
Action: Mouse pressed left at (114, 128)
Screenshot: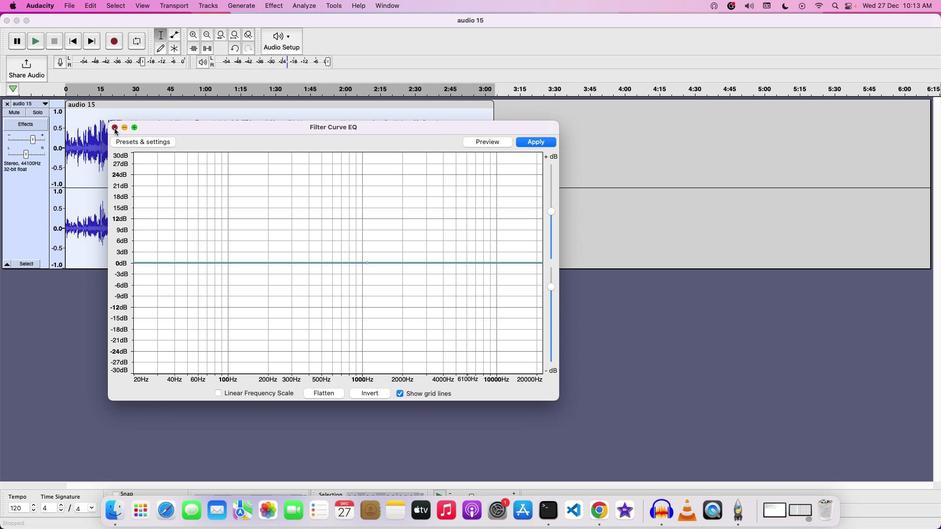 
Action: Mouse moved to (23, 44)
Screenshot: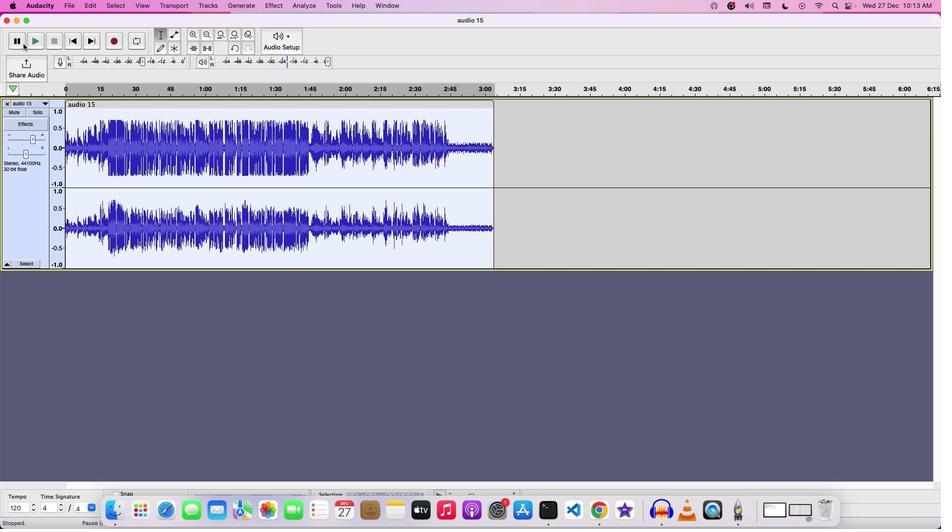 
Action: Mouse pressed left at (23, 44)
Screenshot: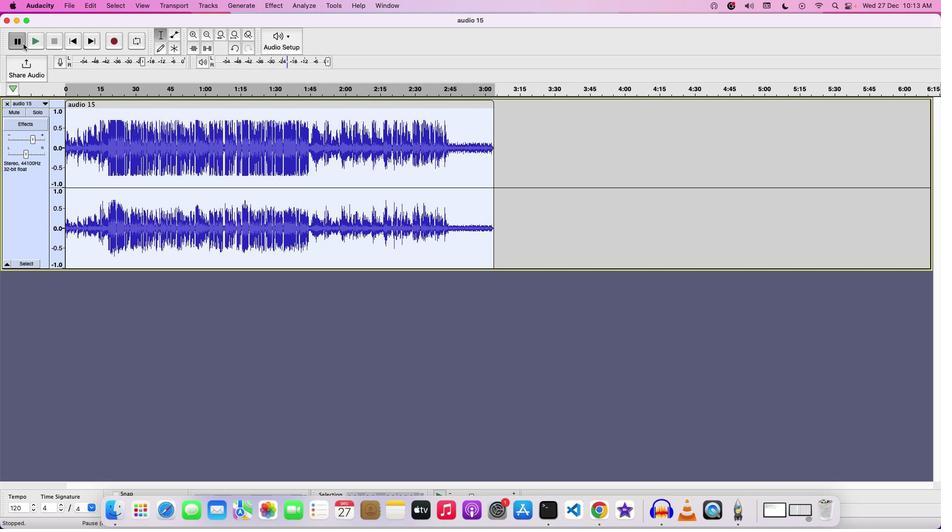 
Action: Mouse moved to (68, 108)
Screenshot: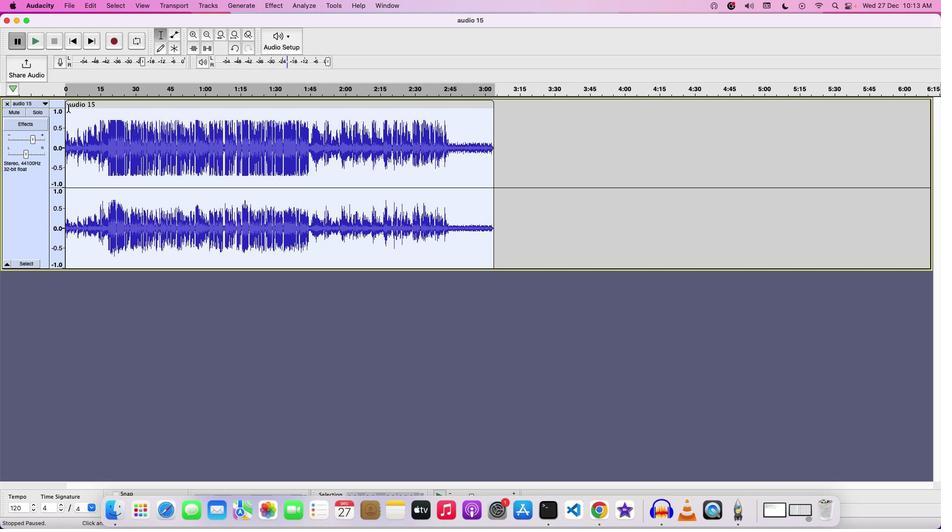 
Action: Mouse pressed left at (68, 108)
Screenshot: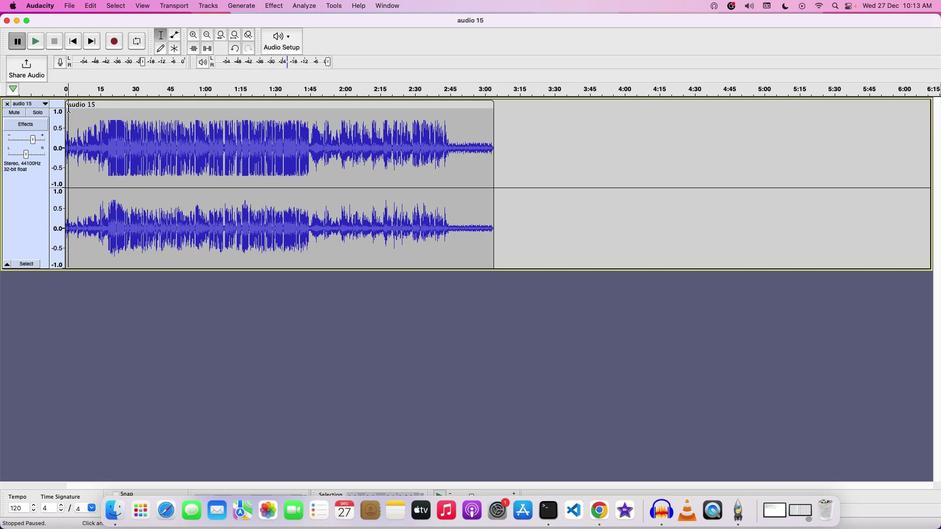 
Action: Mouse moved to (33, 45)
Screenshot: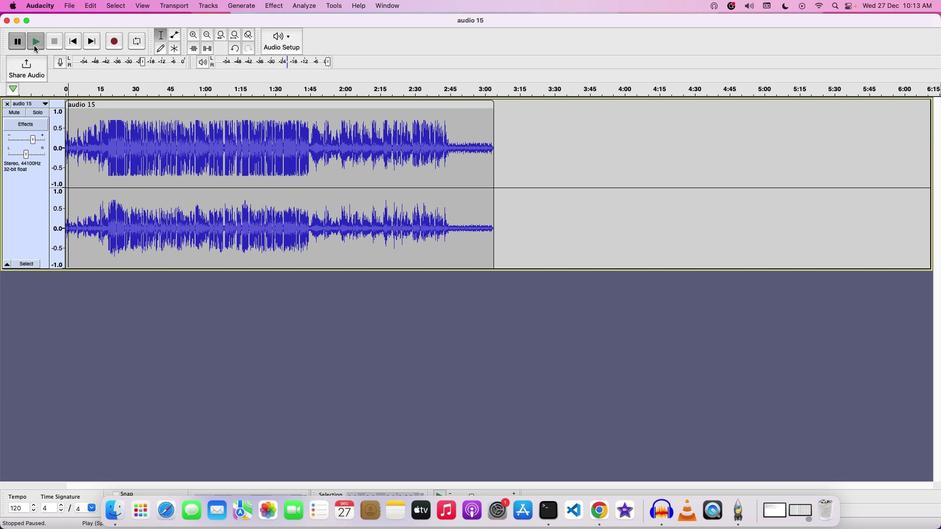 
Action: Mouse pressed left at (33, 45)
Screenshot: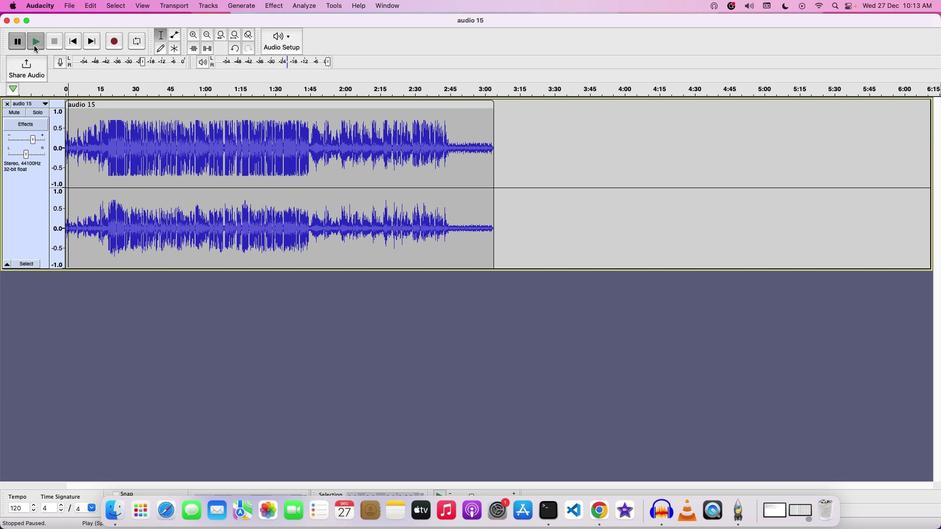 
Action: Mouse moved to (35, 140)
Screenshot: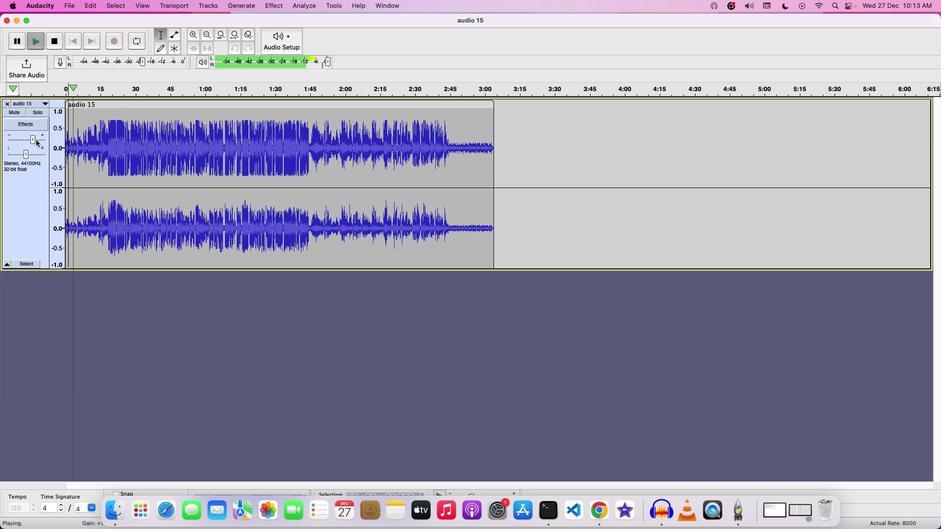 
Action: Mouse pressed left at (35, 140)
Screenshot: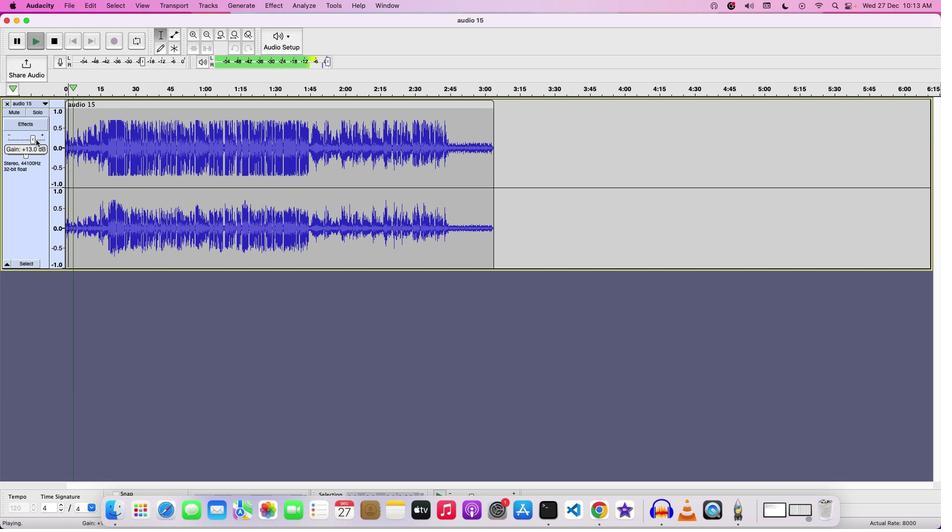 
Action: Mouse moved to (403, 66)
Screenshot: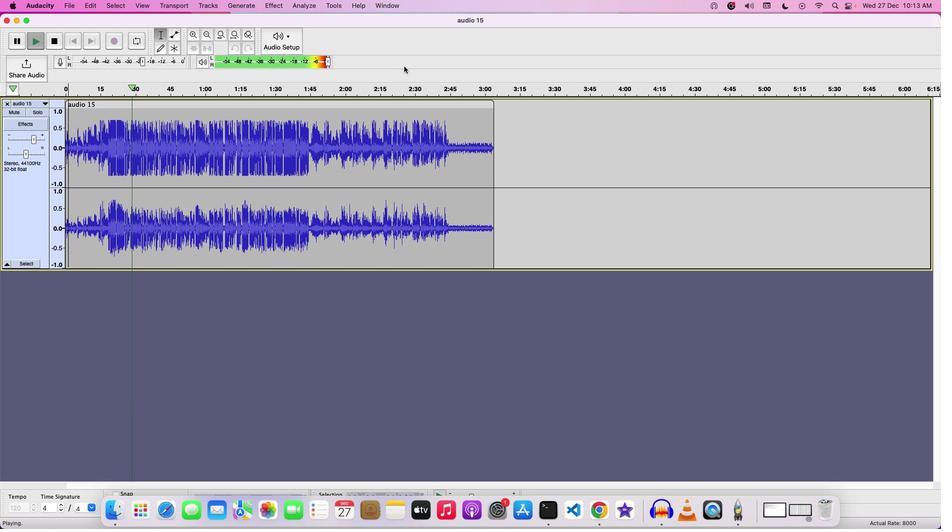 
Action: Mouse pressed left at (403, 66)
Screenshot: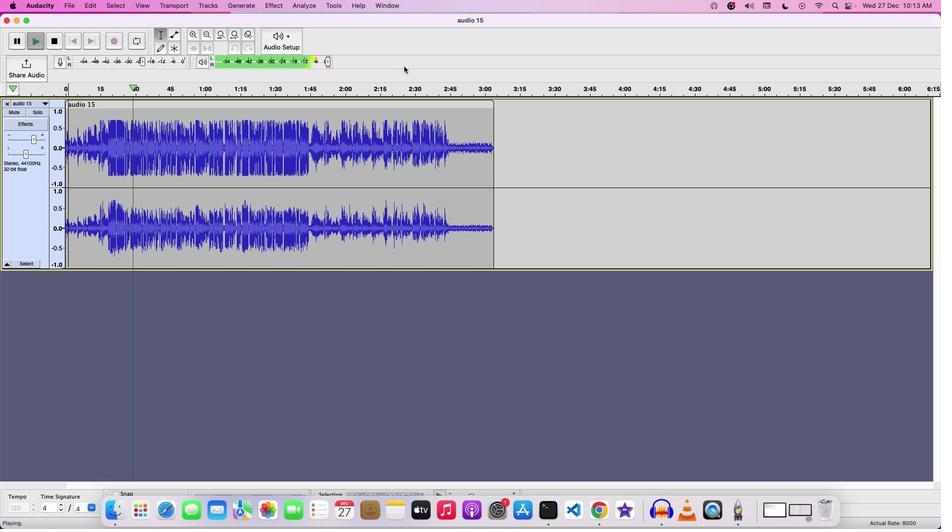 
Action: Mouse moved to (486, 67)
Screenshot: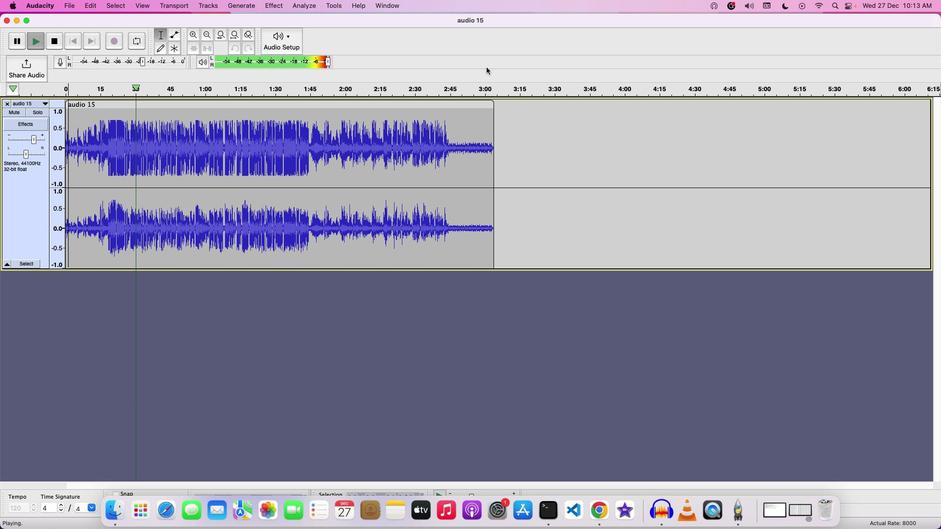 
Action: Mouse pressed left at (486, 67)
Screenshot: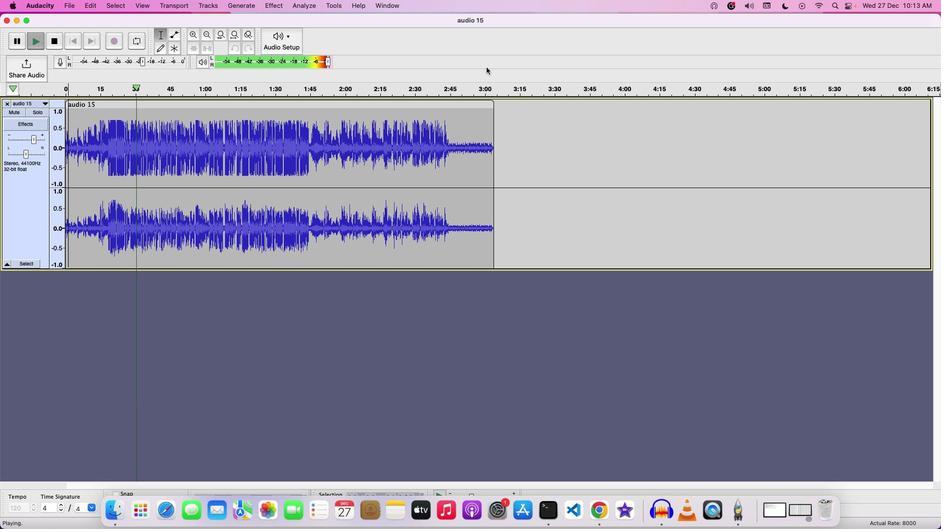 
Action: Mouse moved to (565, 77)
Screenshot: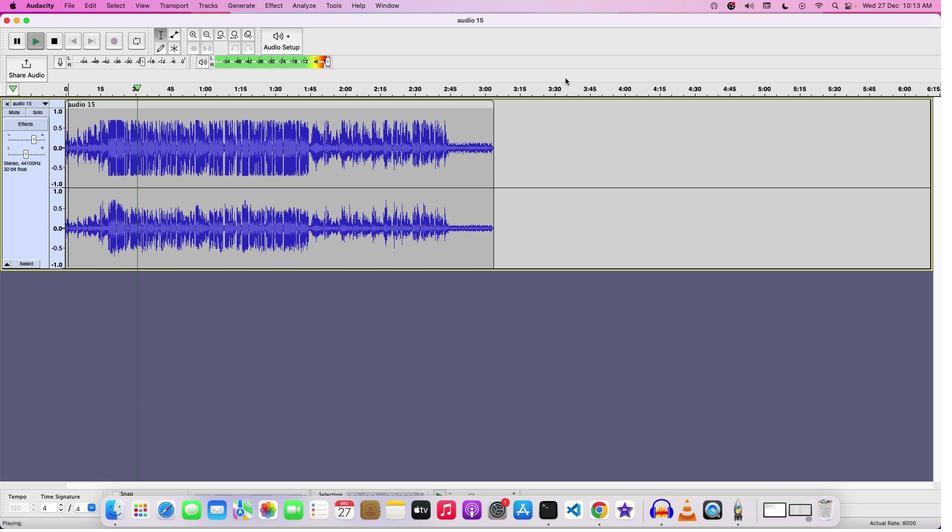 
Action: Mouse pressed left at (565, 77)
Screenshot: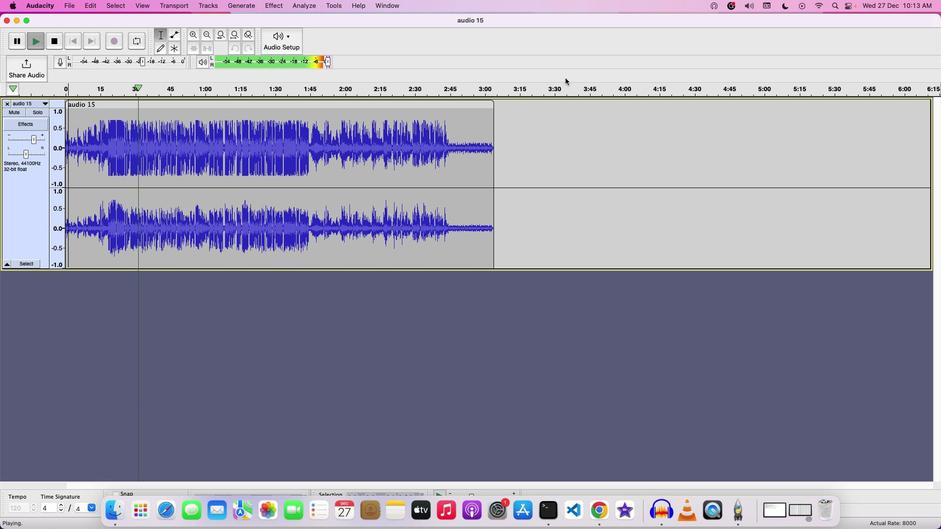 
Action: Mouse moved to (493, 72)
Screenshot: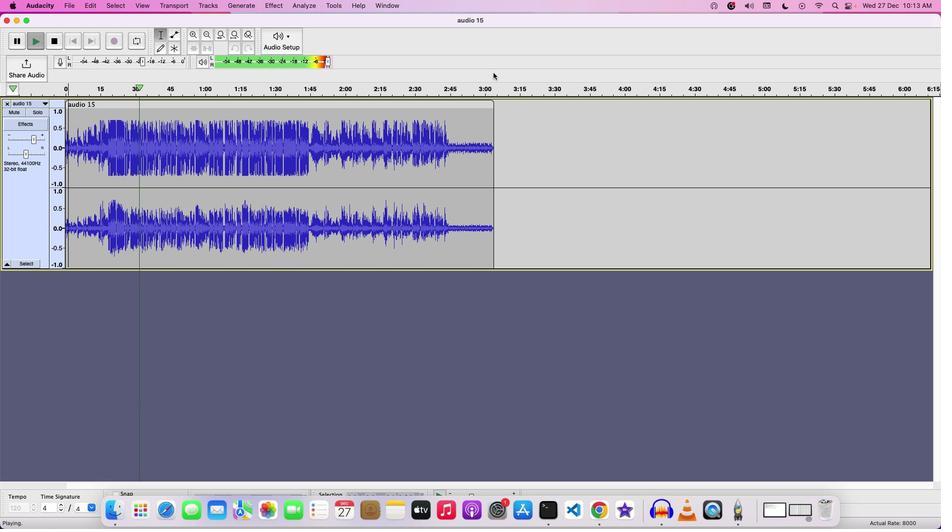 
Action: Mouse pressed left at (493, 72)
Screenshot: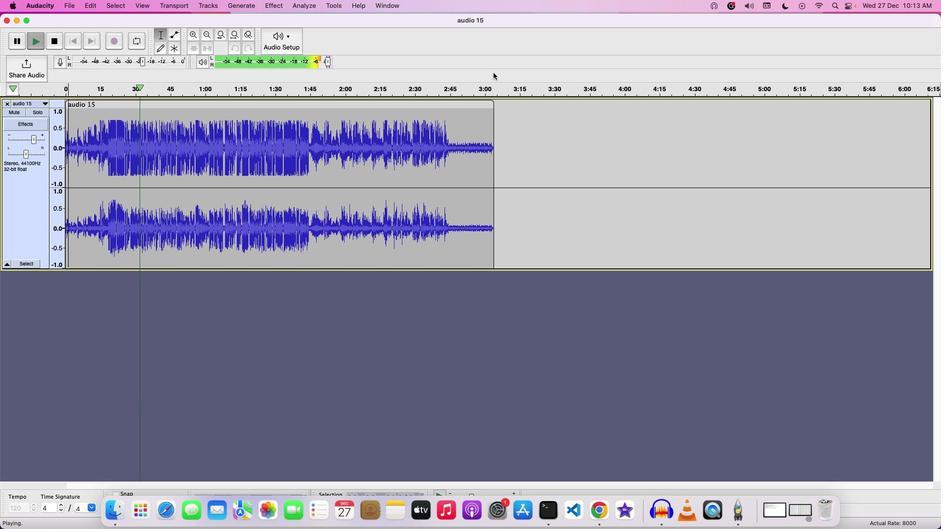 
Action: Mouse moved to (448, 51)
Screenshot: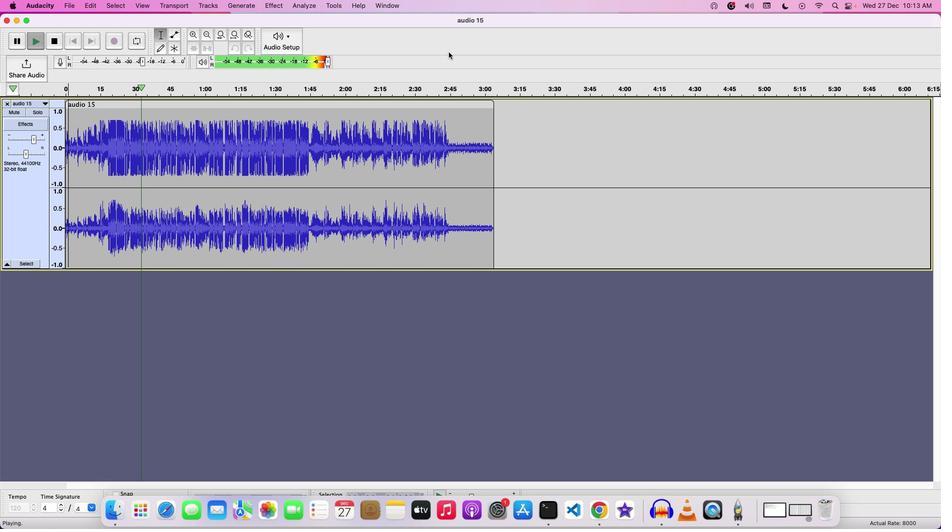 
Action: Mouse pressed left at (448, 51)
Screenshot: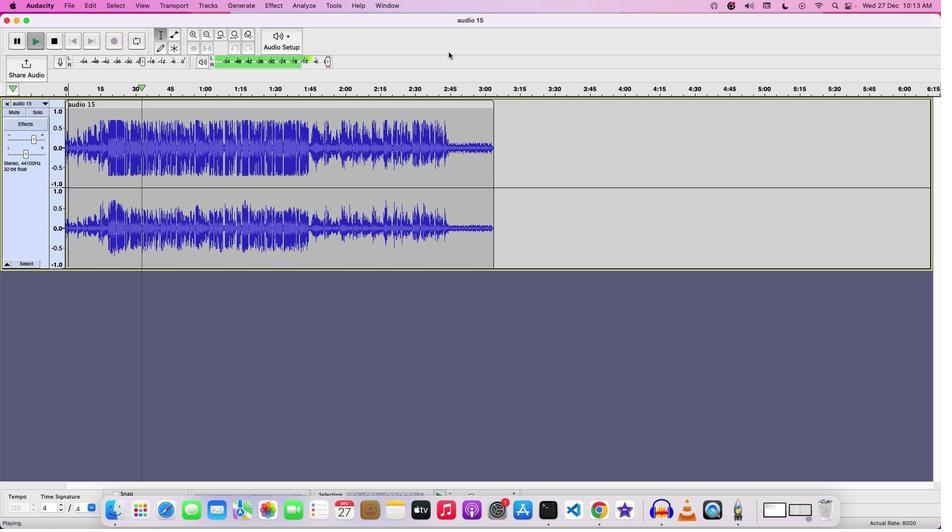 
Action: Mouse moved to (445, 64)
Screenshot: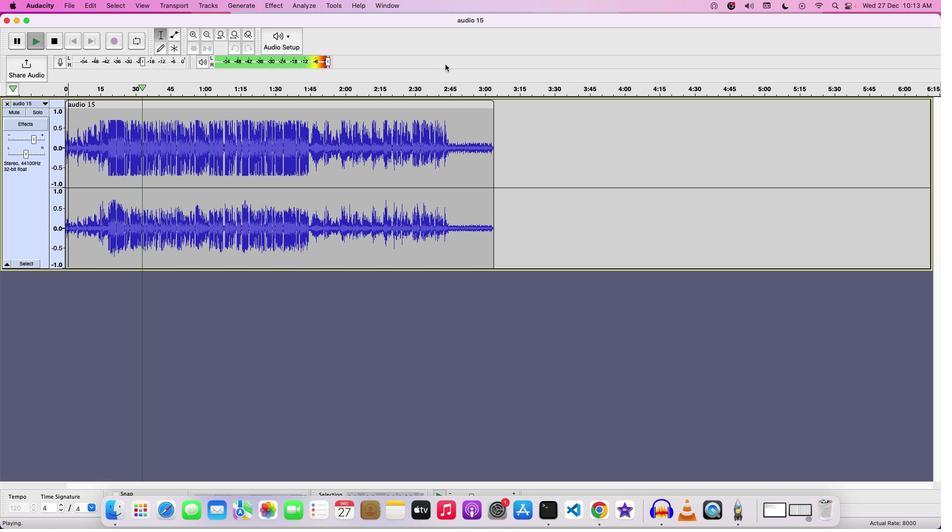 
Action: Mouse pressed left at (445, 64)
Screenshot: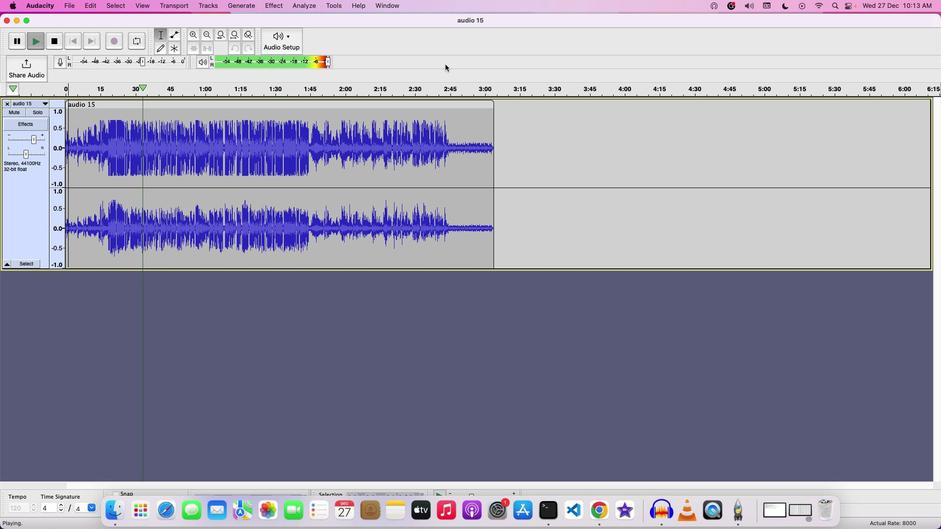 
Action: Mouse pressed left at (445, 64)
Screenshot: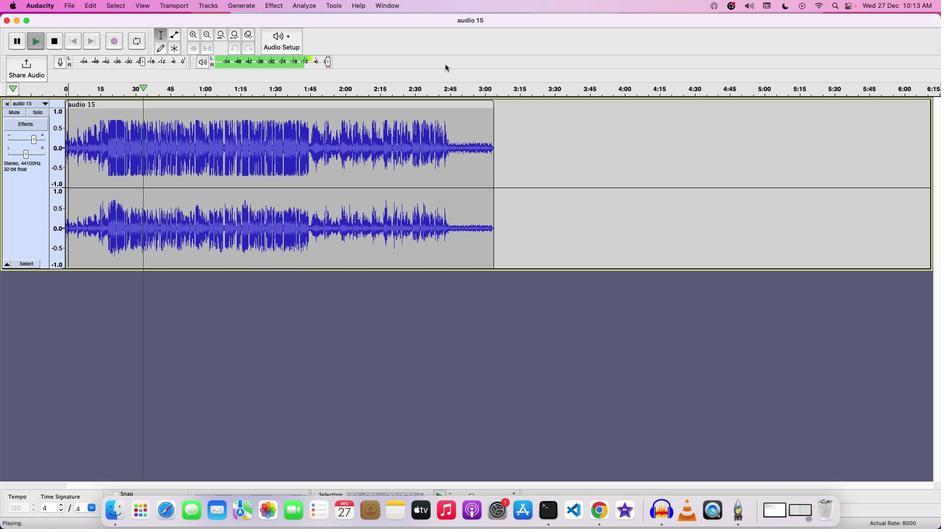 
Action: Mouse pressed left at (445, 64)
Screenshot: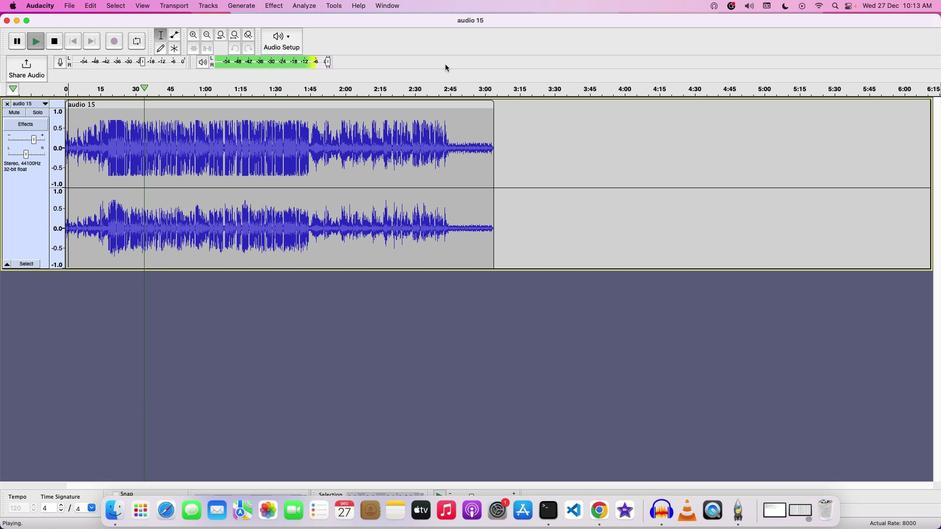 
Action: Mouse moved to (492, 69)
Screenshot: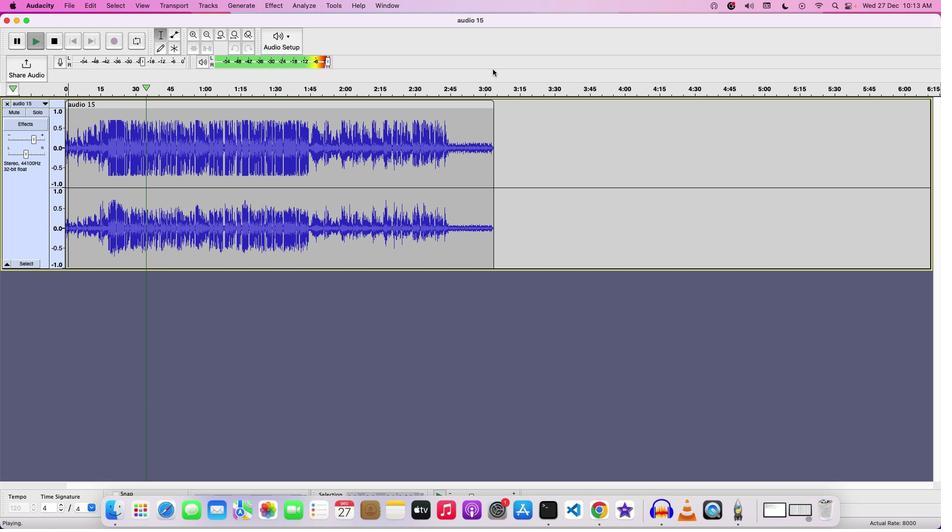 
Action: Mouse pressed left at (492, 69)
Screenshot: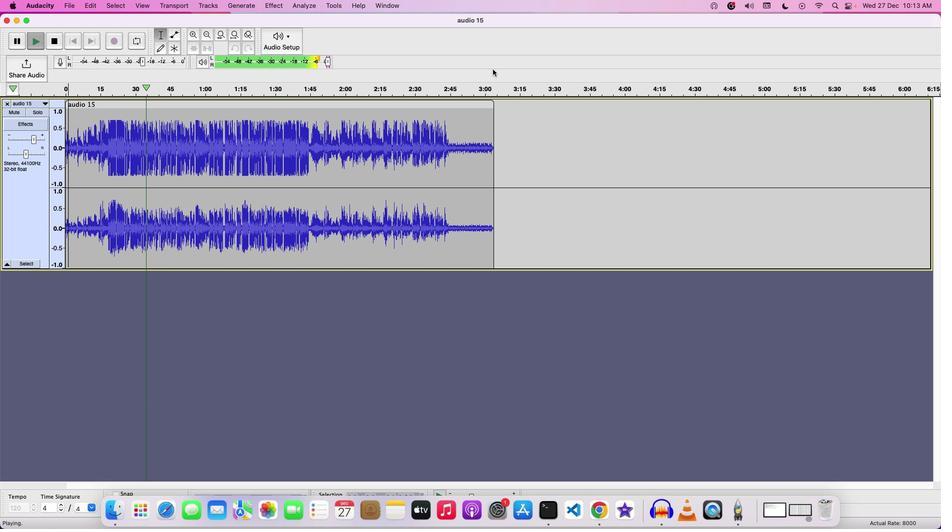 
Action: Mouse moved to (445, 75)
Screenshot: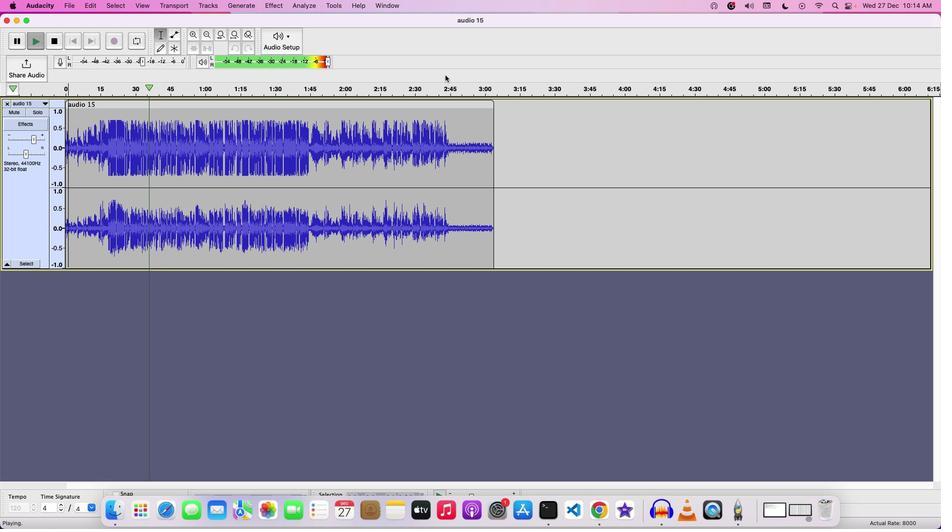
Action: Mouse pressed left at (445, 75)
Screenshot: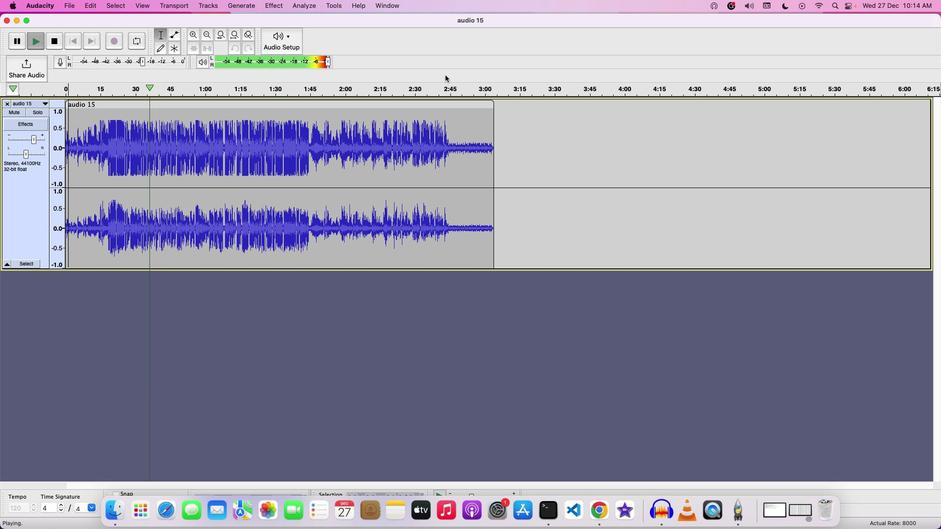 
Action: Mouse moved to (423, 56)
Screenshot: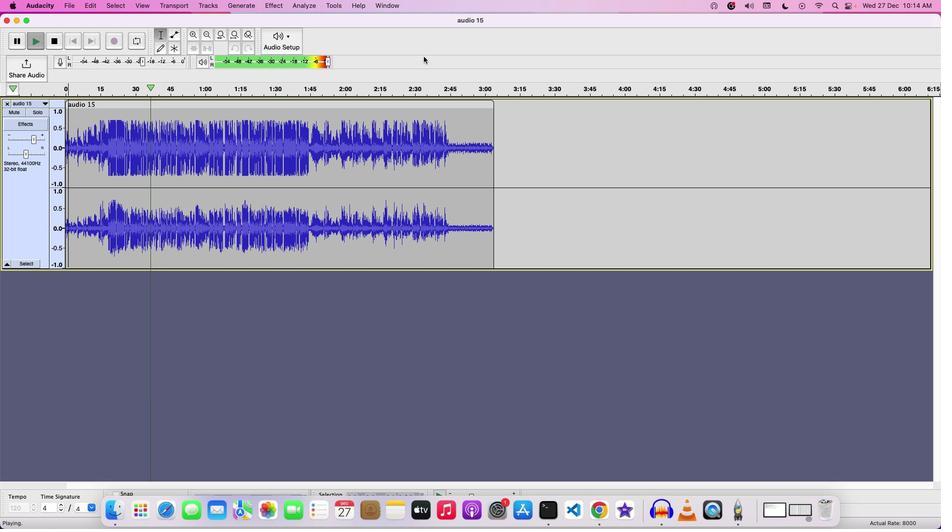 
Action: Mouse pressed left at (423, 56)
Screenshot: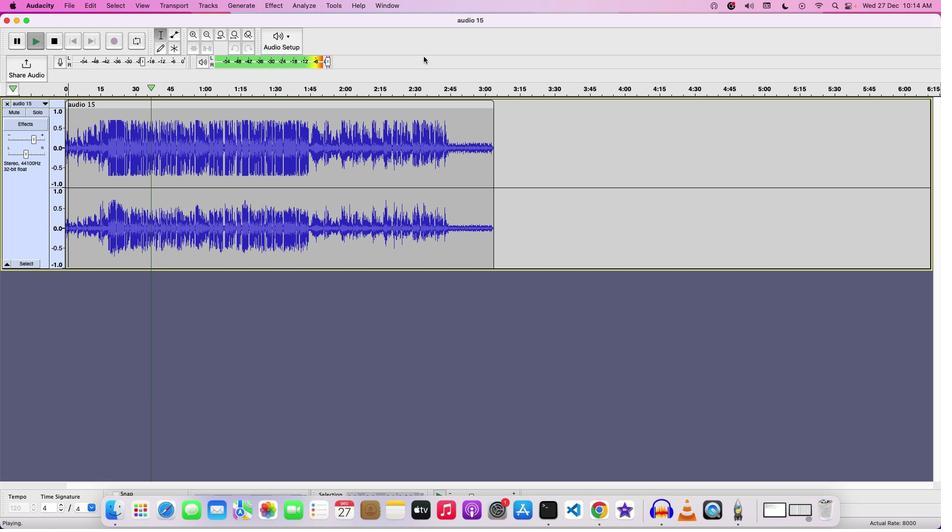 
Action: Mouse moved to (424, 50)
Screenshot: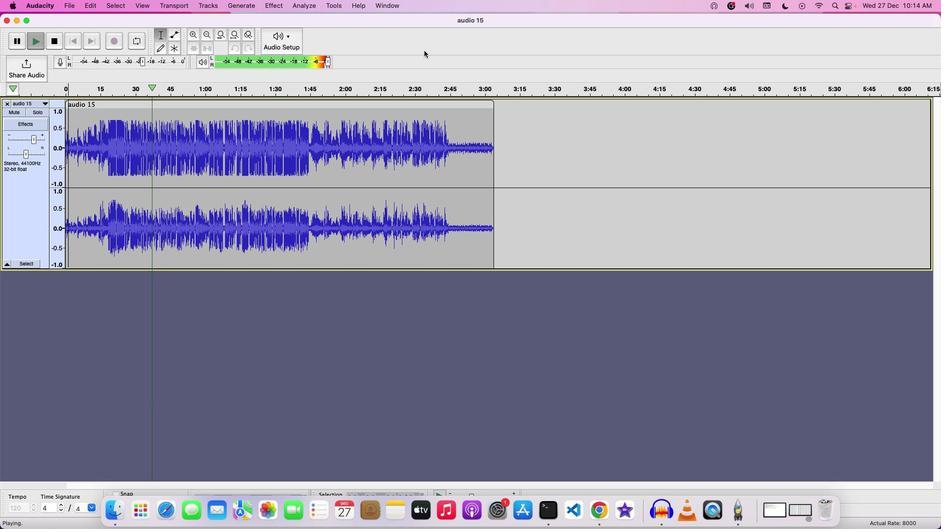 
Action: Mouse pressed left at (424, 50)
Screenshot: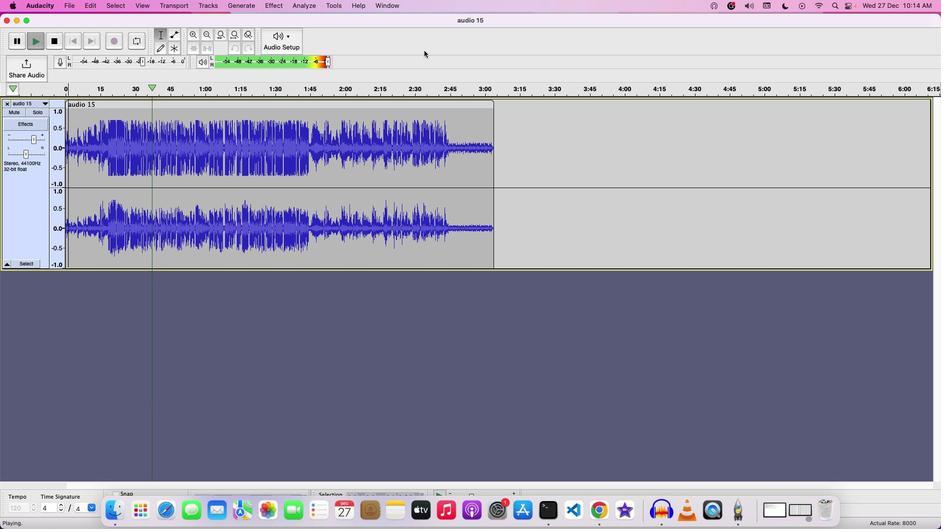 
Action: Mouse moved to (421, 60)
Screenshot: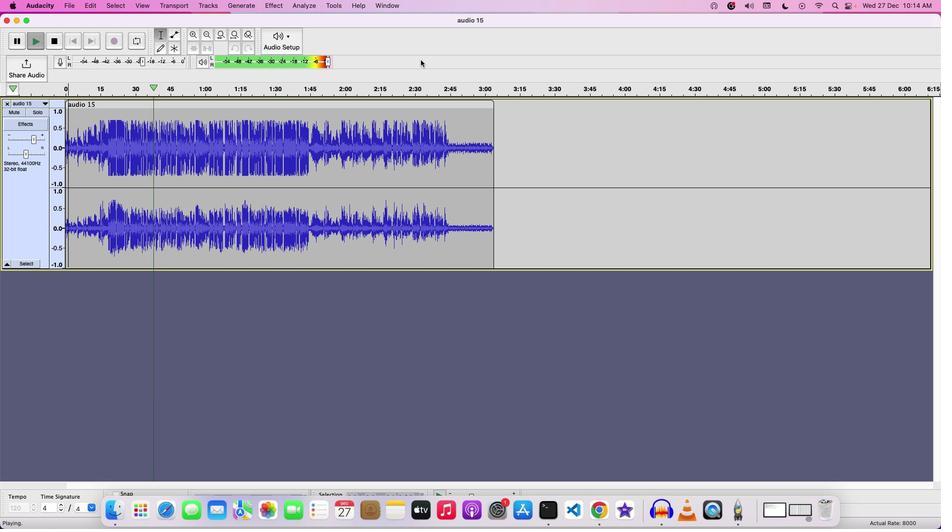 
Action: Mouse pressed left at (421, 60)
Screenshot: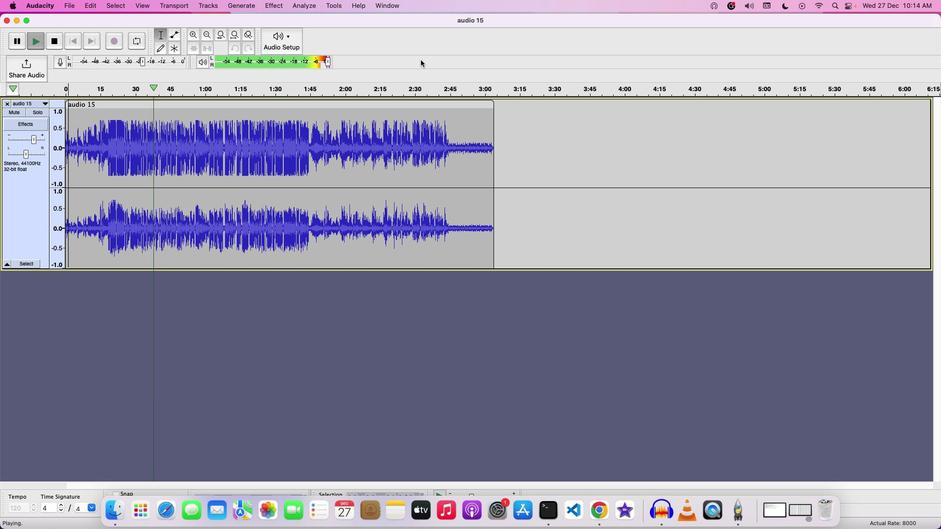 
Action: Mouse moved to (418, 71)
Screenshot: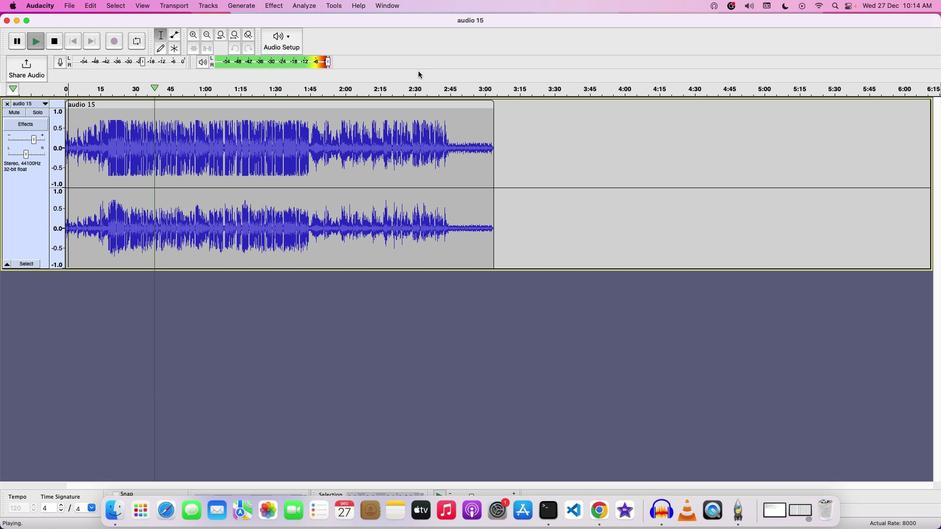 
Action: Mouse pressed left at (418, 71)
Screenshot: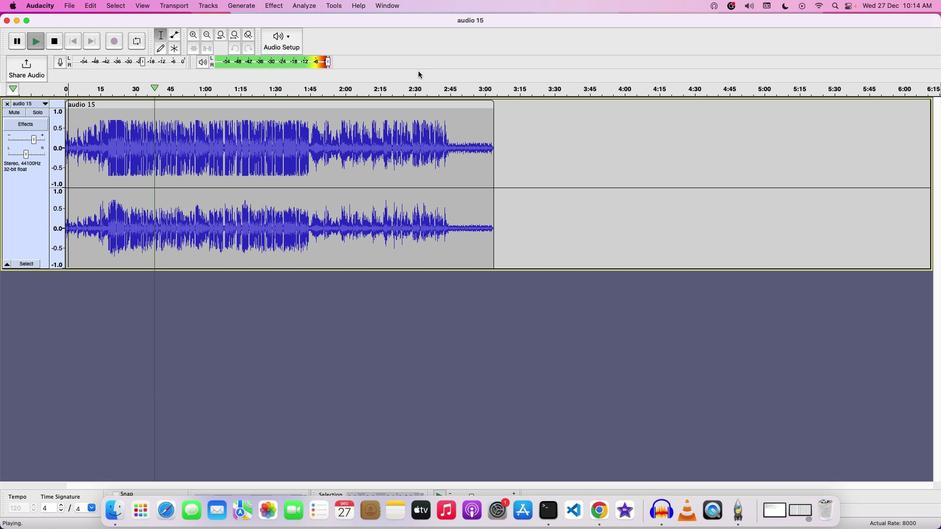 
Action: Mouse moved to (416, 86)
Screenshot: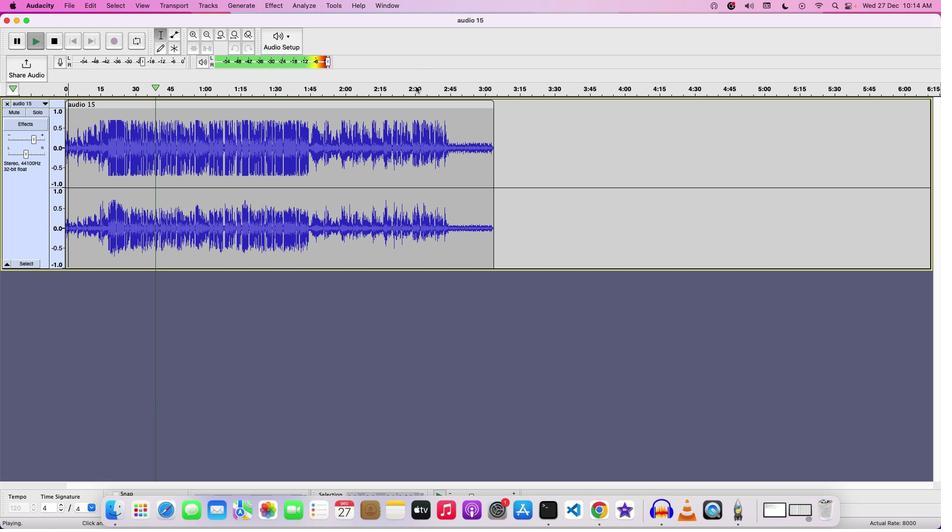 
Action: Mouse pressed left at (416, 86)
Screenshot: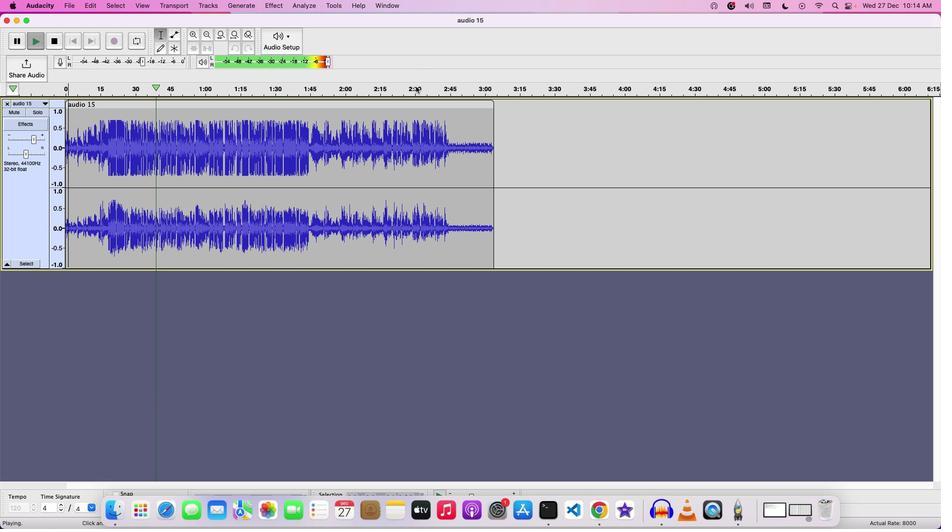 
Action: Mouse moved to (433, 103)
Screenshot: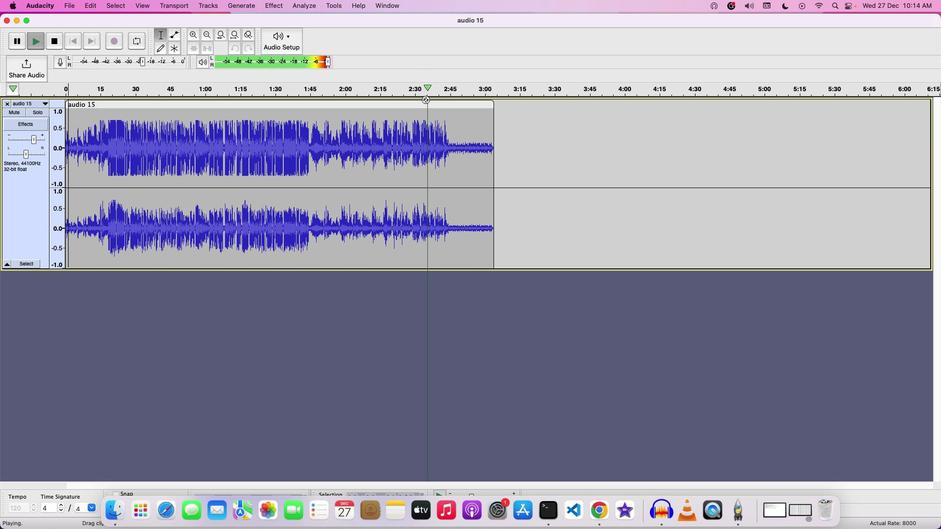 
Action: Key pressed Key.space
Screenshot: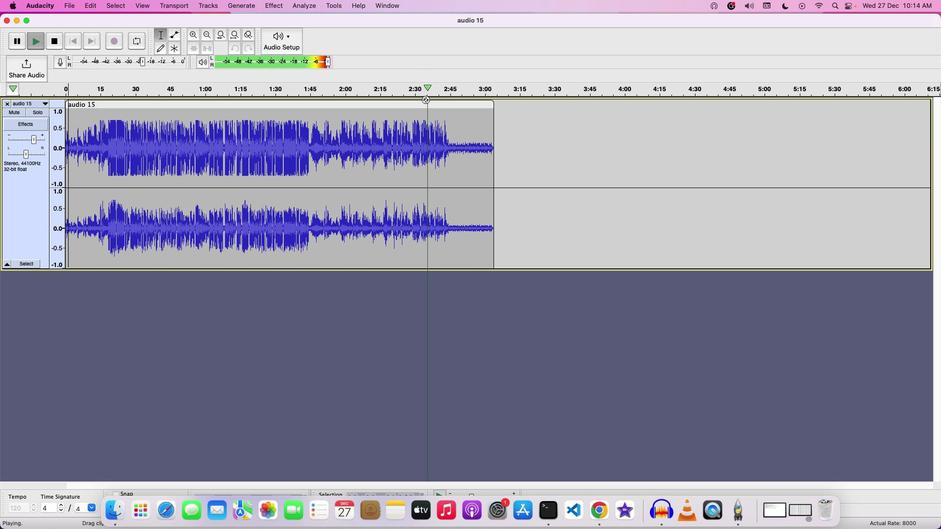 
Action: Mouse moved to (67, 1)
Screenshot: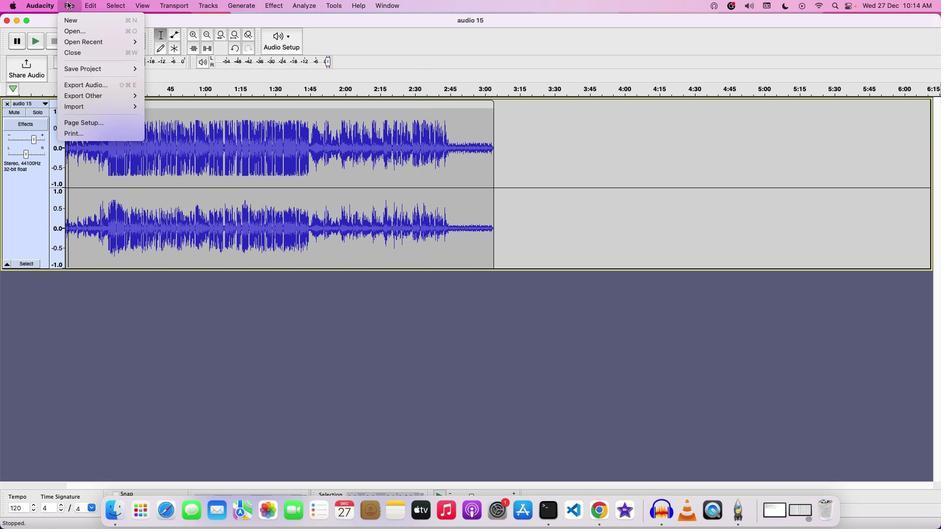 
Action: Mouse pressed left at (67, 1)
Screenshot: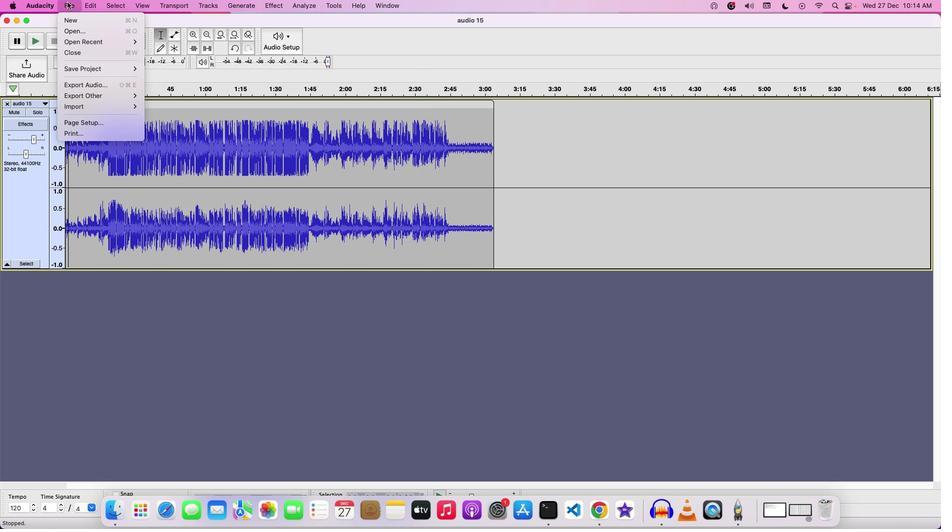 
Action: Mouse moved to (179, 66)
Screenshot: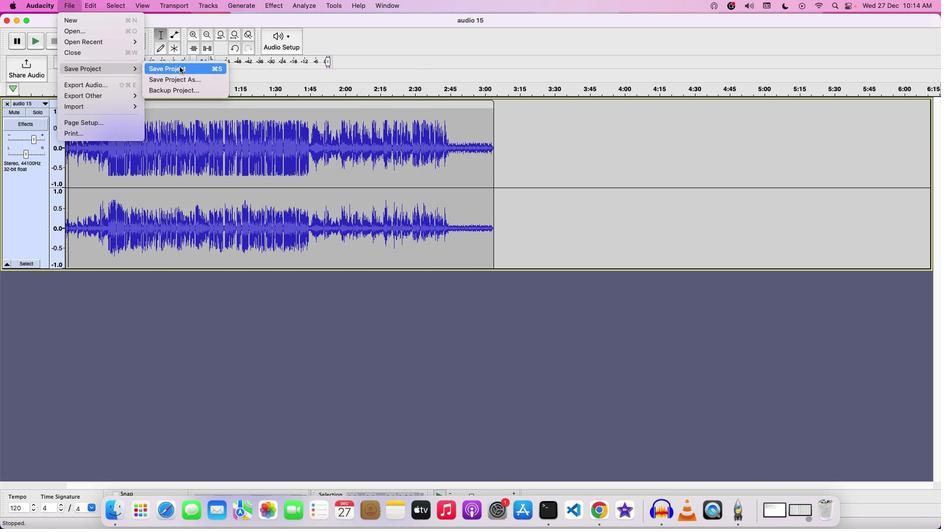 
Action: Mouse pressed left at (179, 66)
Screenshot: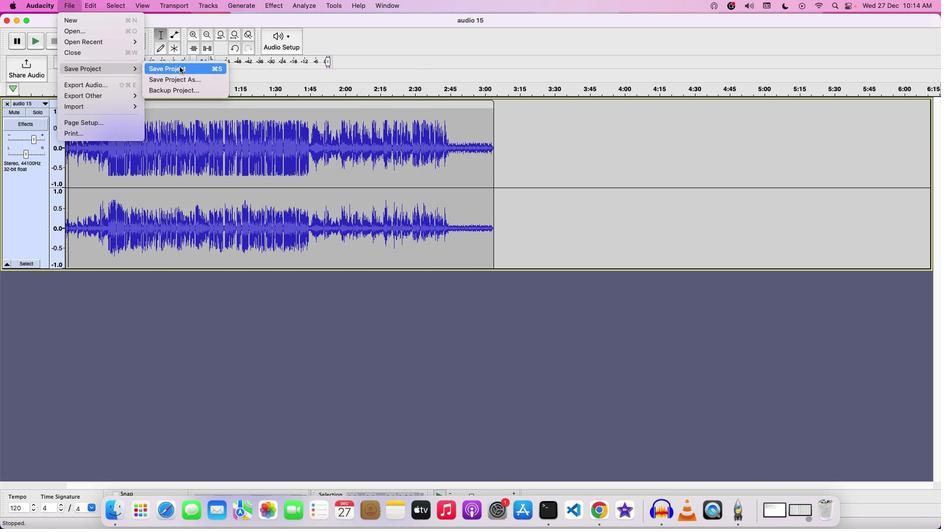 
Action: Mouse moved to (445, 129)
Screenshot: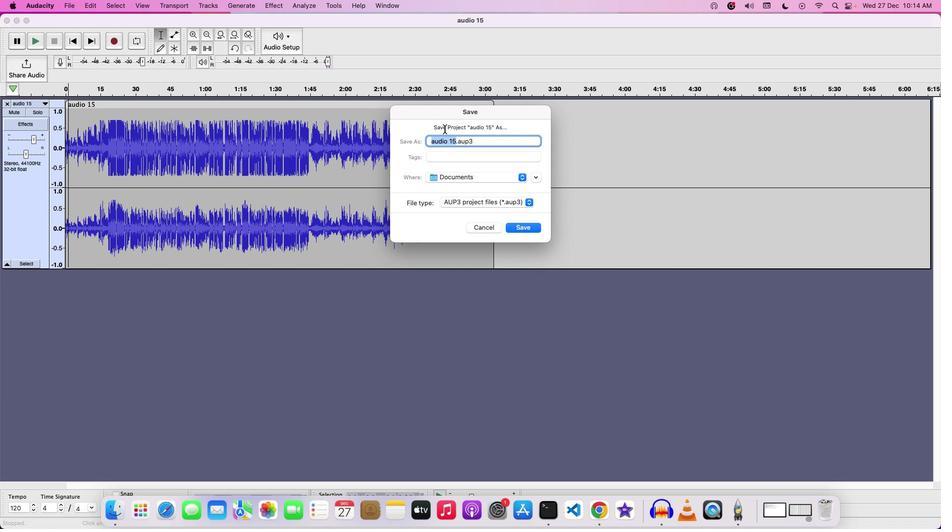 
Action: Key pressed Key.backspace'E''N''H''A''N''C''E''D'Key.space'A''U''D''I''O'
Screenshot: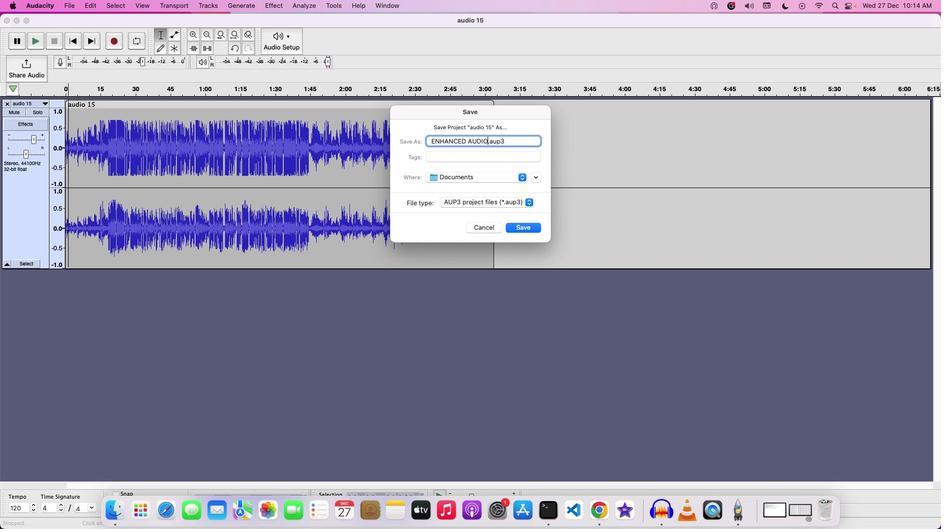 
Action: Mouse moved to (477, 169)
Screenshot: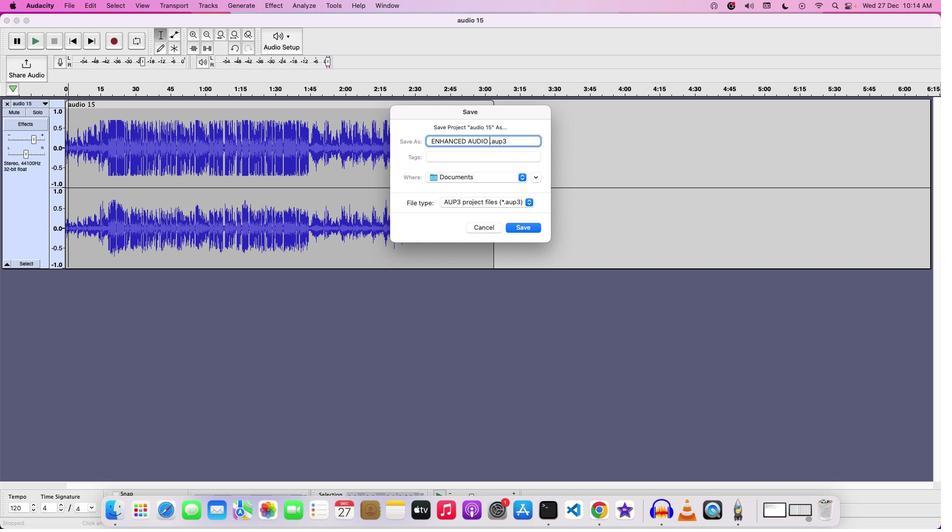
Action: Key pressed Key.space
Screenshot: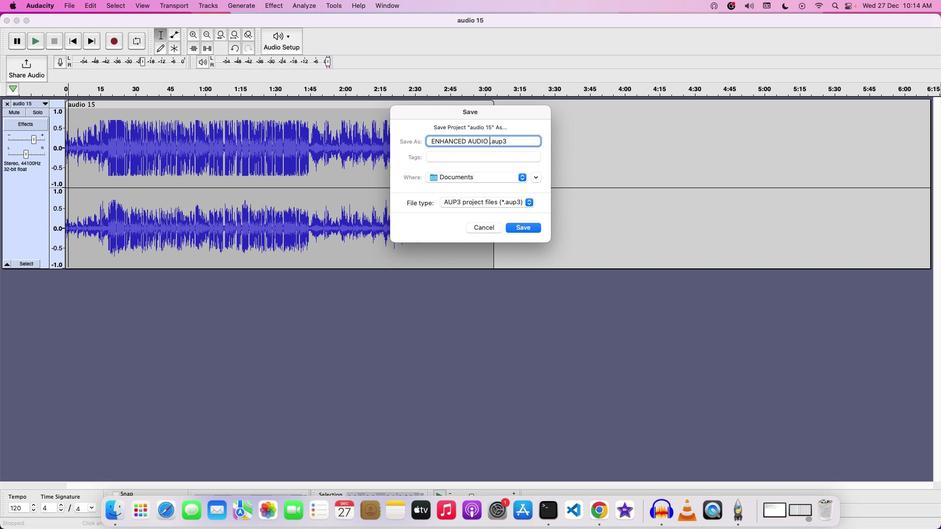 
Action: Mouse moved to (529, 225)
Screenshot: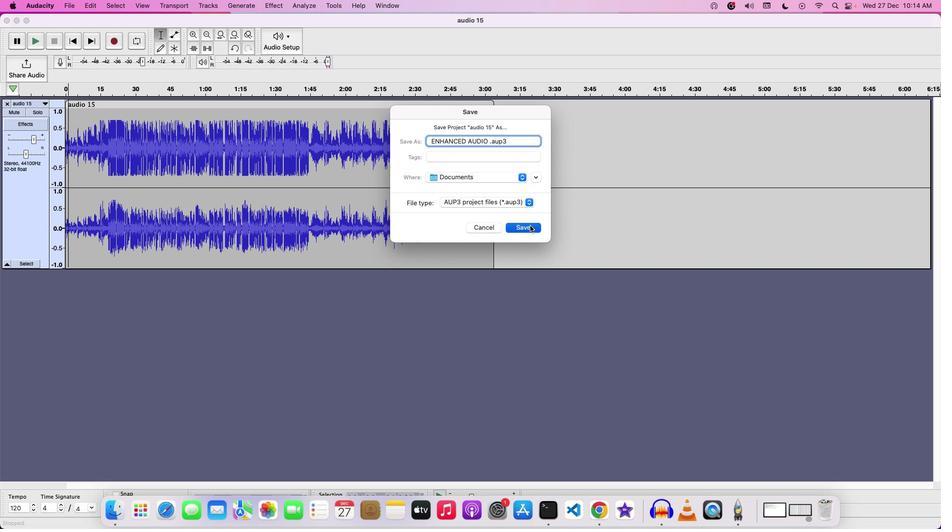 
Action: Mouse pressed left at (529, 225)
Screenshot: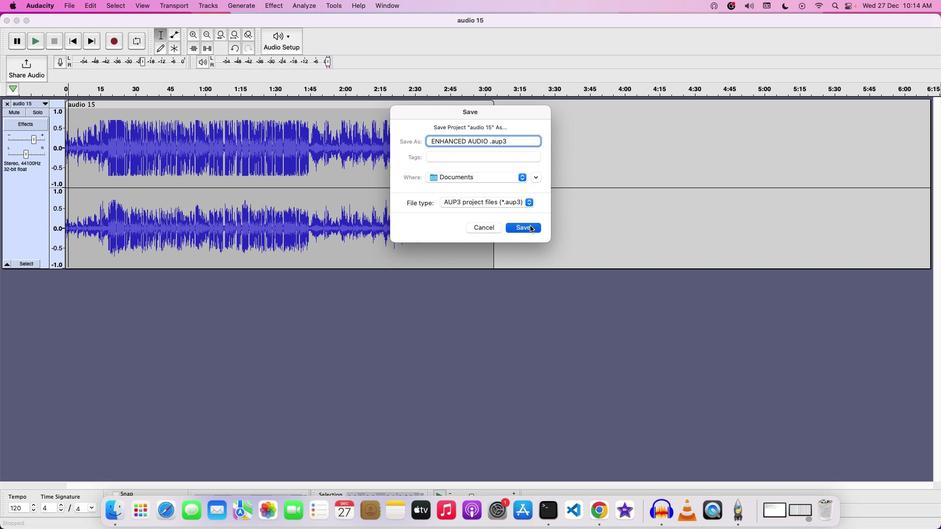 
Action: Mouse moved to (512, 212)
Screenshot: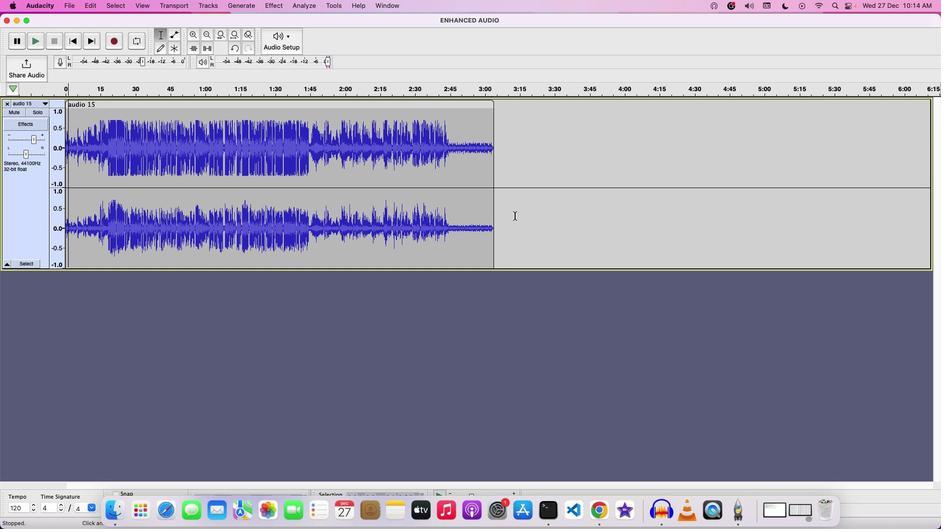 
